 Task: Send an email with the signature Amy Taylor with the subject Question regarding a project and the message I would like to schedule a call to discuss this further. from softage.1@softage.net to softage.2@softage.net and softage.3@softage.net with an attached document Non-disclosure_agreement.pdf
Action: Mouse moved to (374, 617)
Screenshot: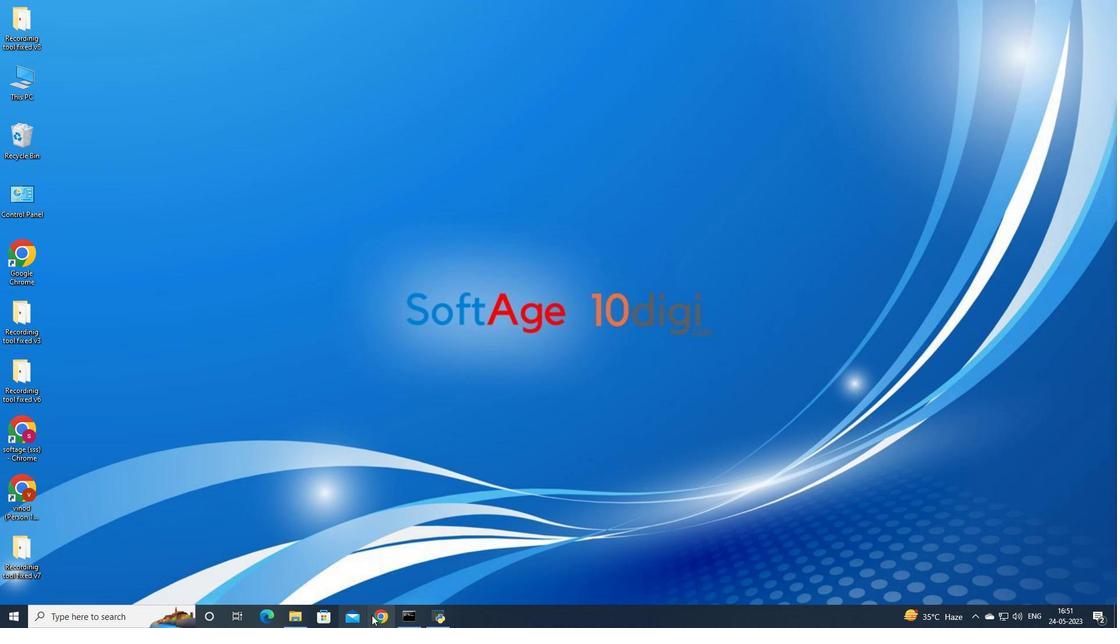 
Action: Mouse pressed left at (374, 617)
Screenshot: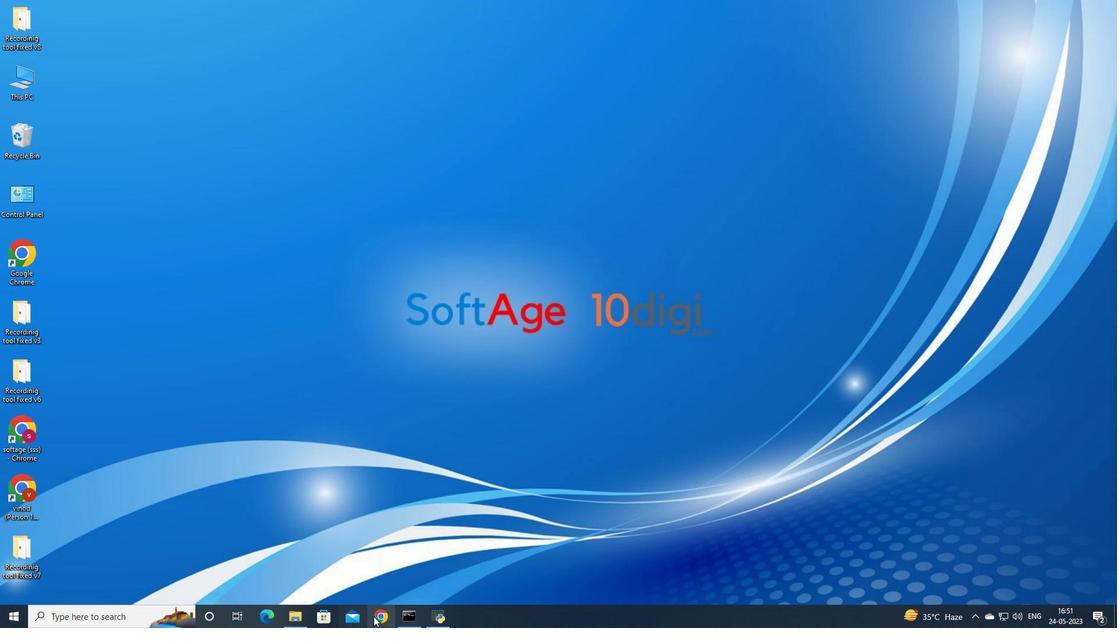 
Action: Mouse moved to (504, 373)
Screenshot: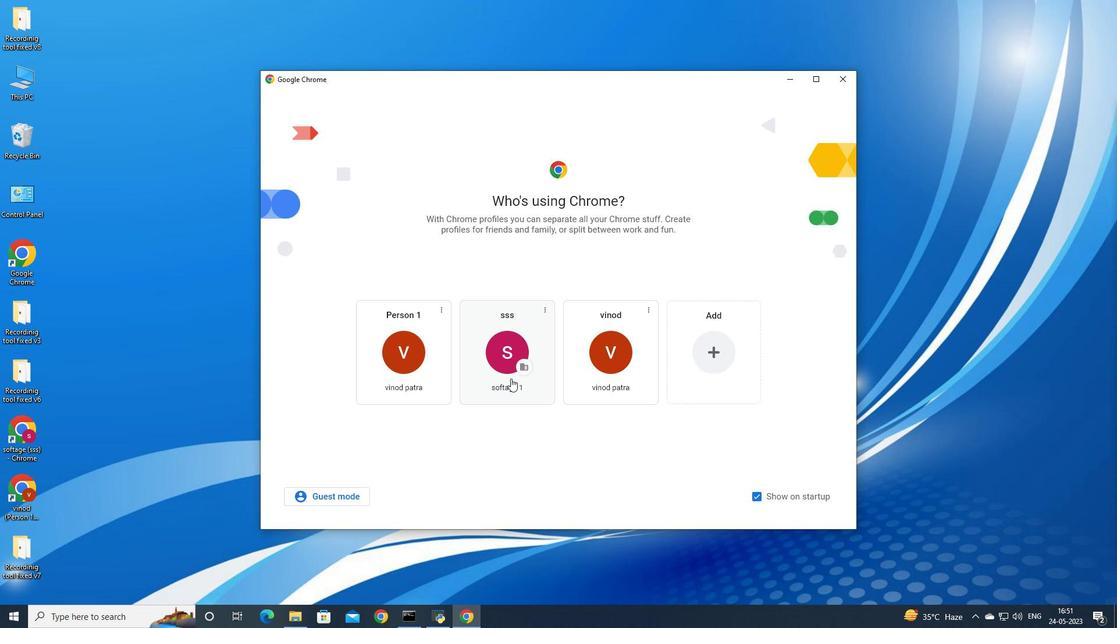 
Action: Mouse pressed left at (504, 373)
Screenshot: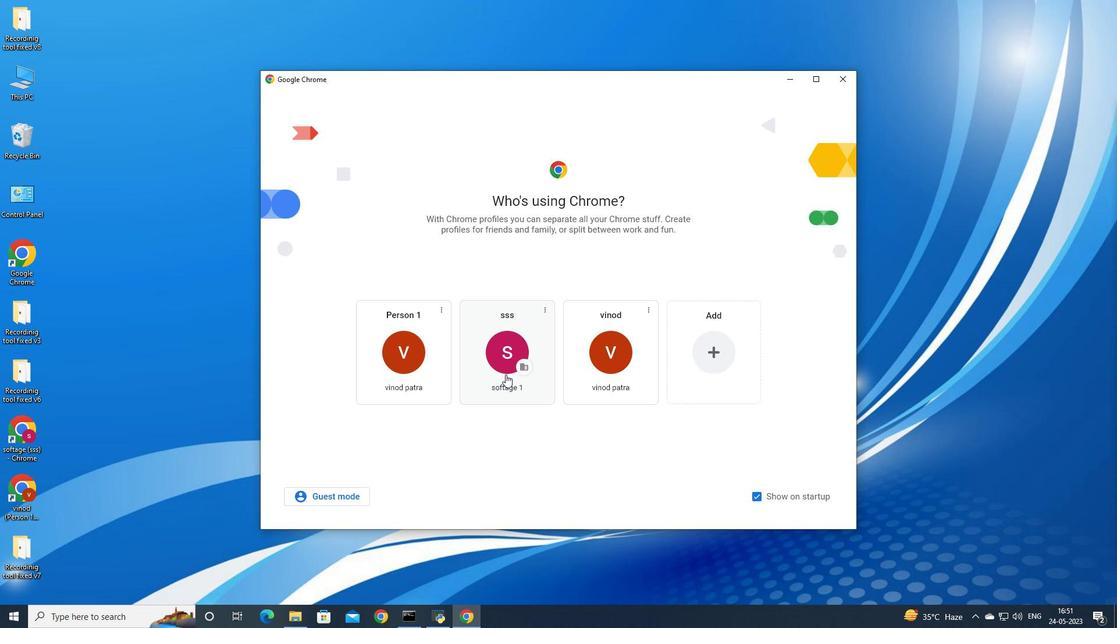 
Action: Mouse moved to (1007, 59)
Screenshot: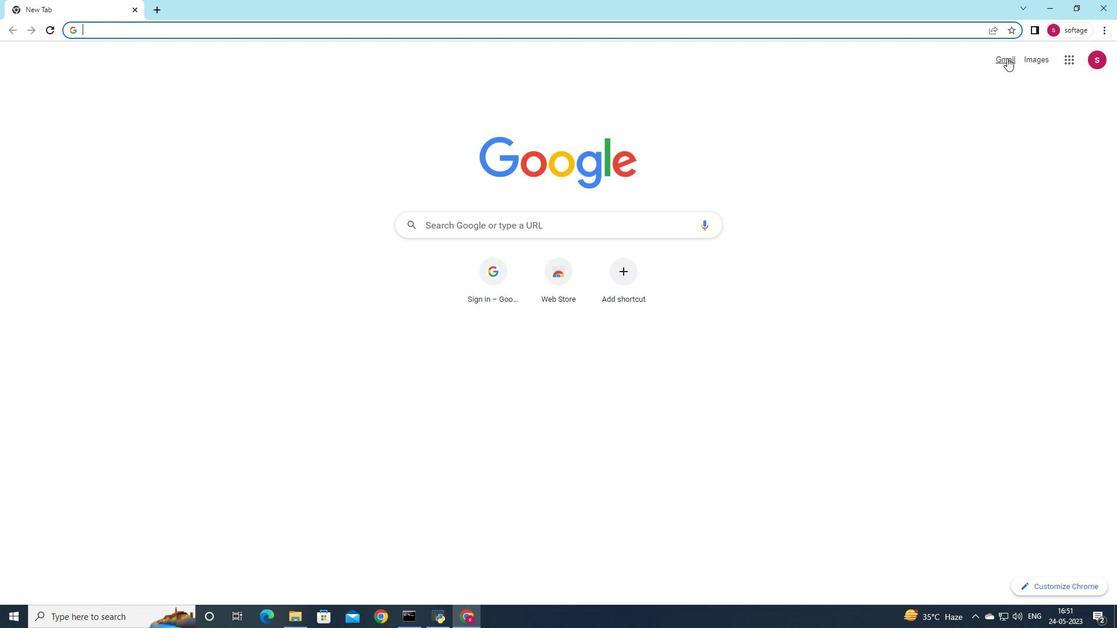 
Action: Mouse pressed left at (1007, 59)
Screenshot: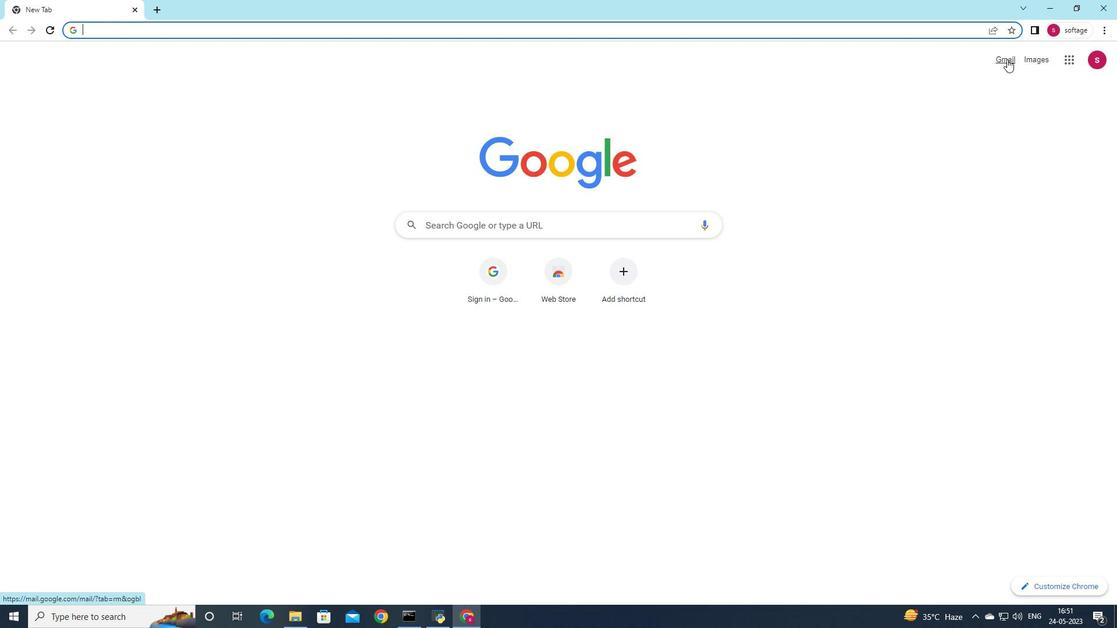 
Action: Mouse moved to (984, 84)
Screenshot: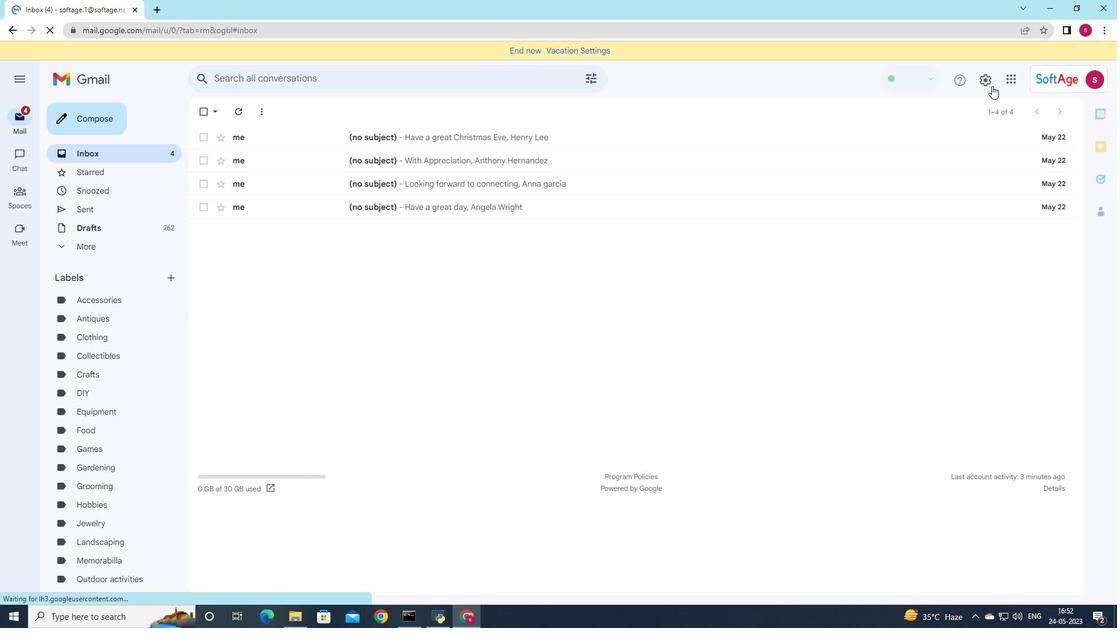 
Action: Mouse pressed left at (984, 84)
Screenshot: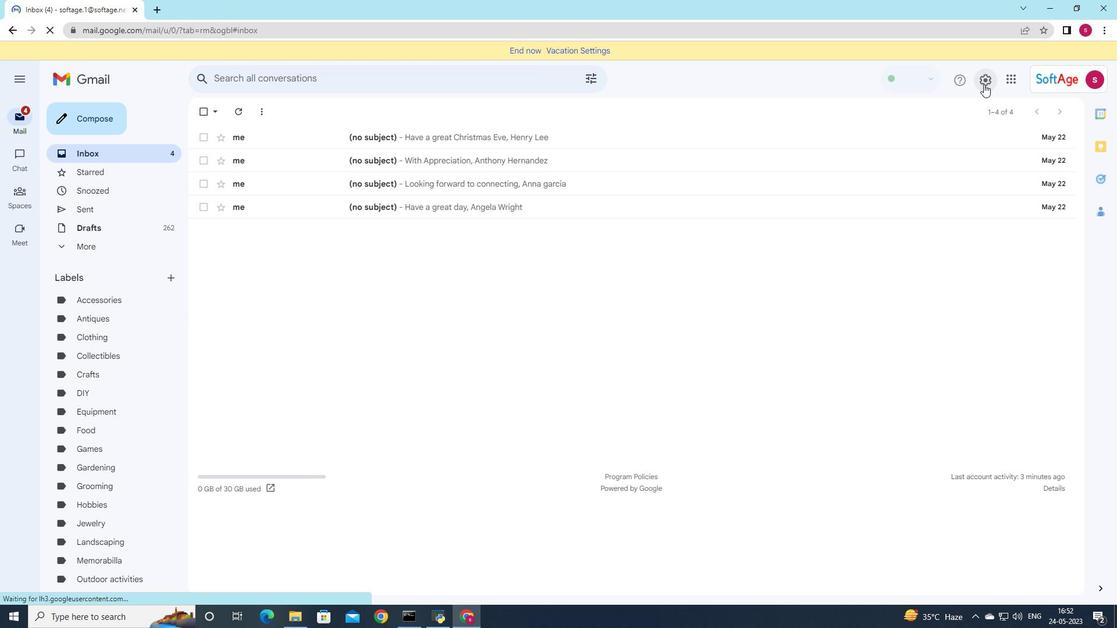 
Action: Mouse moved to (990, 141)
Screenshot: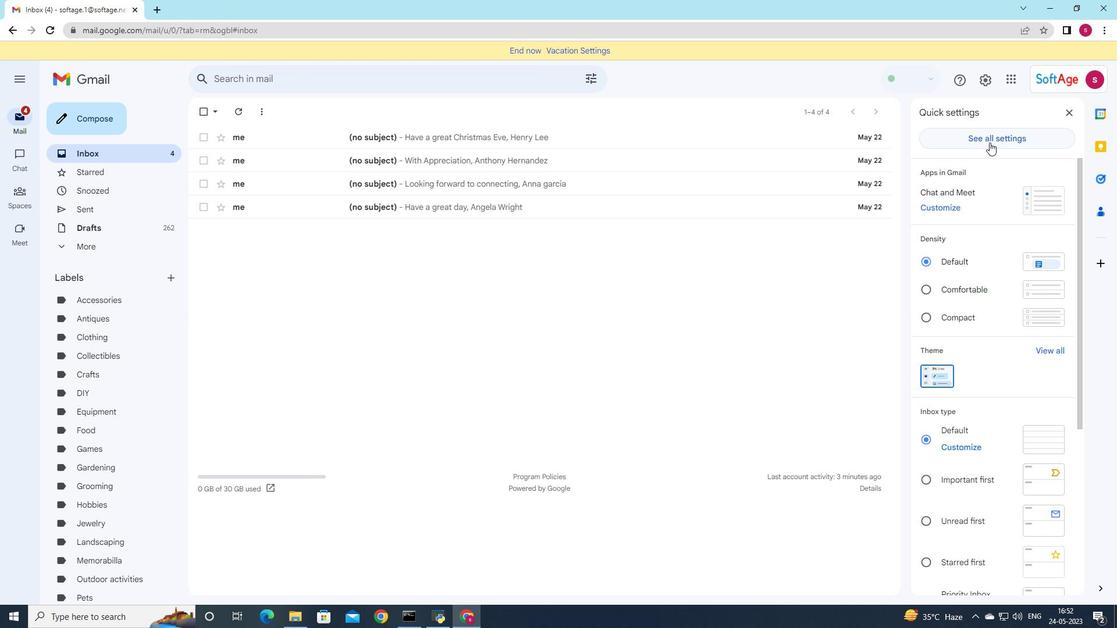 
Action: Mouse pressed left at (990, 141)
Screenshot: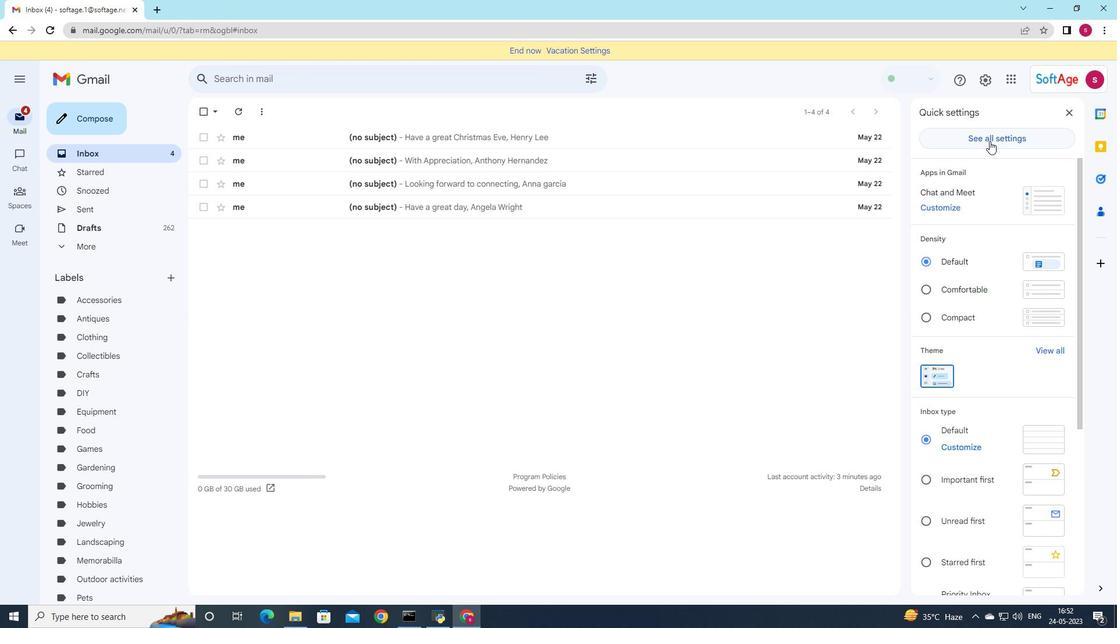 
Action: Mouse moved to (487, 377)
Screenshot: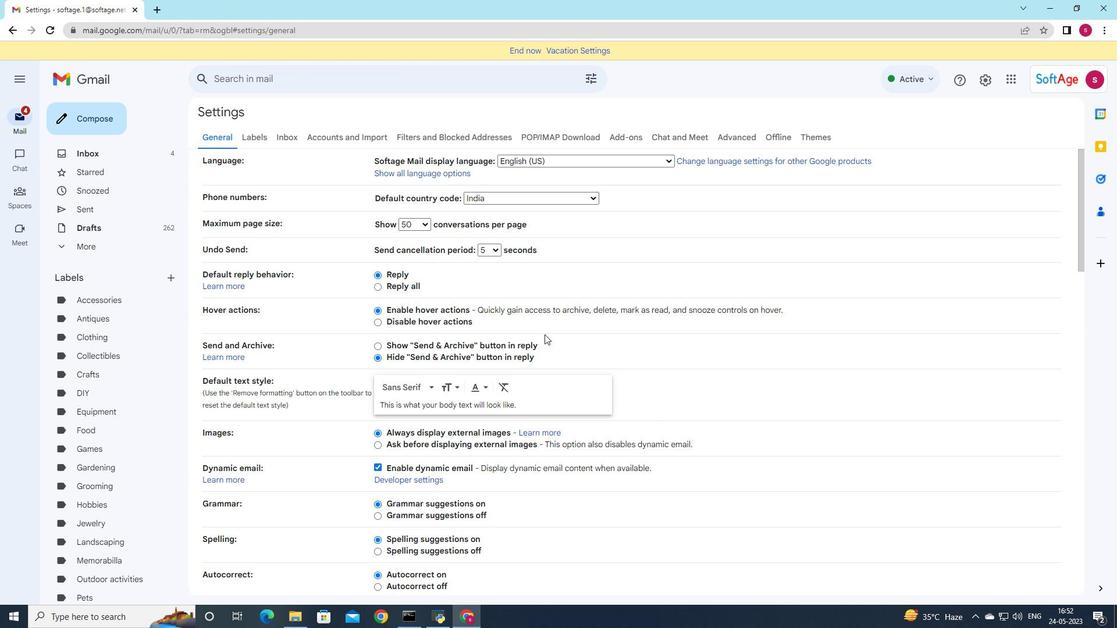 
Action: Mouse scrolled (487, 377) with delta (0, 0)
Screenshot: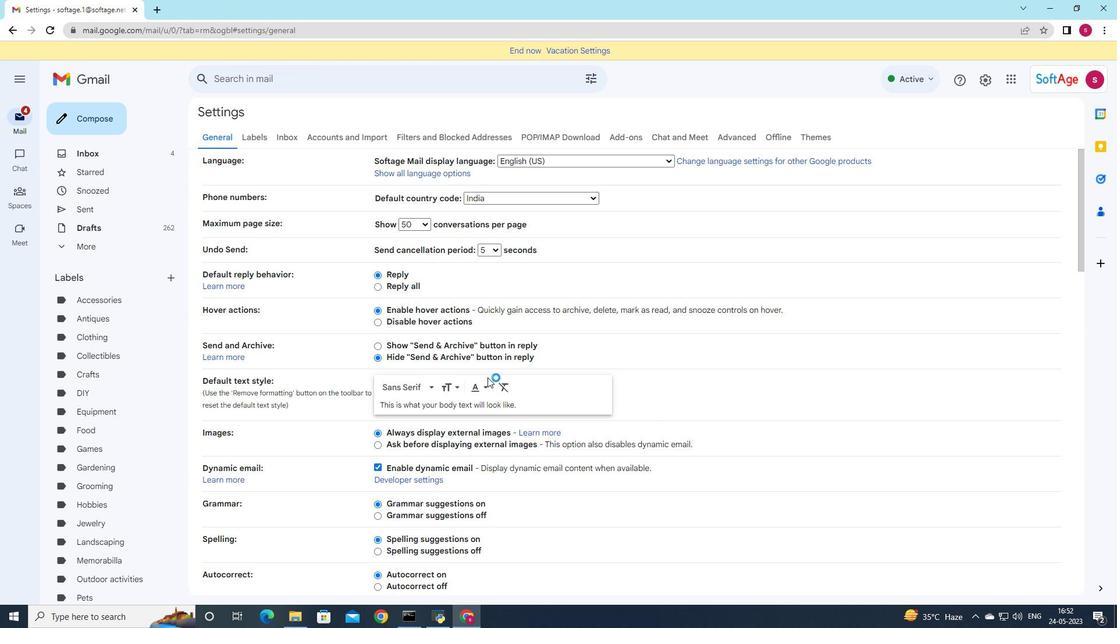 
Action: Mouse scrolled (487, 377) with delta (0, 0)
Screenshot: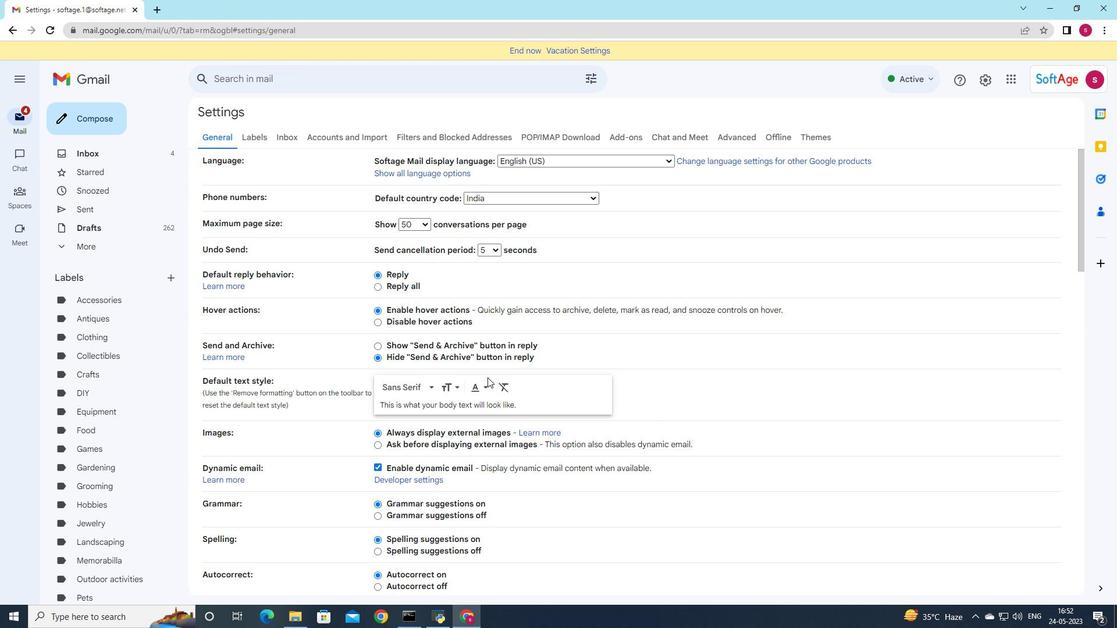 
Action: Mouse scrolled (487, 377) with delta (0, 0)
Screenshot: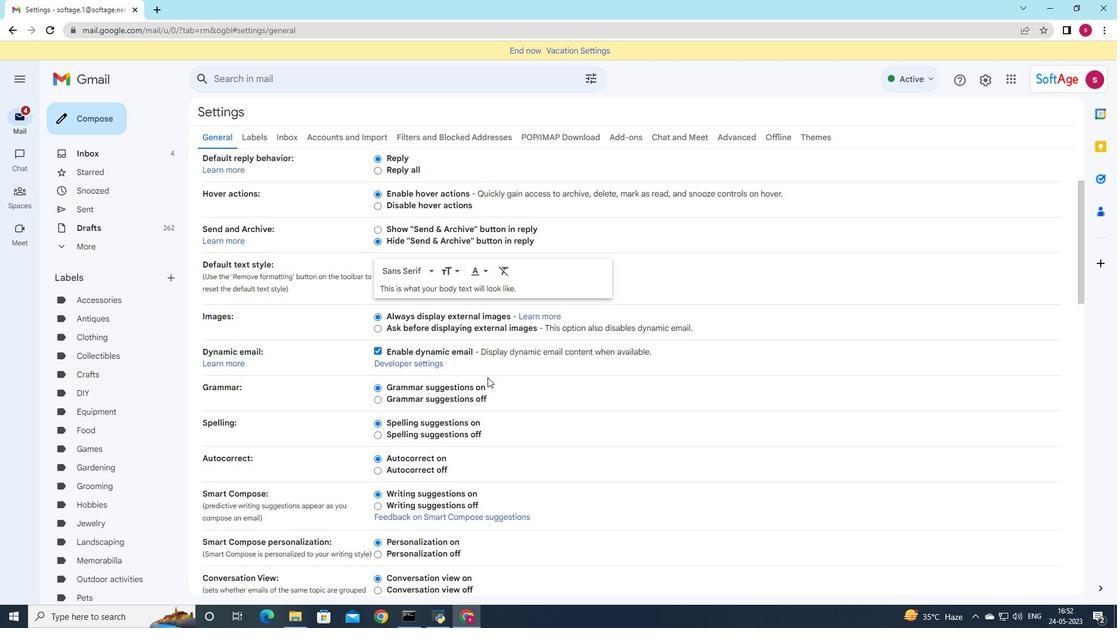 
Action: Mouse scrolled (487, 377) with delta (0, 0)
Screenshot: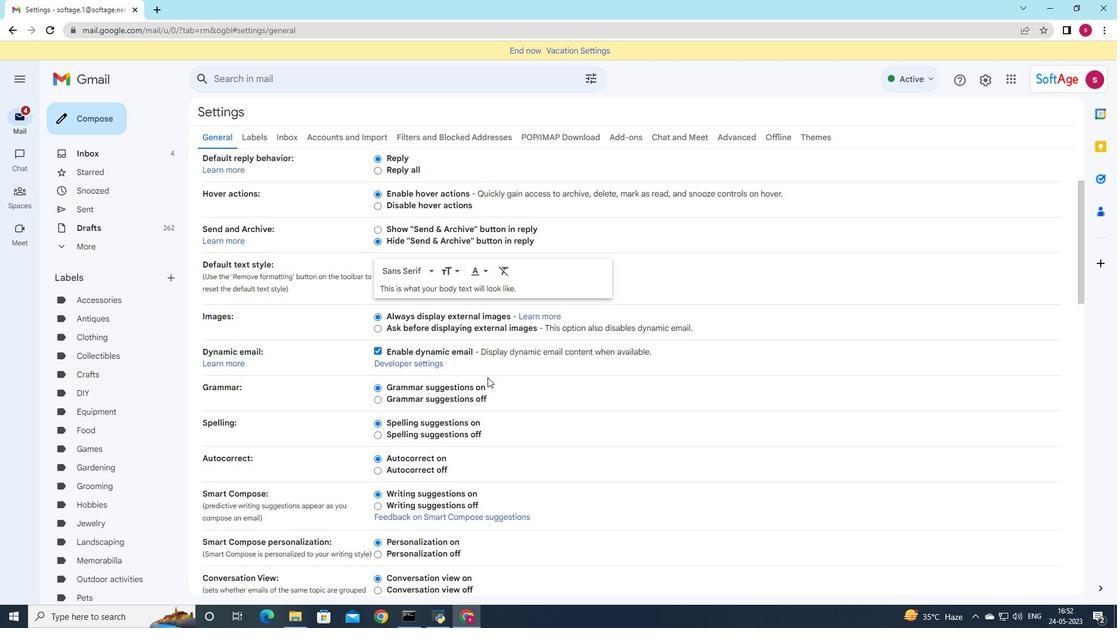 
Action: Mouse scrolled (487, 377) with delta (0, 0)
Screenshot: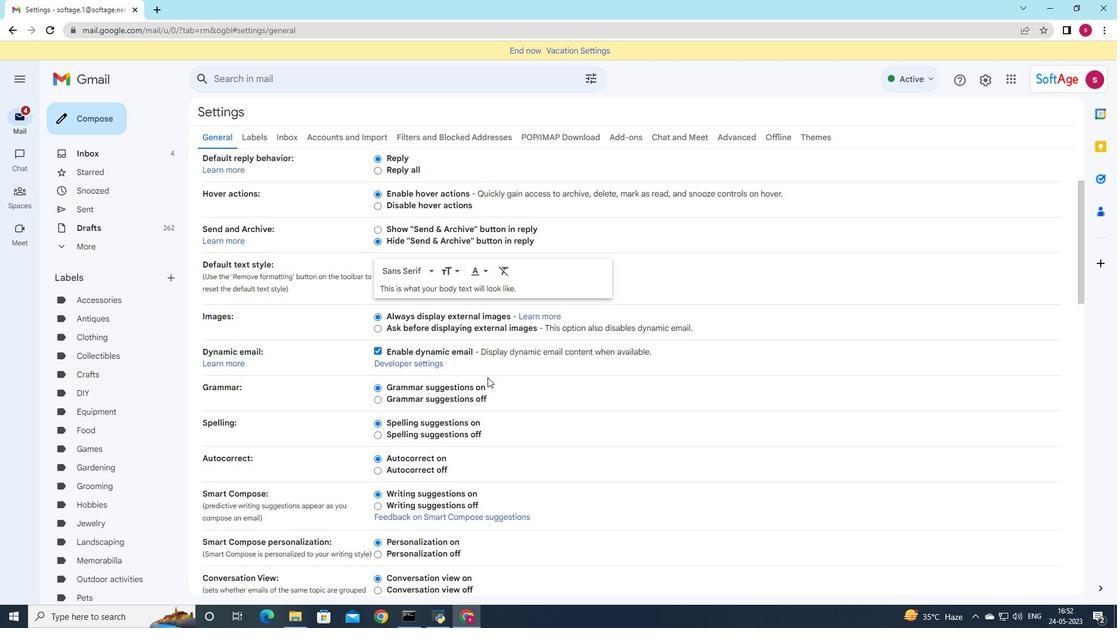 
Action: Mouse scrolled (487, 377) with delta (0, 0)
Screenshot: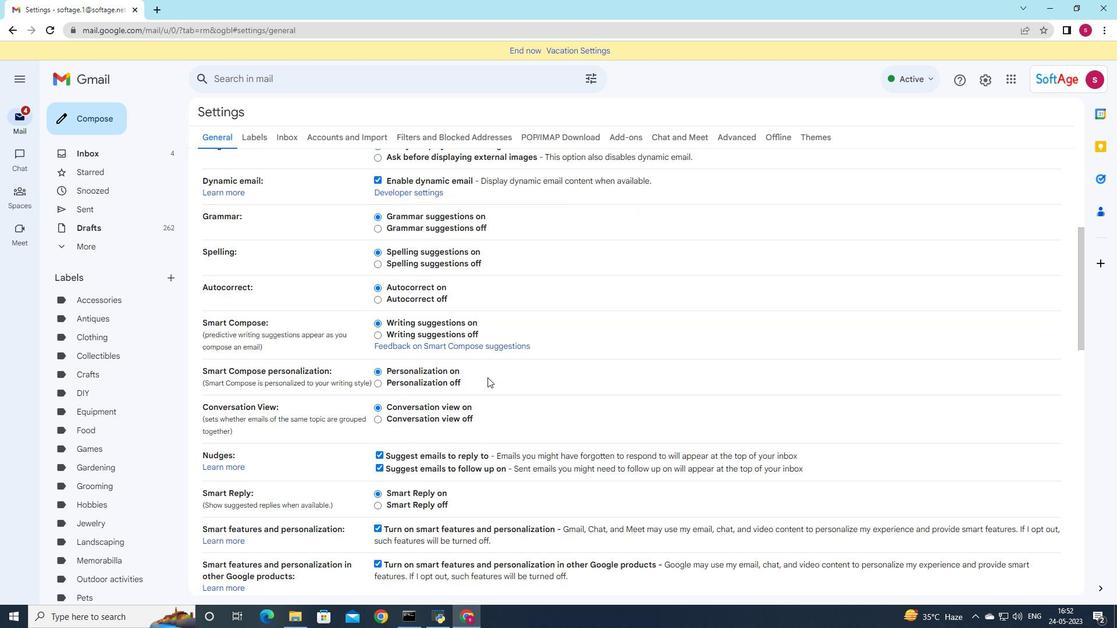 
Action: Mouse scrolled (487, 377) with delta (0, 0)
Screenshot: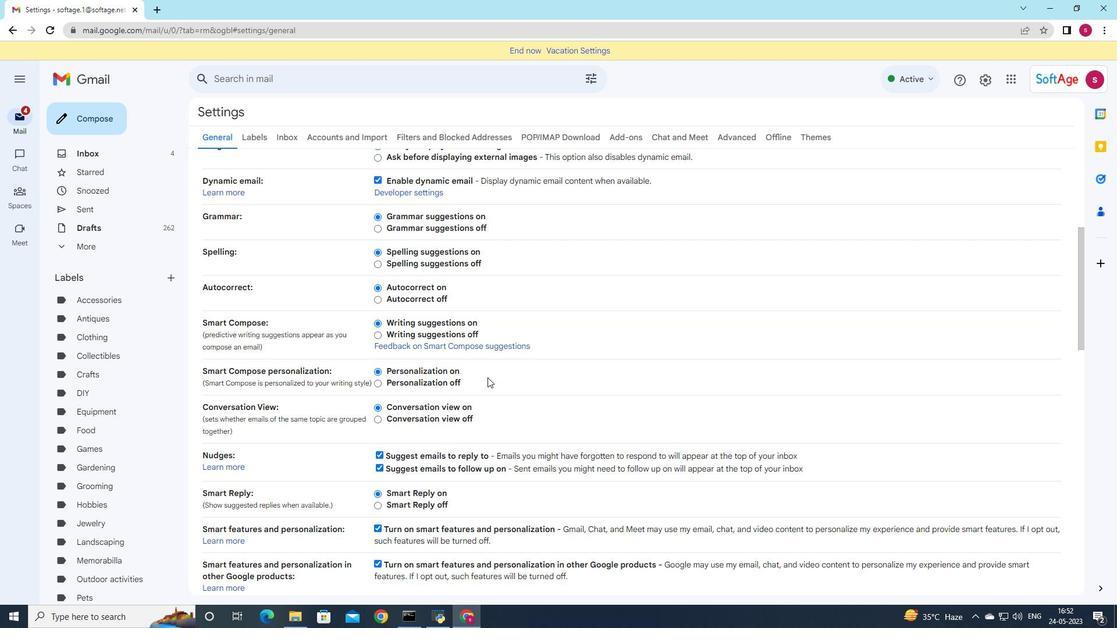 
Action: Mouse scrolled (487, 377) with delta (0, 0)
Screenshot: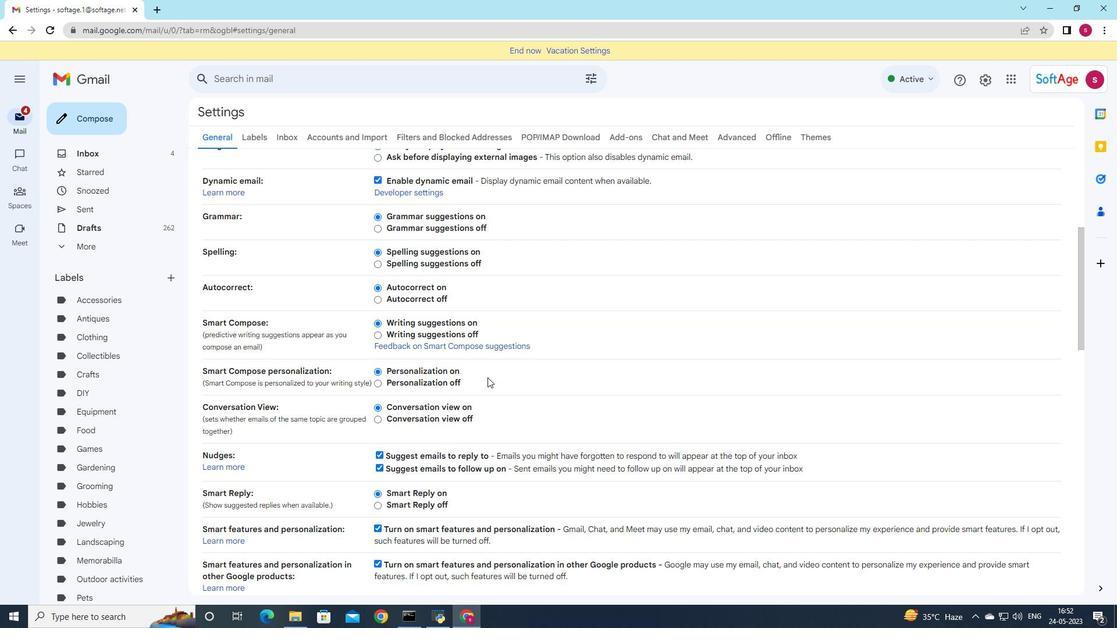
Action: Mouse scrolled (487, 377) with delta (0, 0)
Screenshot: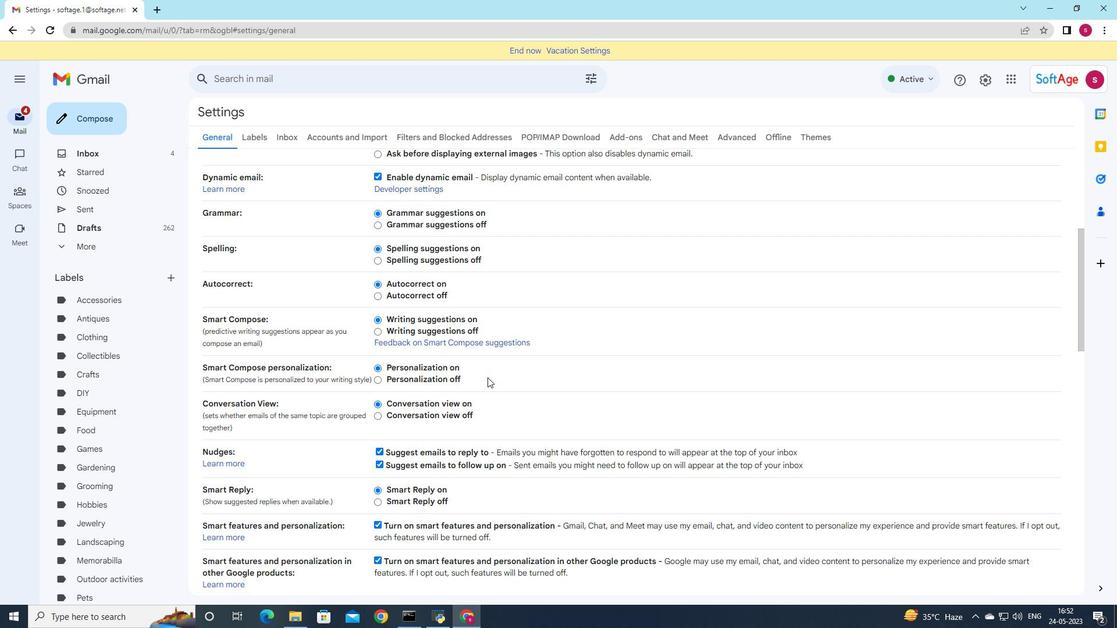 
Action: Mouse scrolled (487, 377) with delta (0, 0)
Screenshot: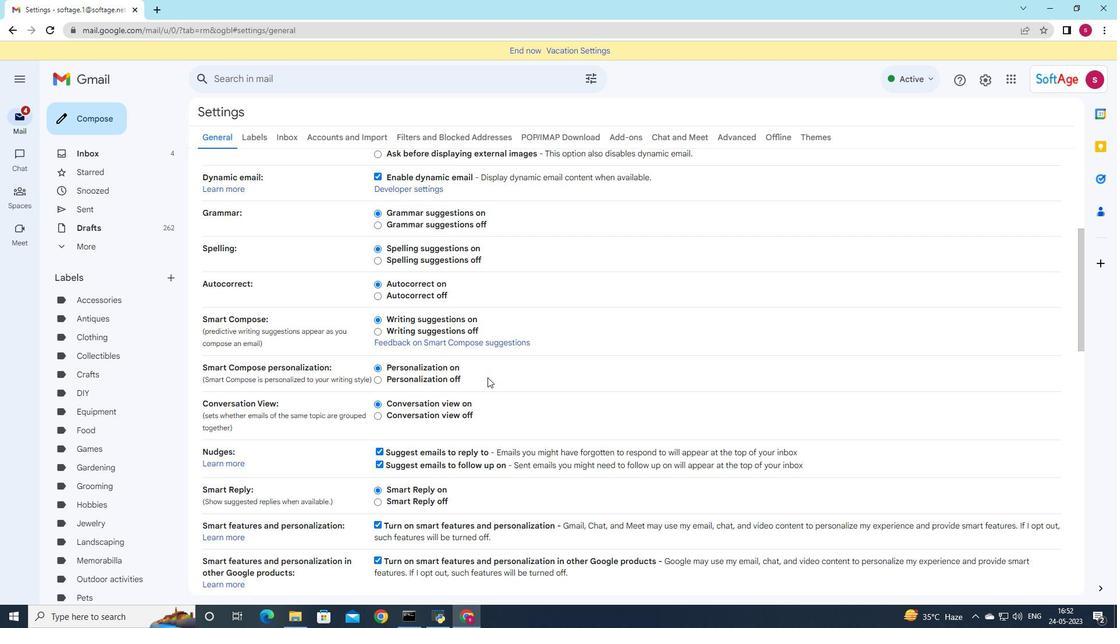 
Action: Mouse scrolled (487, 377) with delta (0, 0)
Screenshot: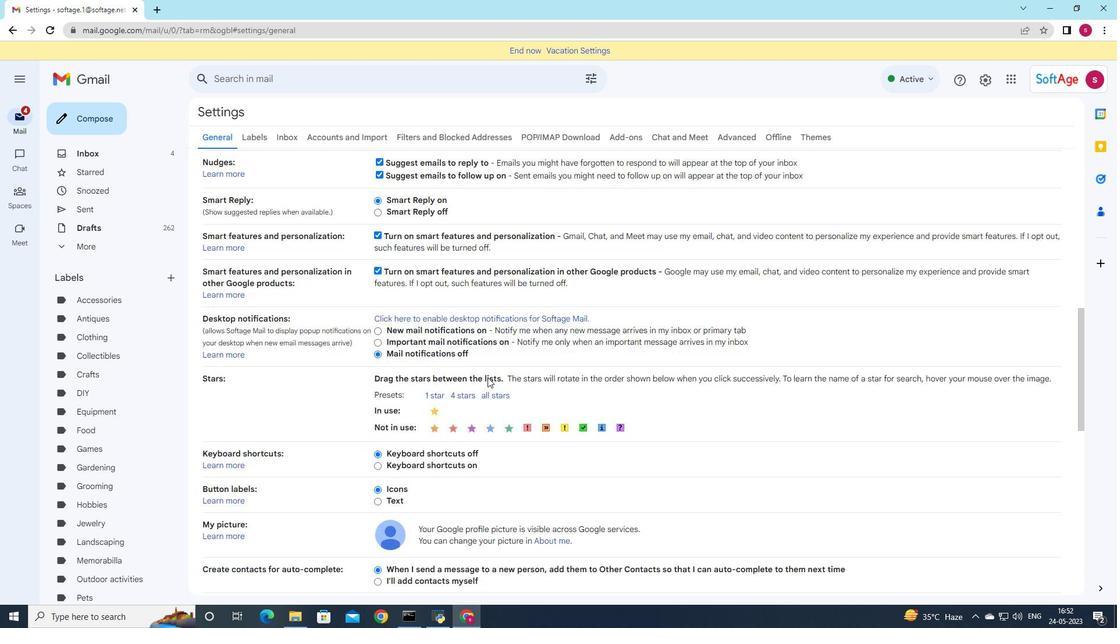 
Action: Mouse moved to (462, 525)
Screenshot: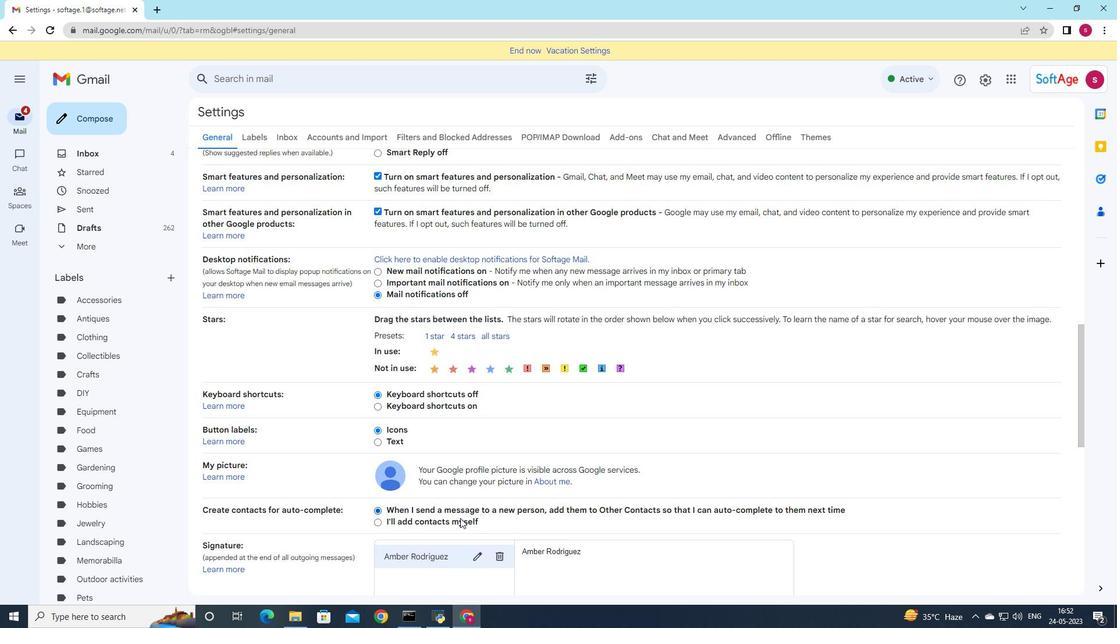 
Action: Mouse scrolled (462, 525) with delta (0, 0)
Screenshot: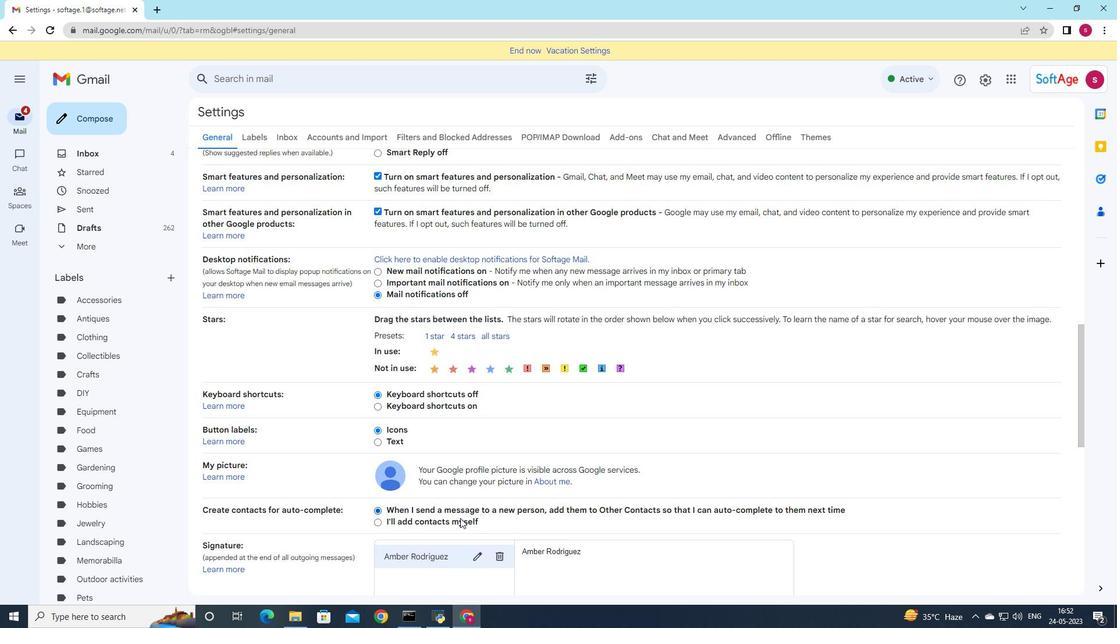 
Action: Mouse moved to (462, 526)
Screenshot: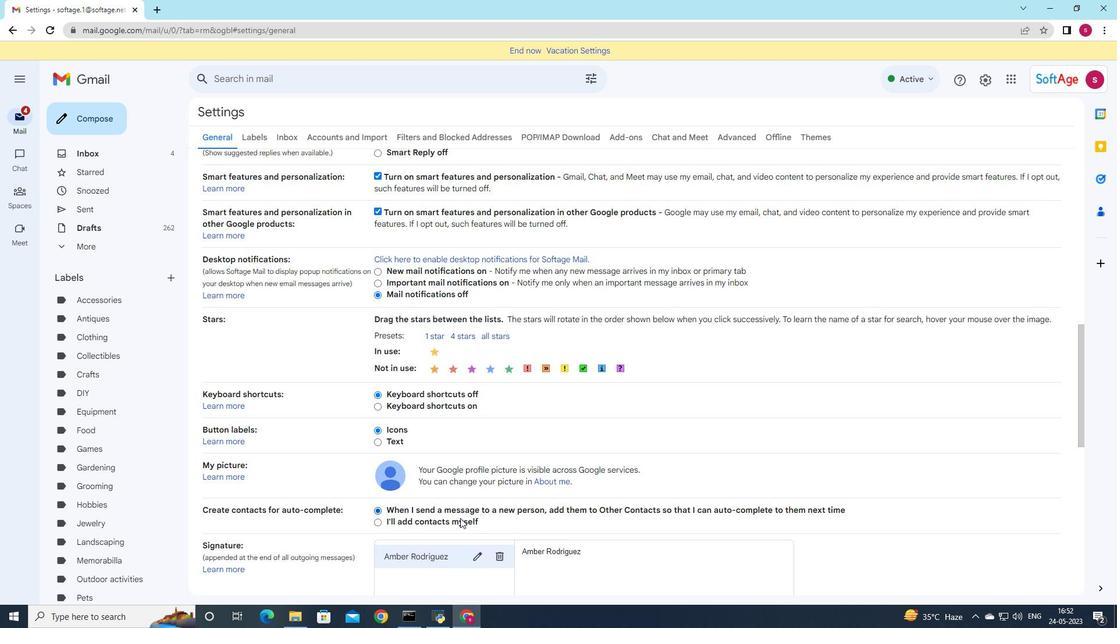 
Action: Mouse scrolled (462, 525) with delta (0, 0)
Screenshot: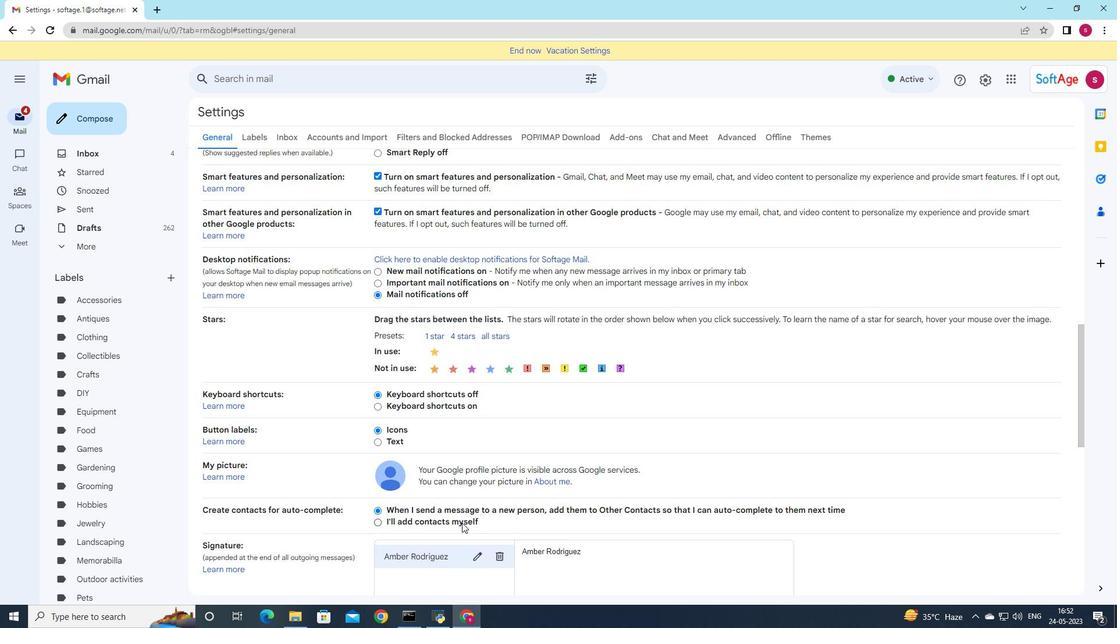 
Action: Mouse moved to (505, 442)
Screenshot: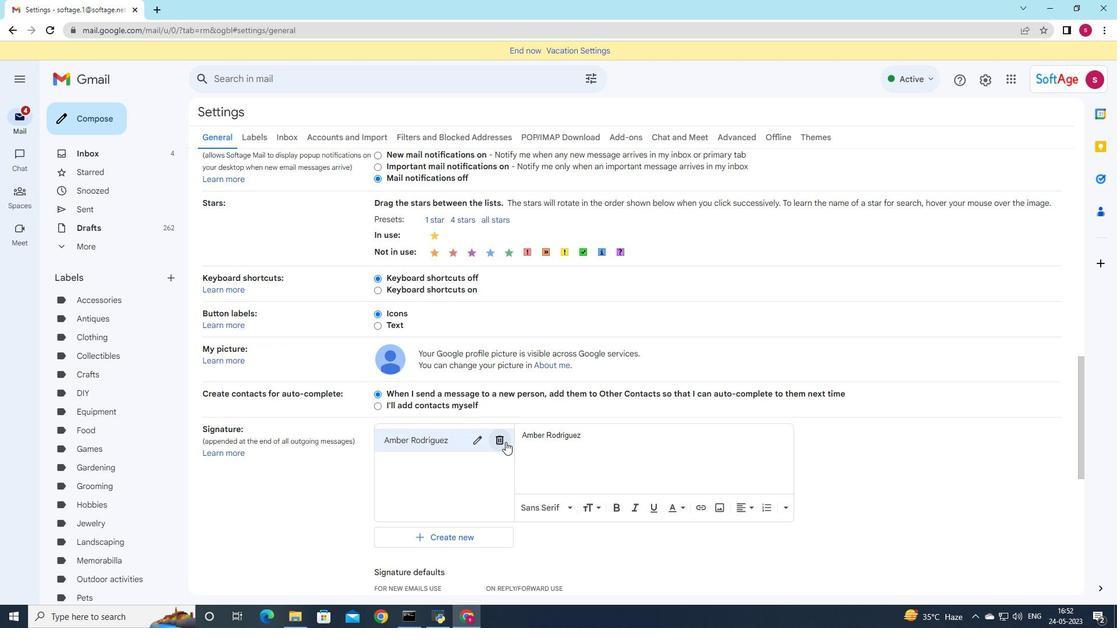 
Action: Mouse pressed left at (505, 442)
Screenshot: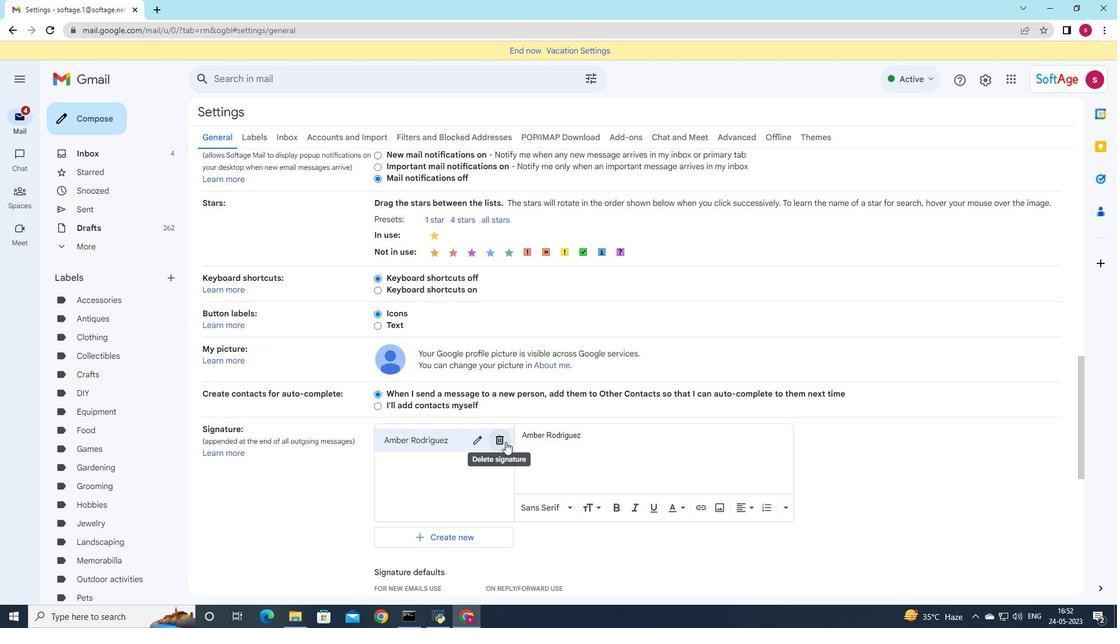 
Action: Mouse moved to (664, 349)
Screenshot: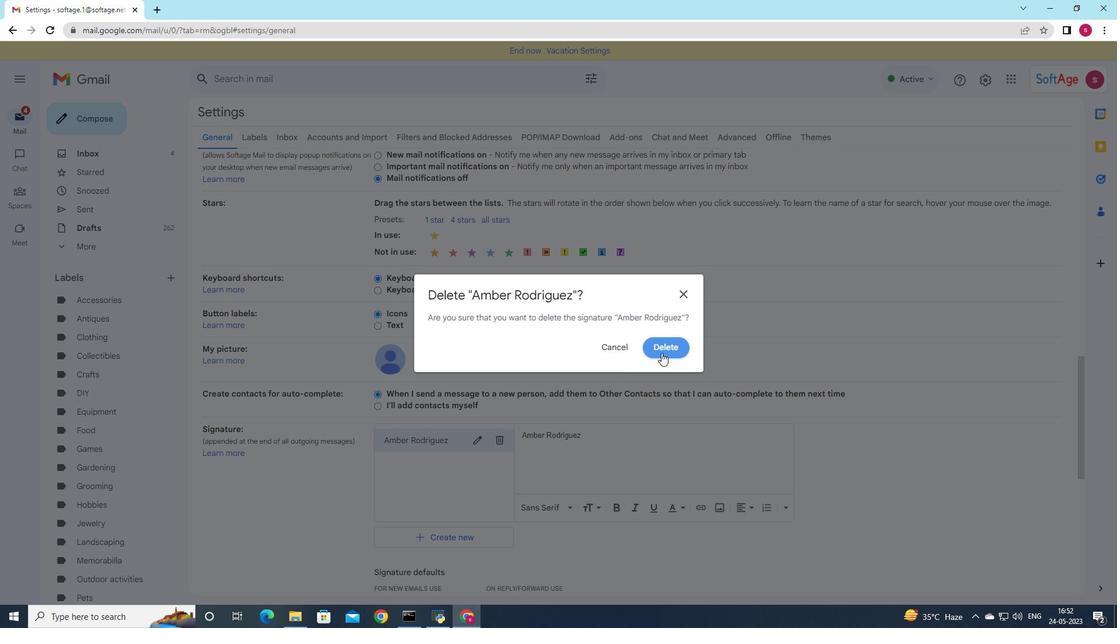 
Action: Mouse pressed left at (664, 349)
Screenshot: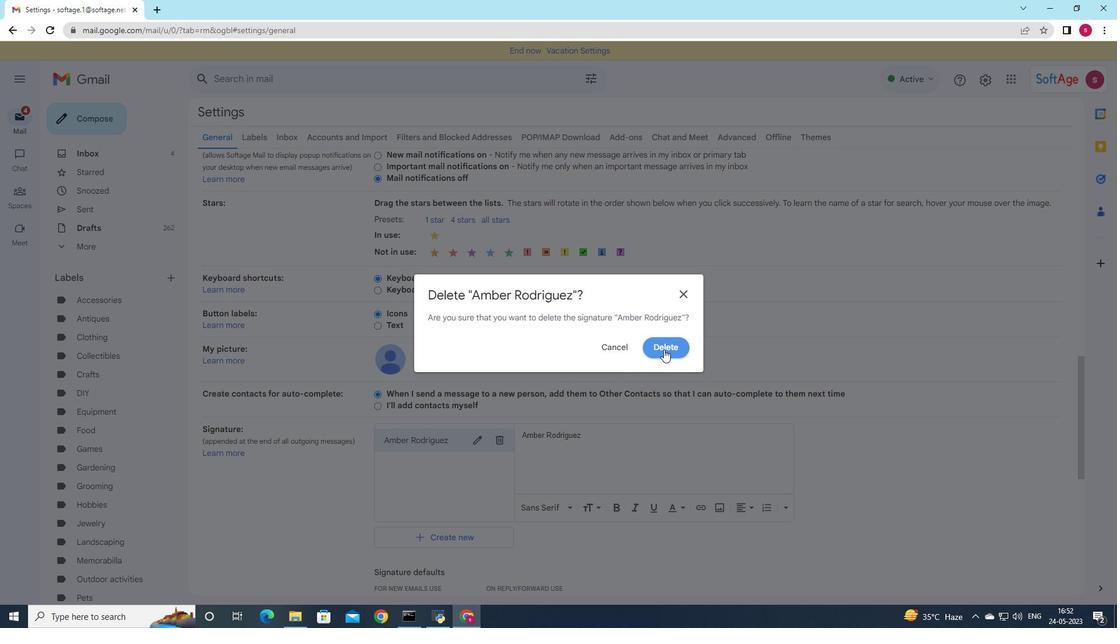 
Action: Mouse moved to (442, 449)
Screenshot: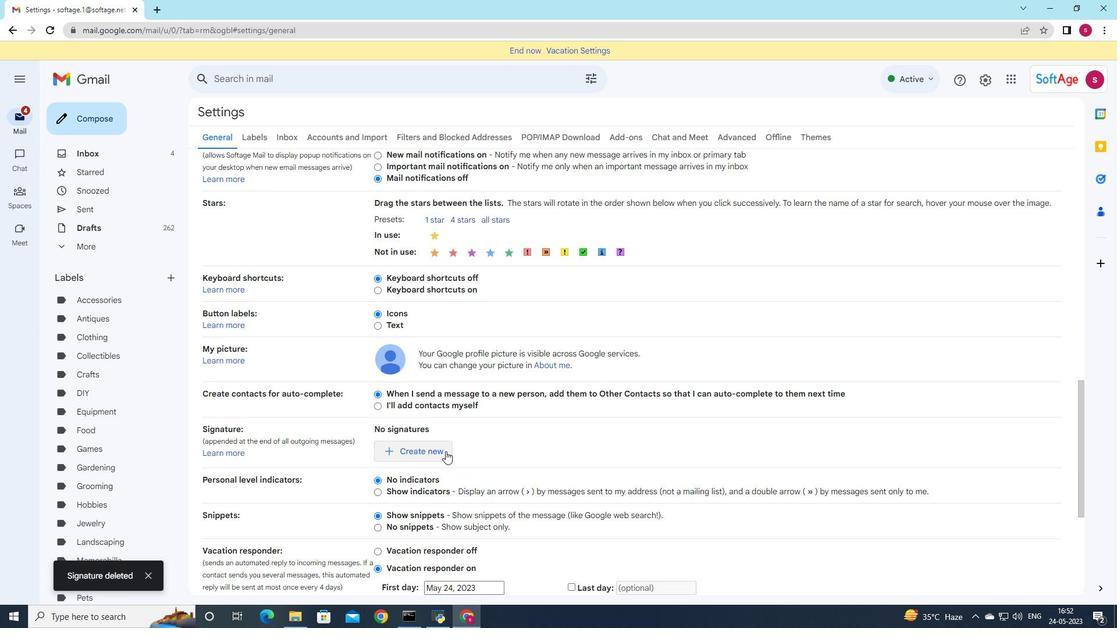 
Action: Mouse pressed left at (442, 449)
Screenshot: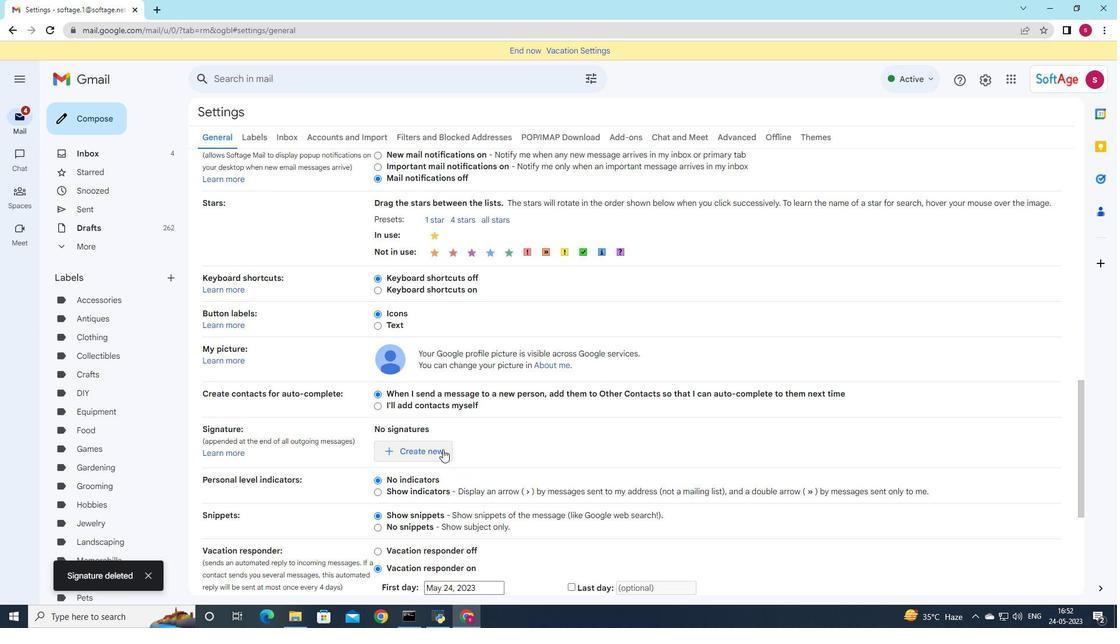 
Action: Mouse moved to (1093, 405)
Screenshot: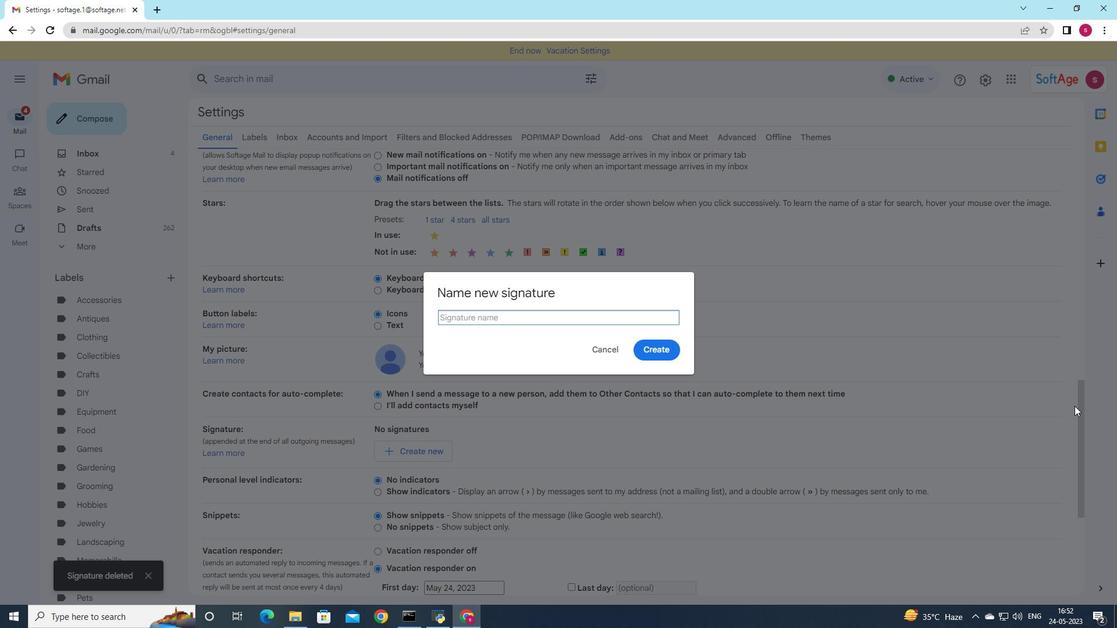 
Action: Key pressed <Key.shift>Amy<Key.space><Key.shift>Taylor
Screenshot: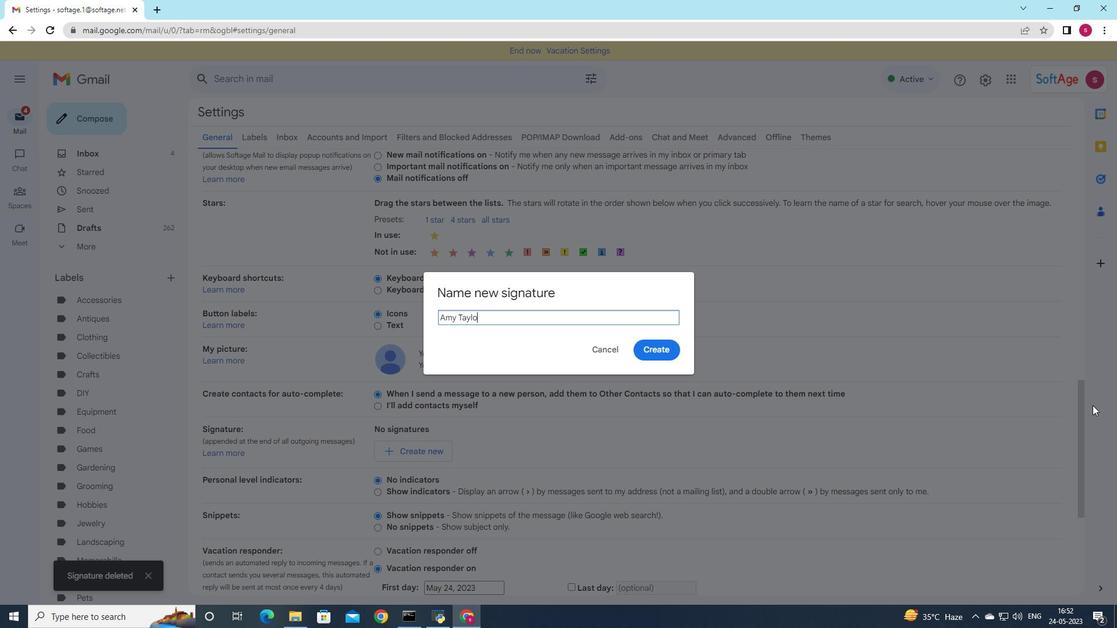 
Action: Mouse moved to (665, 351)
Screenshot: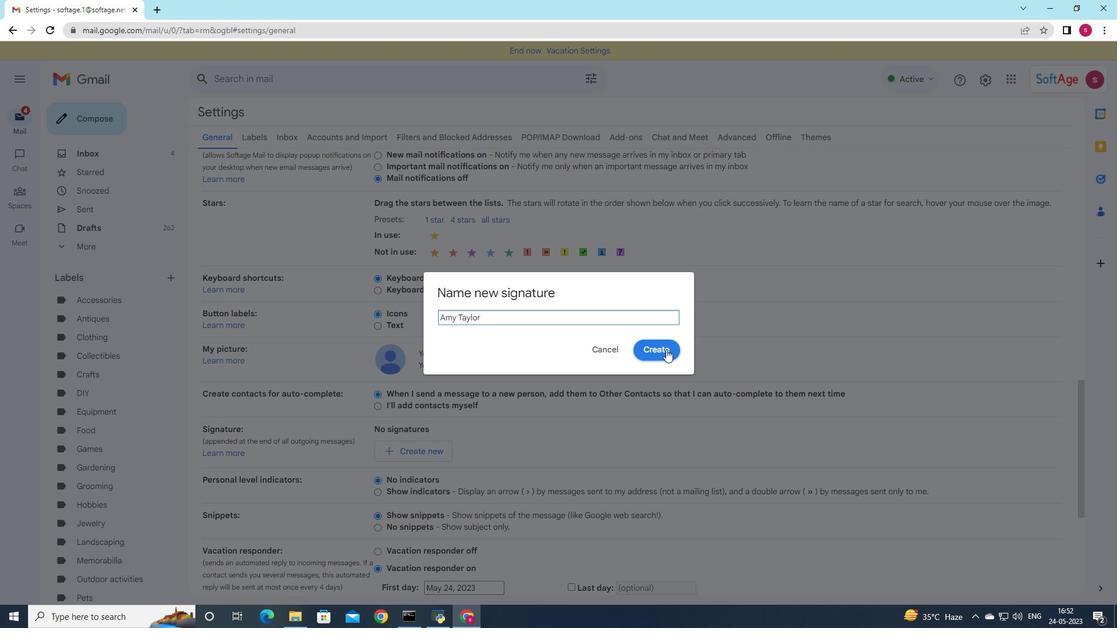 
Action: Mouse pressed left at (665, 351)
Screenshot: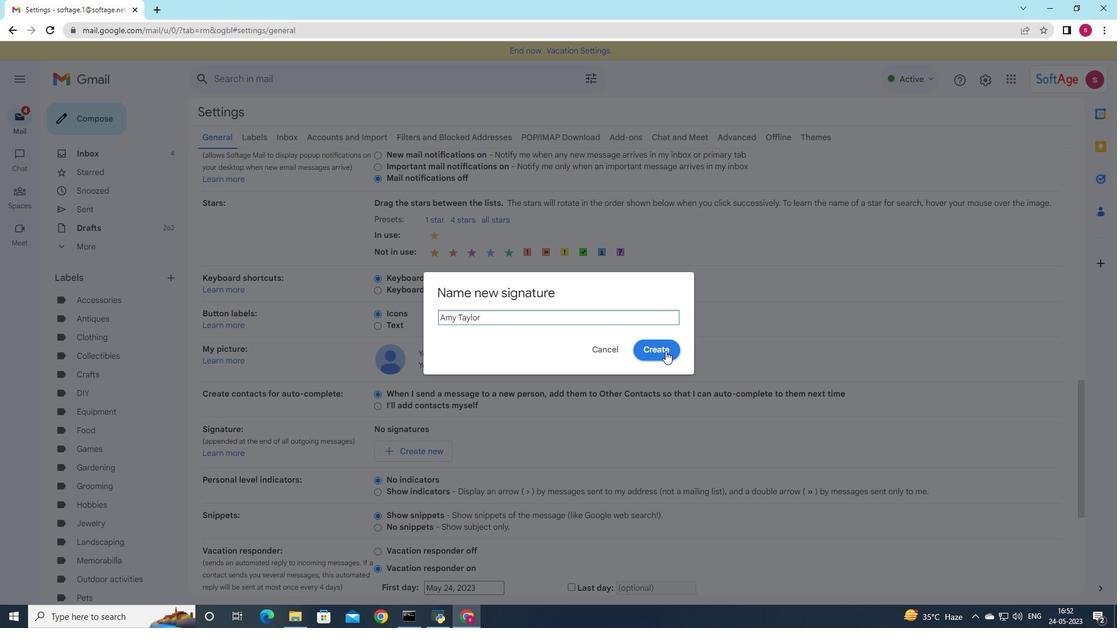 
Action: Mouse moved to (593, 443)
Screenshot: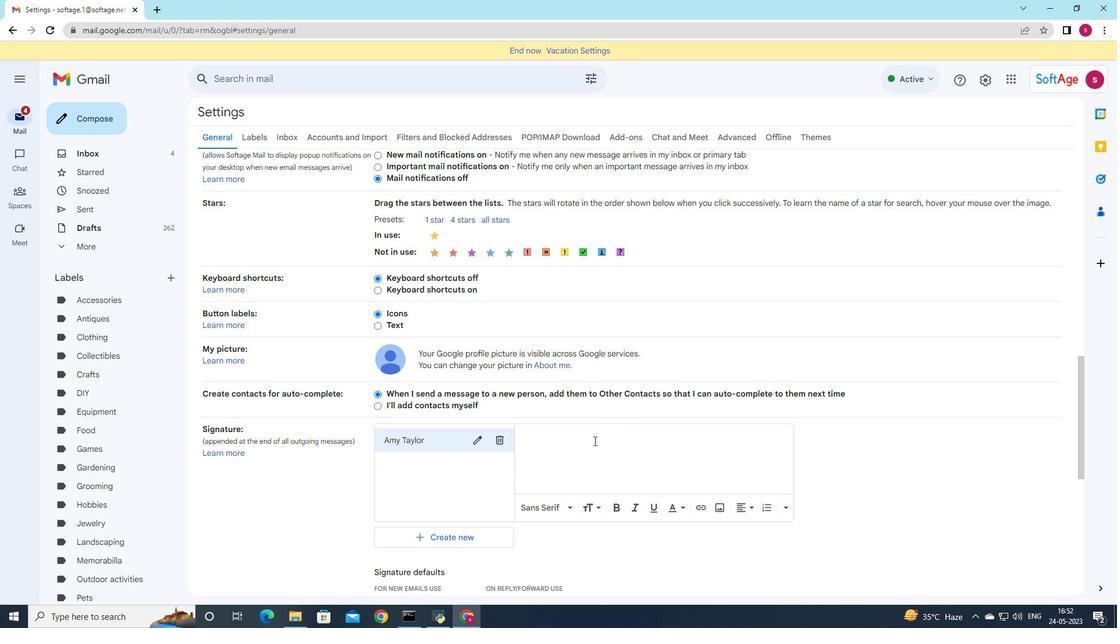 
Action: Mouse pressed left at (593, 443)
Screenshot: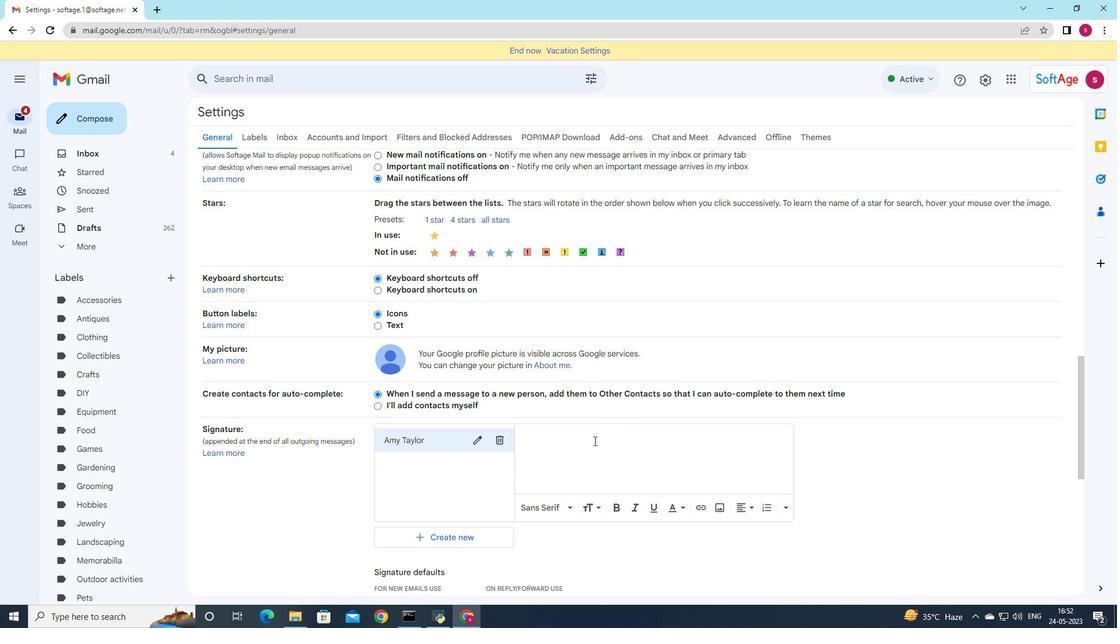 
Action: Key pressed <Key.shift>Amy<Key.space><Key.shift>Taylor
Screenshot: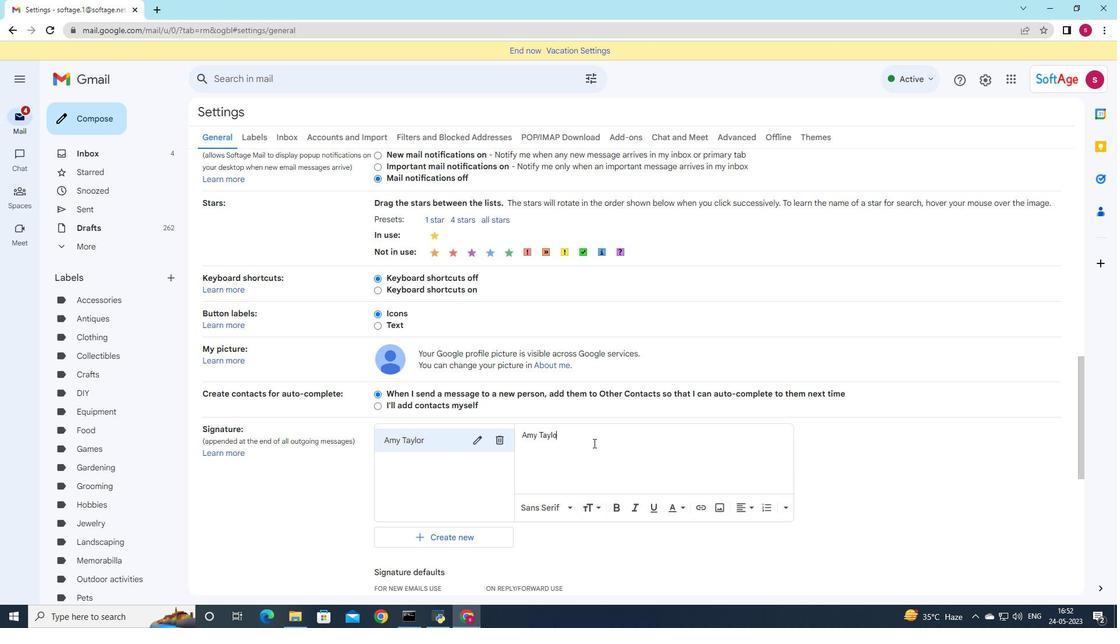 
Action: Mouse scrolled (593, 442) with delta (0, 0)
Screenshot: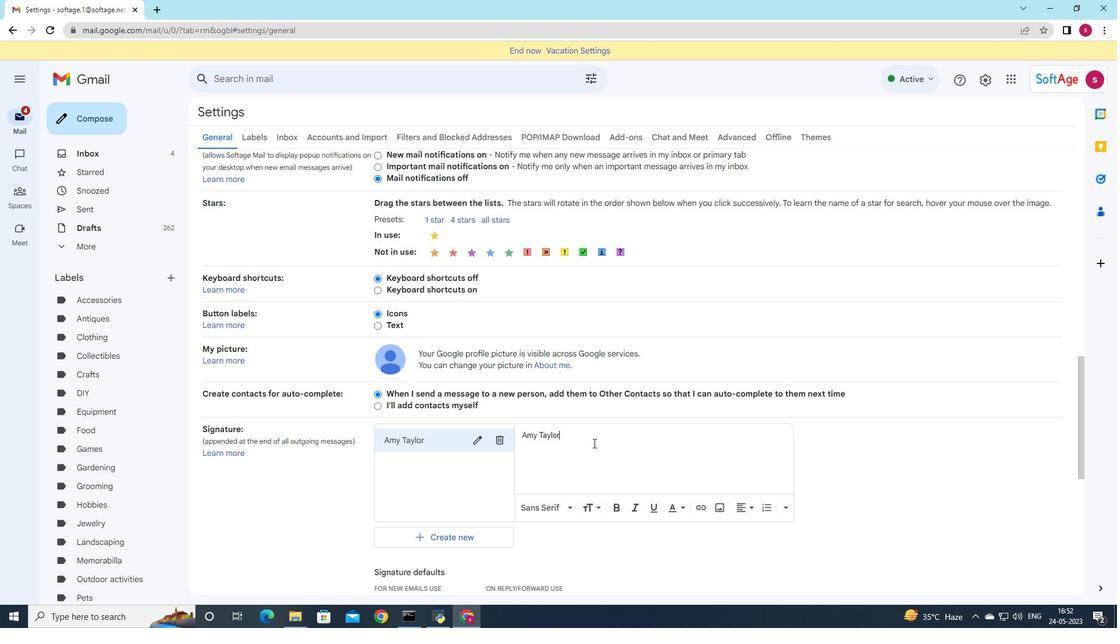 
Action: Mouse scrolled (593, 442) with delta (0, 0)
Screenshot: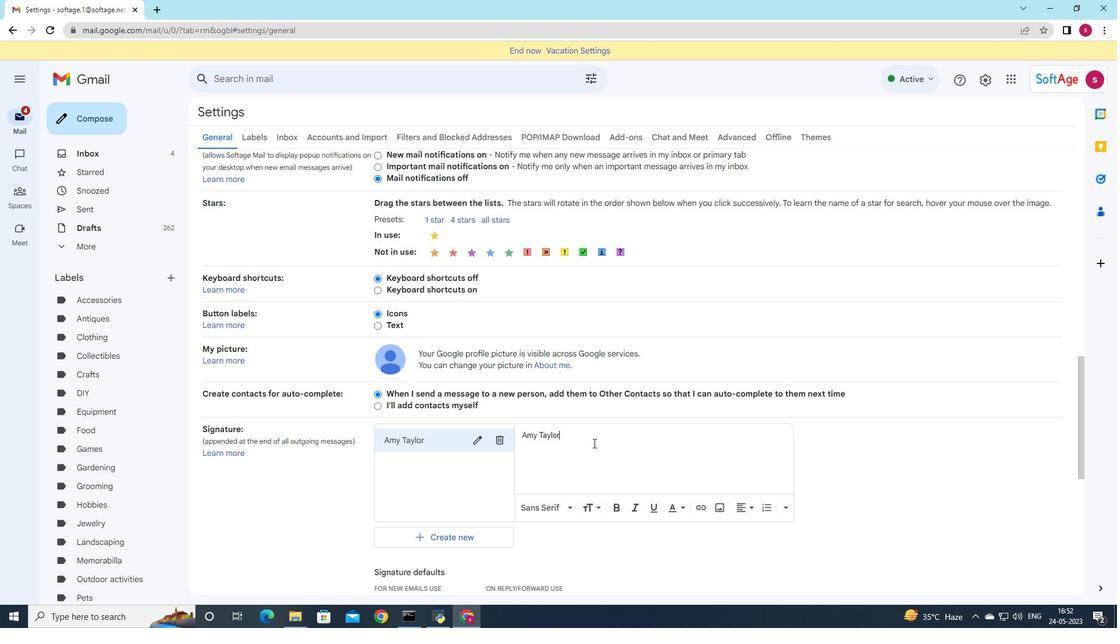 
Action: Mouse scrolled (593, 442) with delta (0, 0)
Screenshot: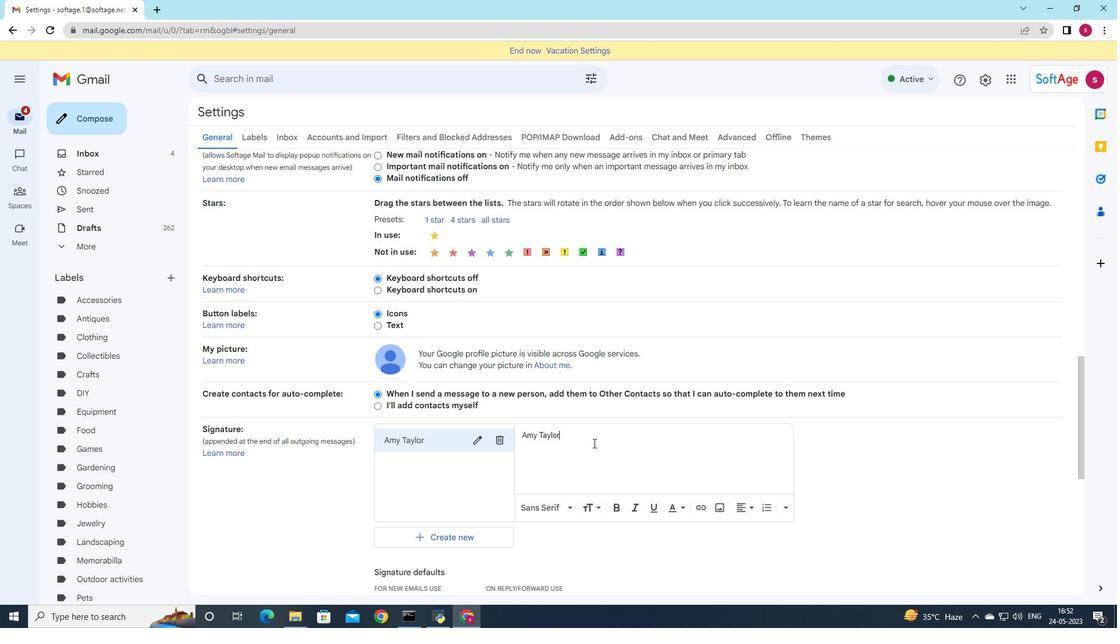 
Action: Mouse scrolled (593, 442) with delta (0, 0)
Screenshot: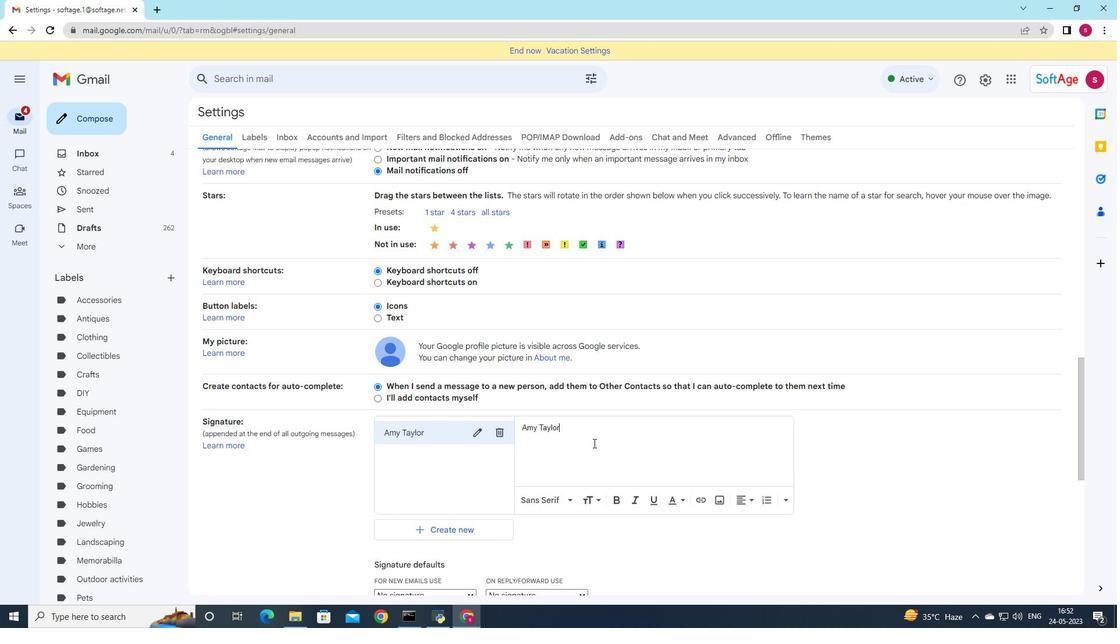 
Action: Mouse moved to (470, 370)
Screenshot: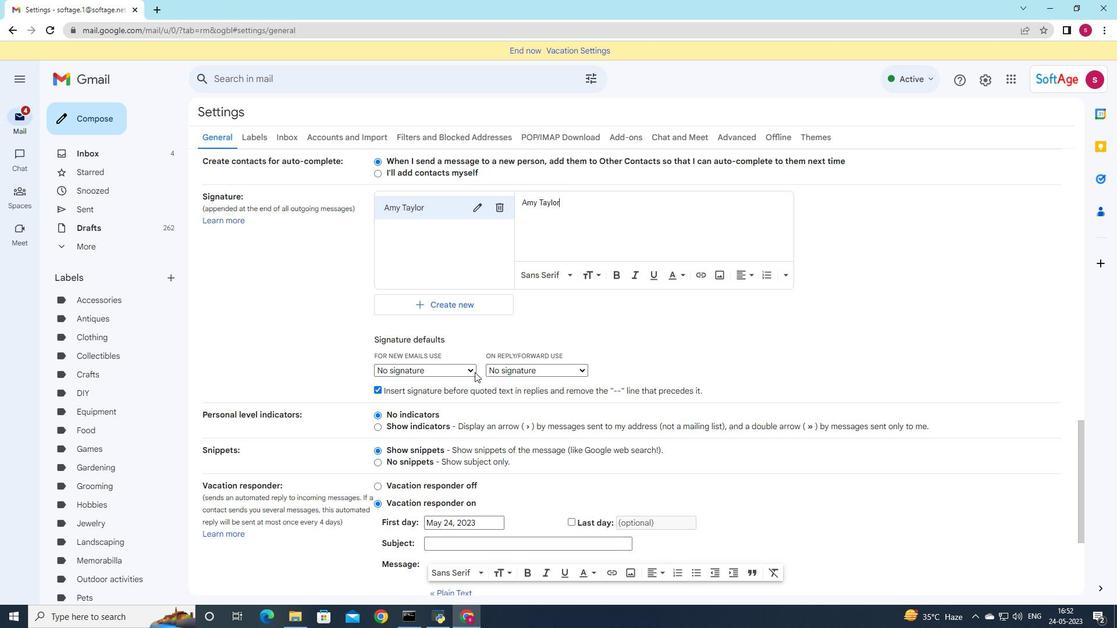 
Action: Mouse pressed left at (470, 370)
Screenshot: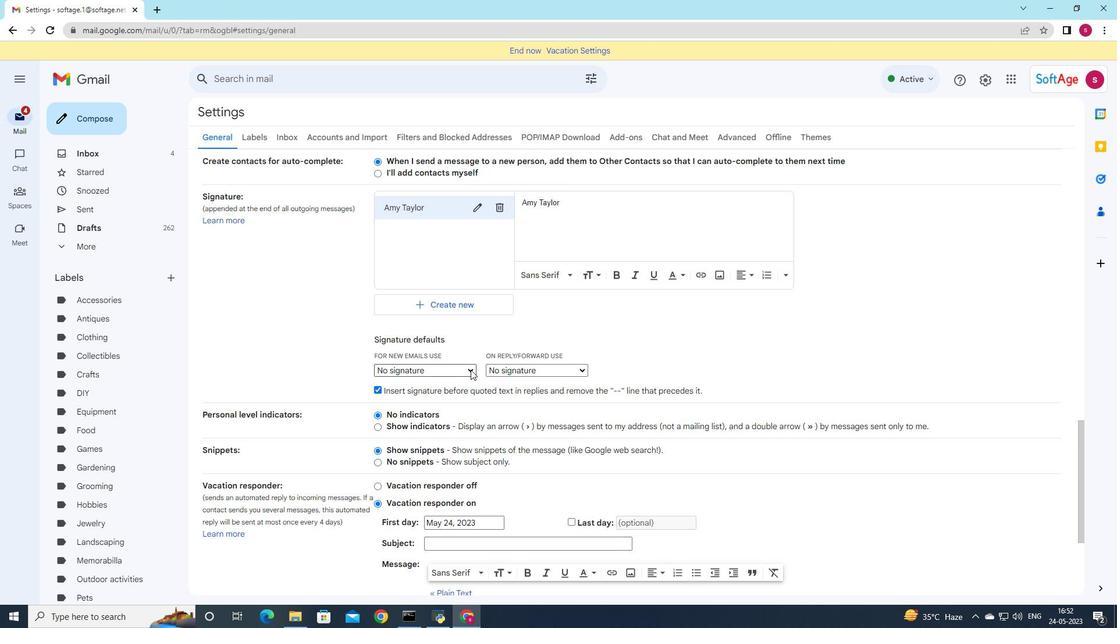 
Action: Mouse moved to (470, 388)
Screenshot: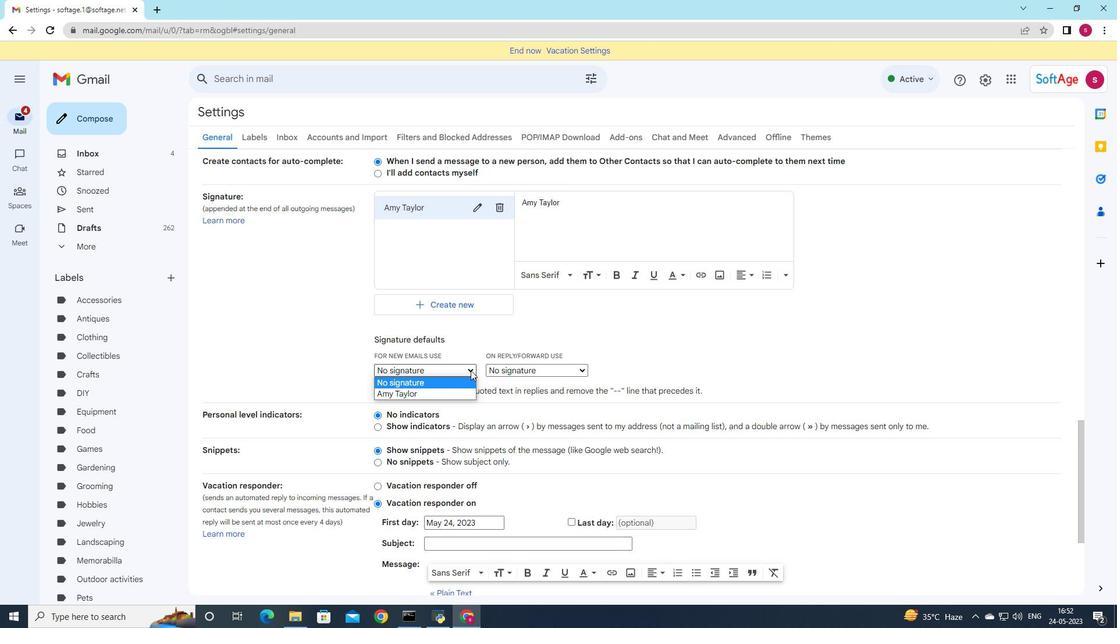 
Action: Mouse pressed left at (470, 388)
Screenshot: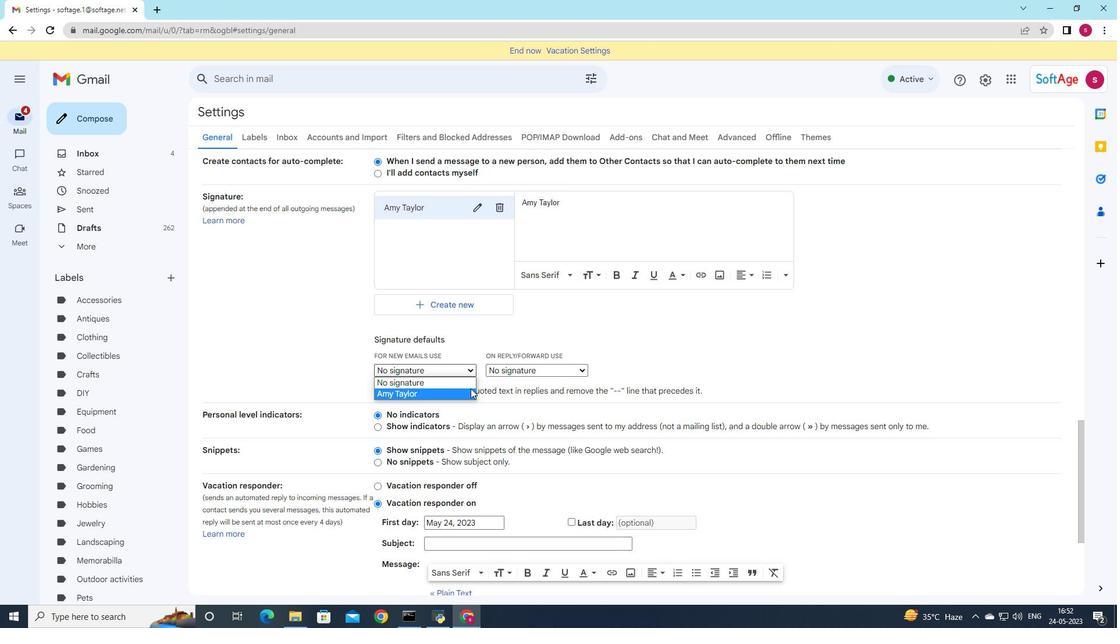 
Action: Mouse moved to (499, 374)
Screenshot: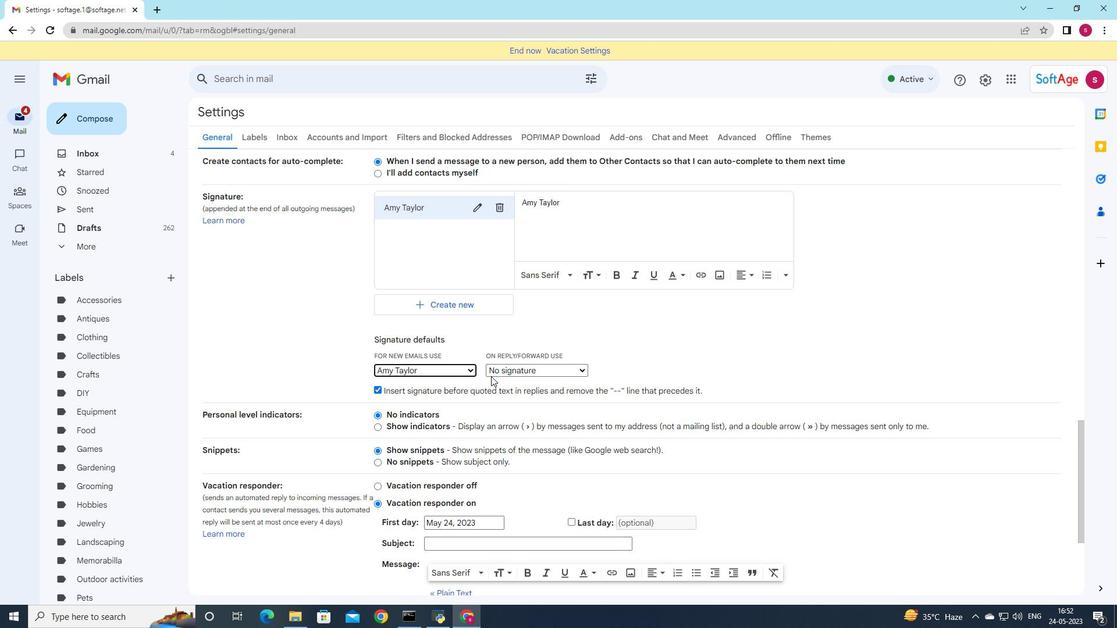 
Action: Mouse pressed left at (499, 374)
Screenshot: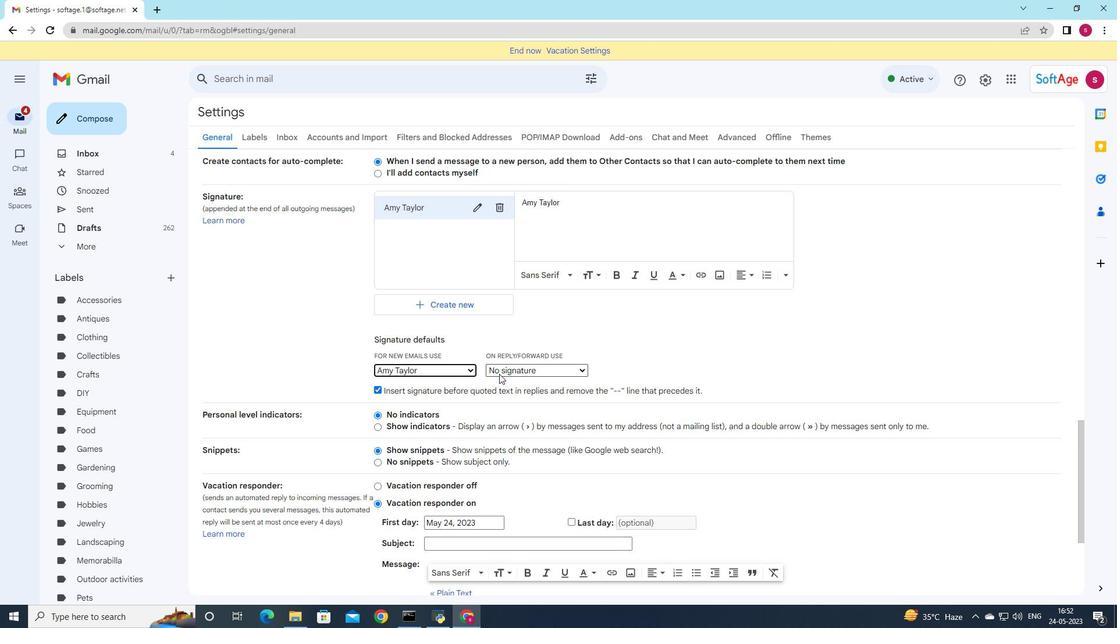 
Action: Mouse moved to (507, 392)
Screenshot: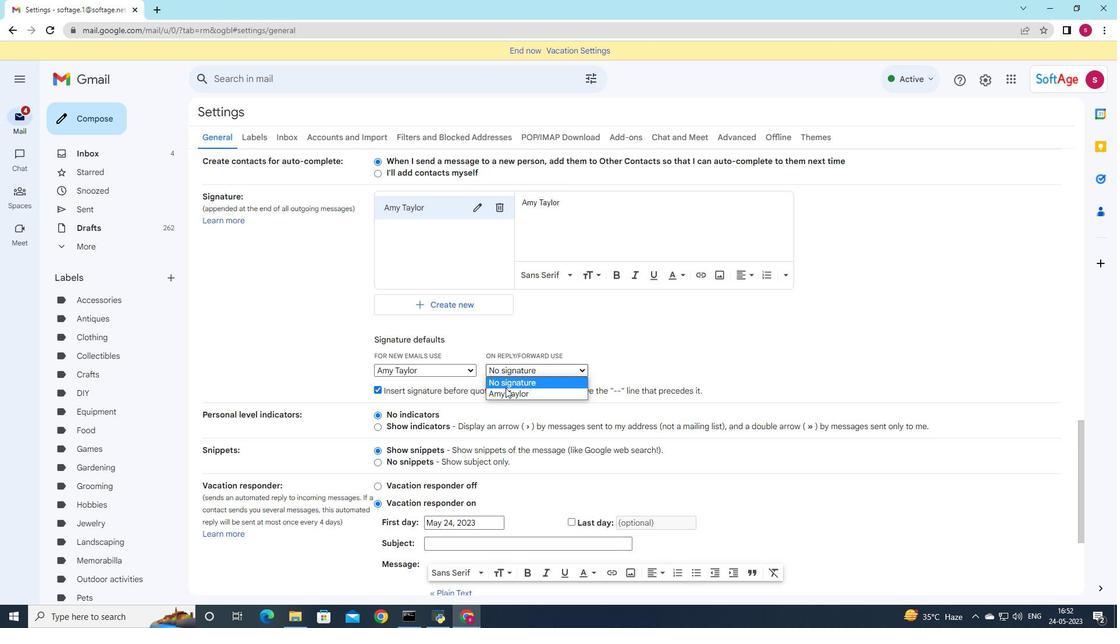 
Action: Mouse pressed left at (507, 392)
Screenshot: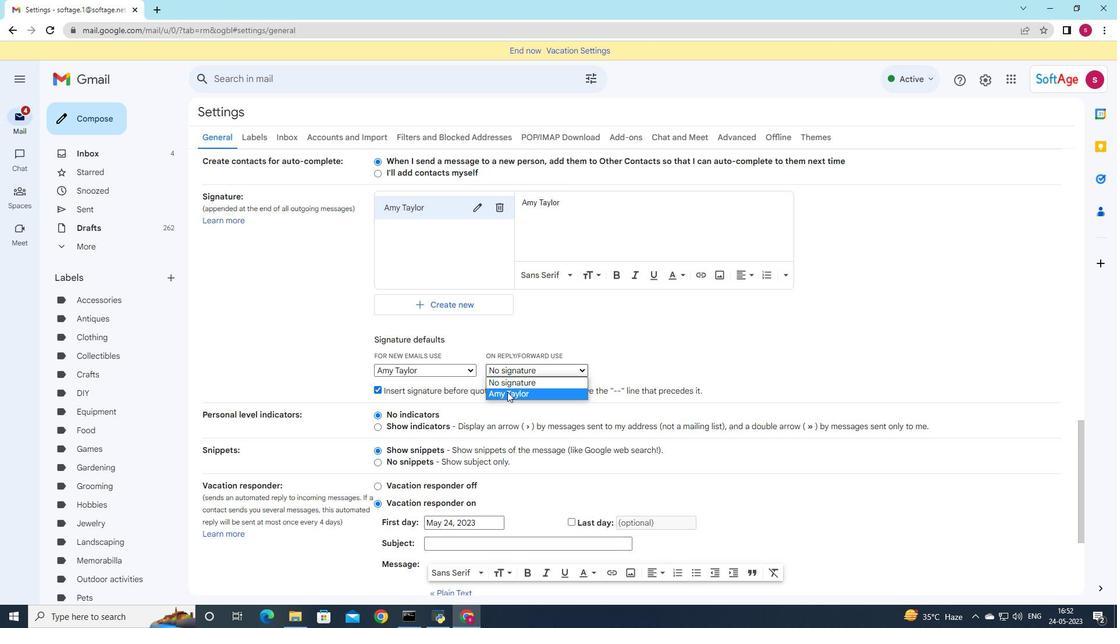 
Action: Mouse scrolled (507, 391) with delta (0, 0)
Screenshot: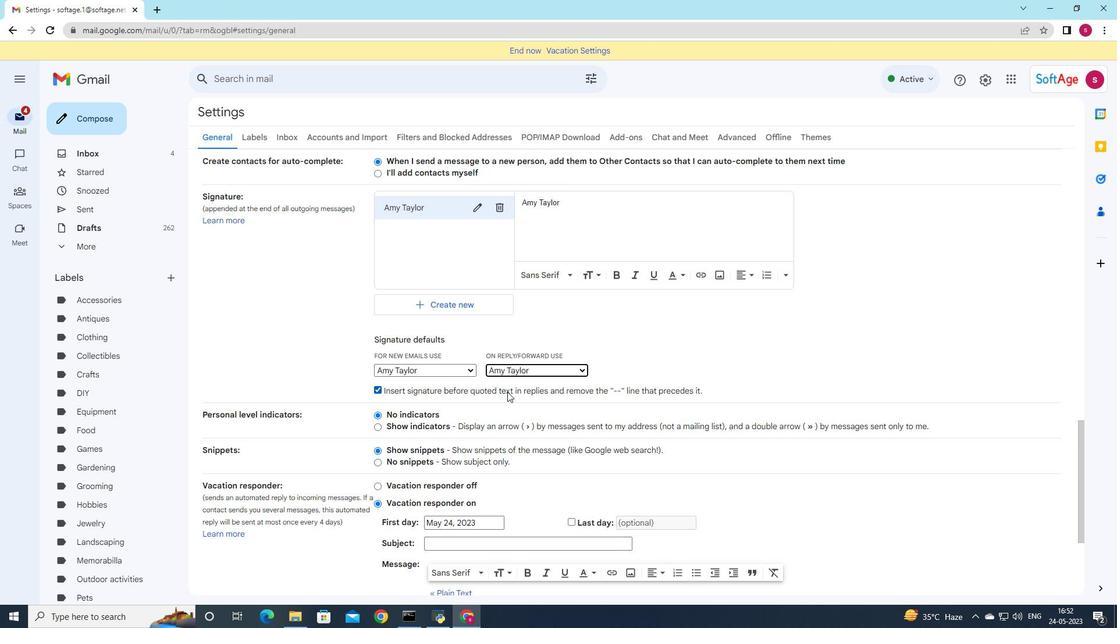 
Action: Mouse scrolled (507, 391) with delta (0, 0)
Screenshot: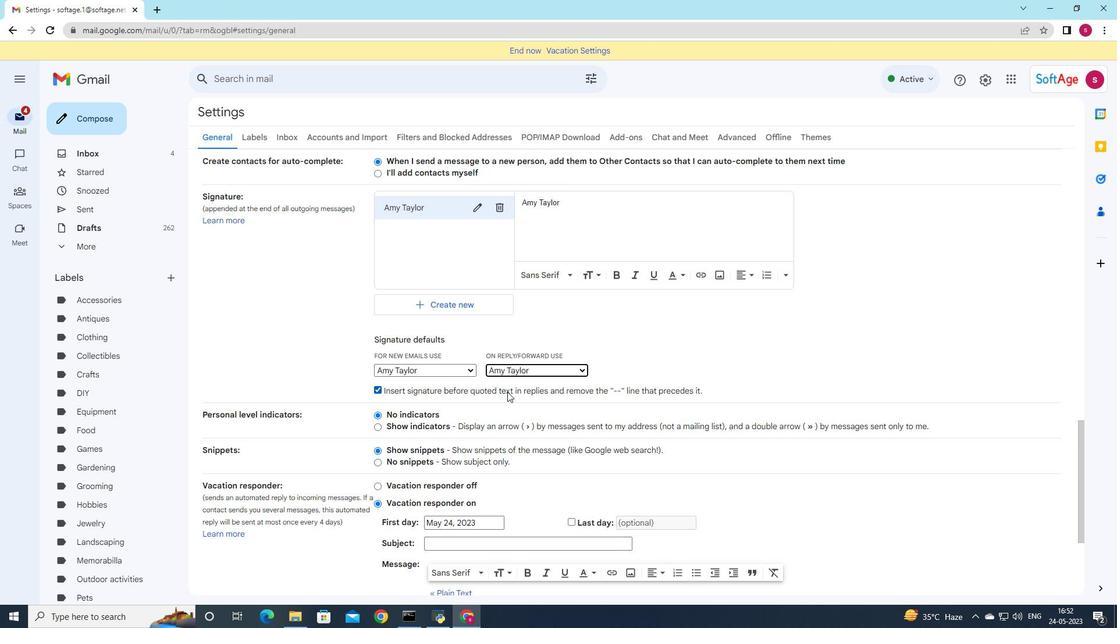 
Action: Mouse moved to (507, 393)
Screenshot: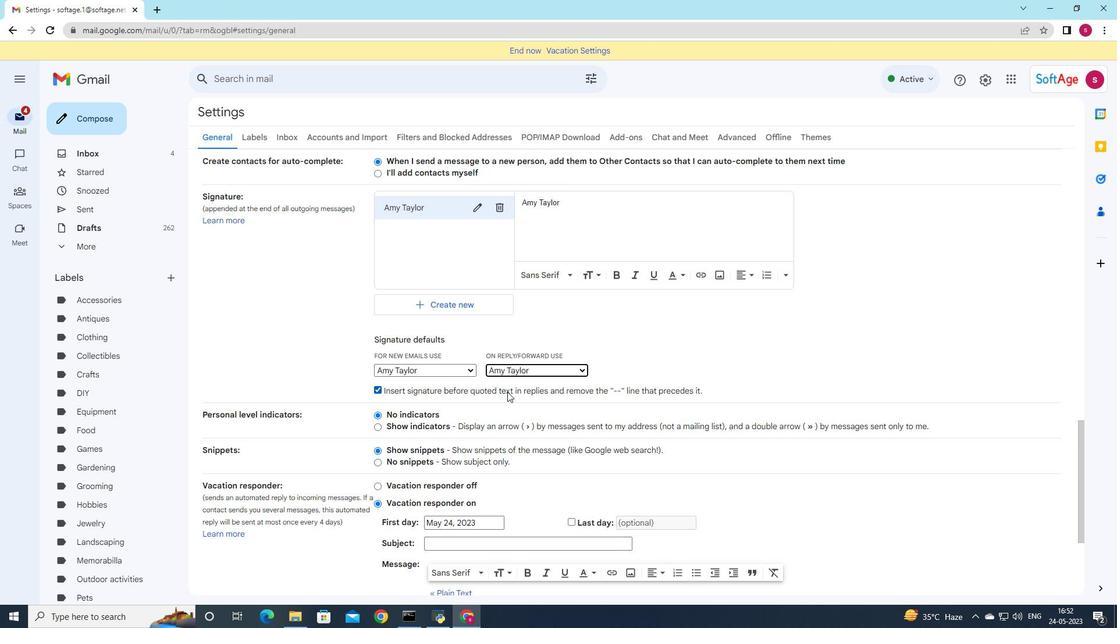 
Action: Mouse scrolled (507, 392) with delta (0, 0)
Screenshot: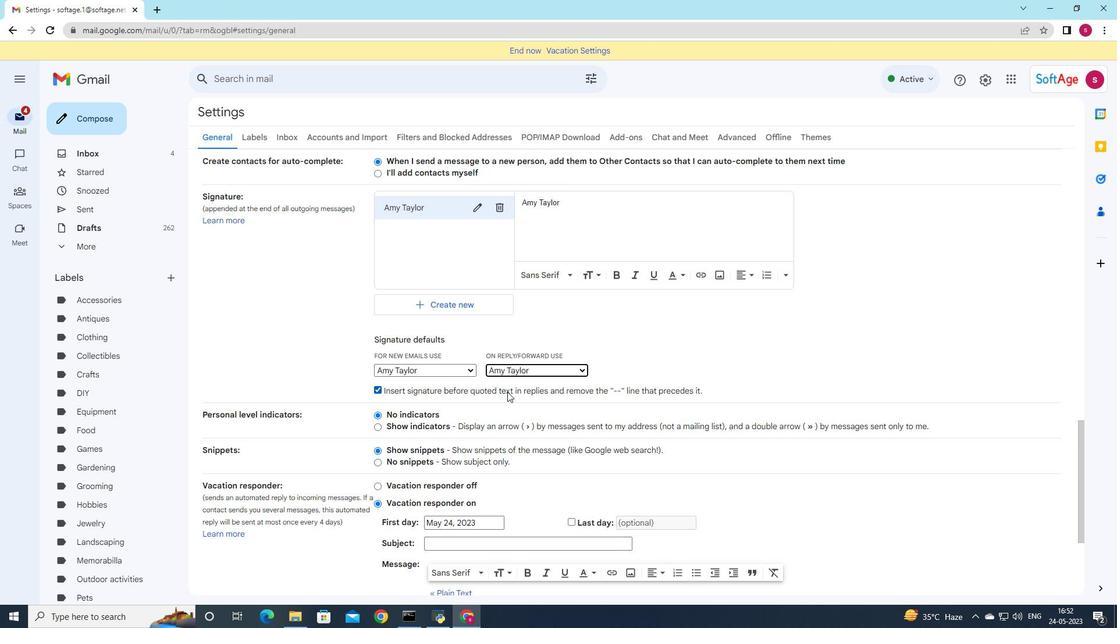 
Action: Mouse moved to (502, 396)
Screenshot: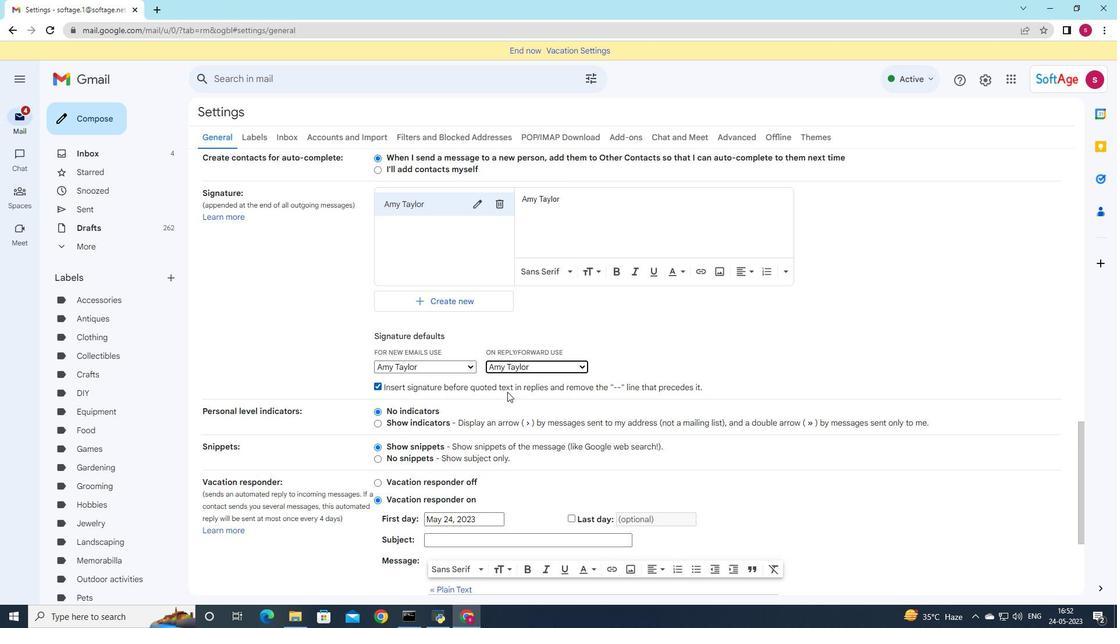 
Action: Mouse scrolled (503, 394) with delta (0, 0)
Screenshot: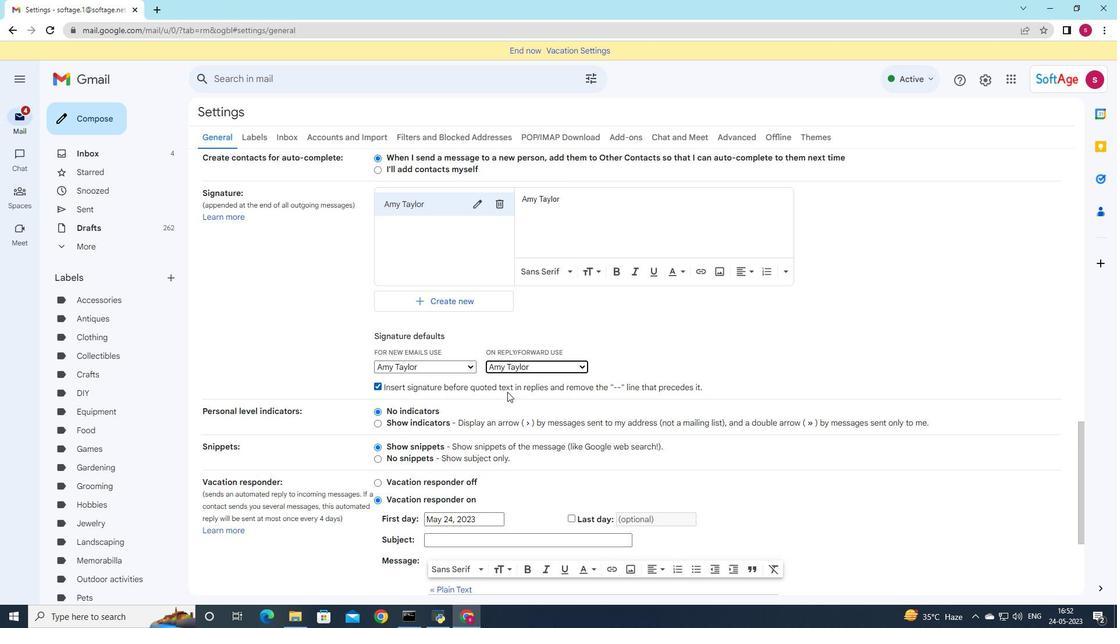 
Action: Mouse moved to (502, 395)
Screenshot: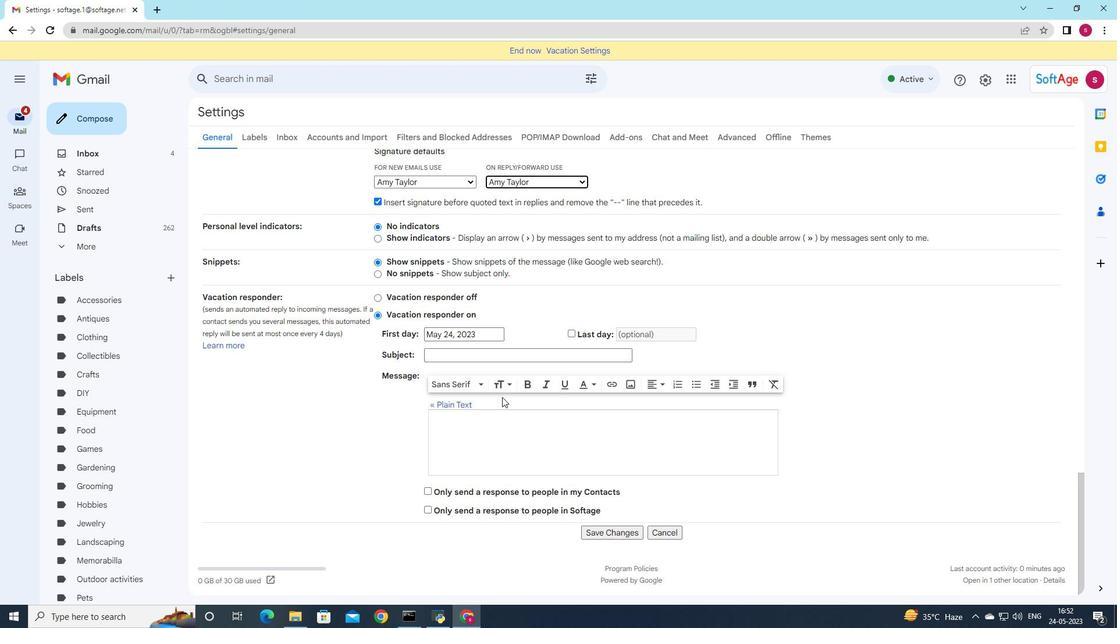 
Action: Mouse scrolled (502, 394) with delta (0, 0)
Screenshot: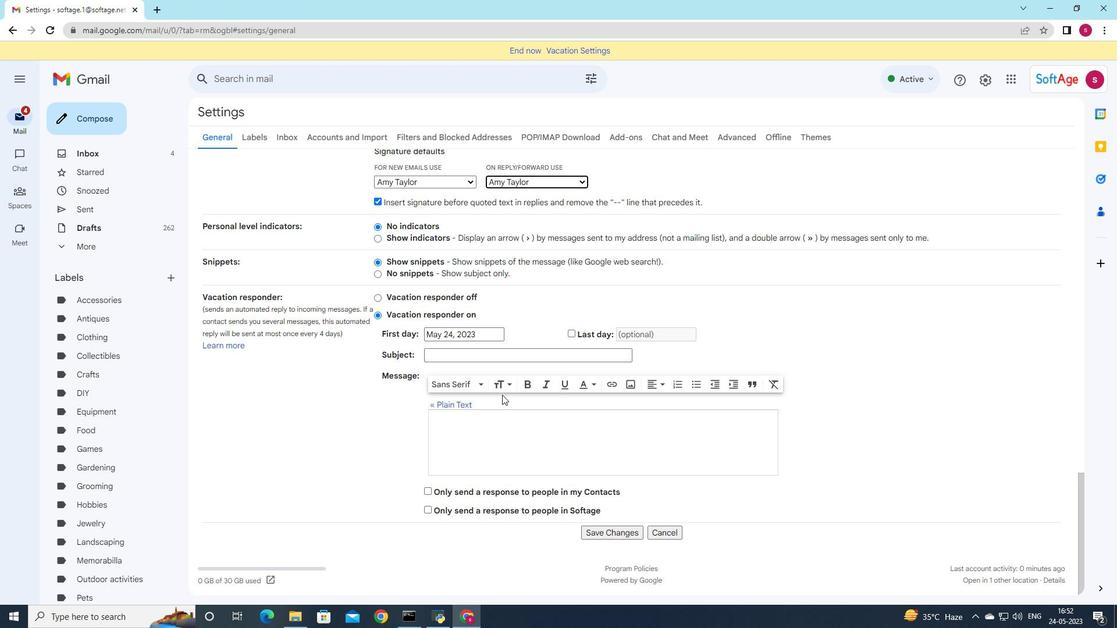 
Action: Mouse moved to (501, 398)
Screenshot: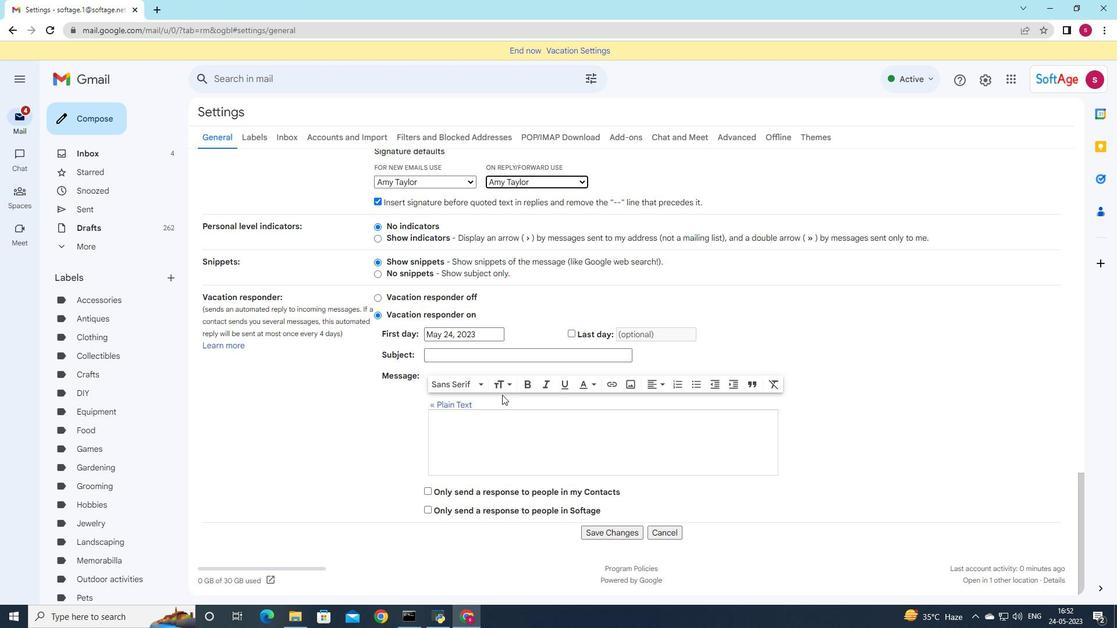 
Action: Mouse scrolled (501, 398) with delta (0, 0)
Screenshot: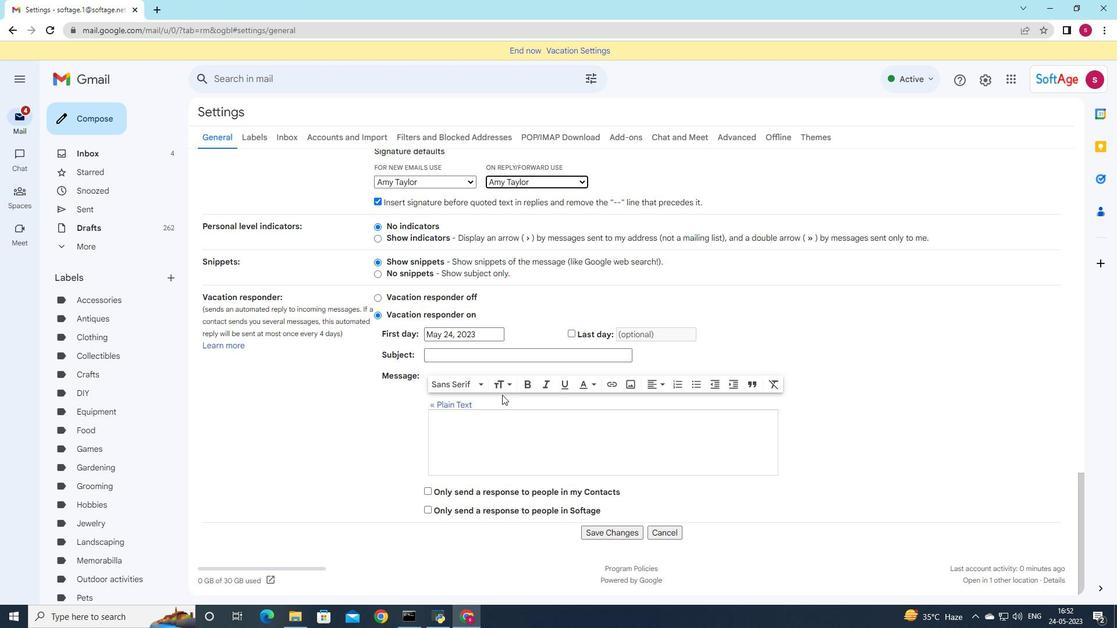 
Action: Mouse moved to (502, 407)
Screenshot: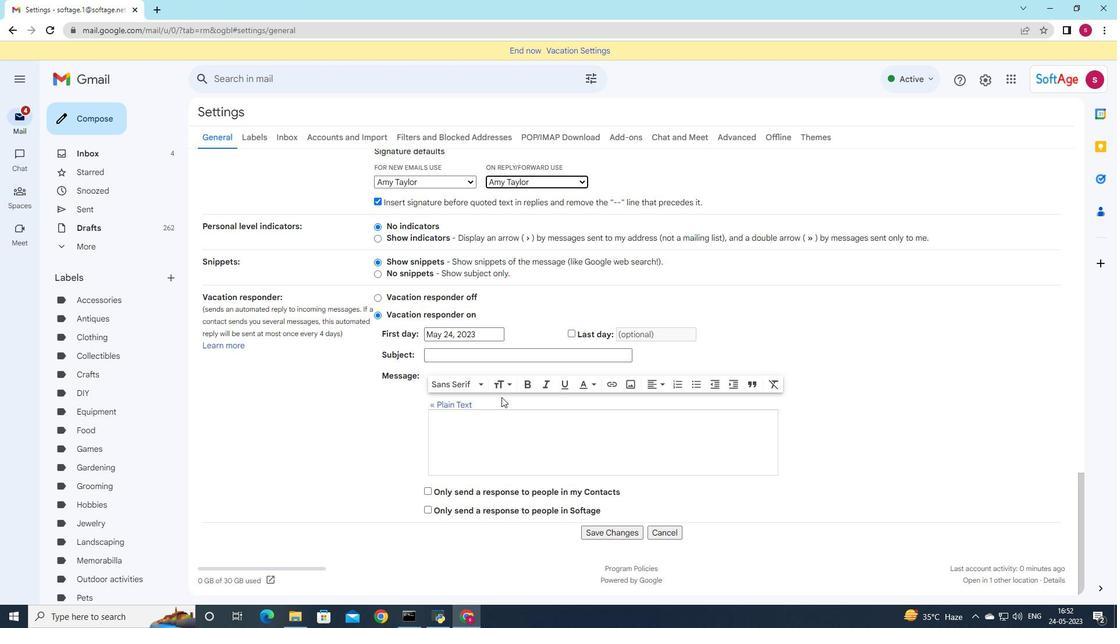 
Action: Mouse scrolled (502, 406) with delta (0, 0)
Screenshot: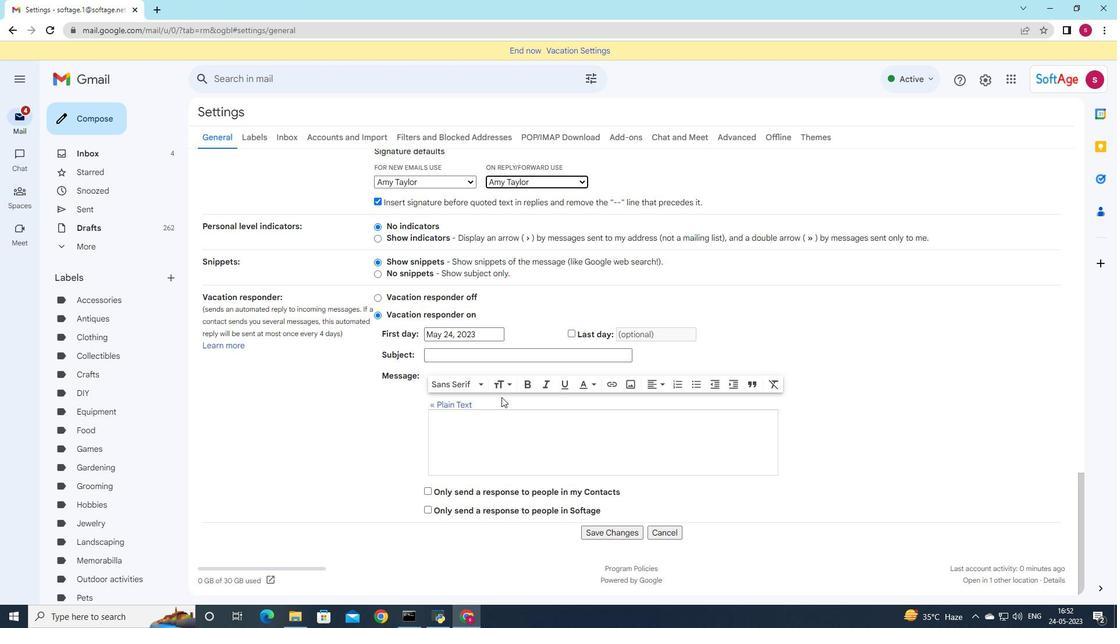 
Action: Mouse moved to (594, 527)
Screenshot: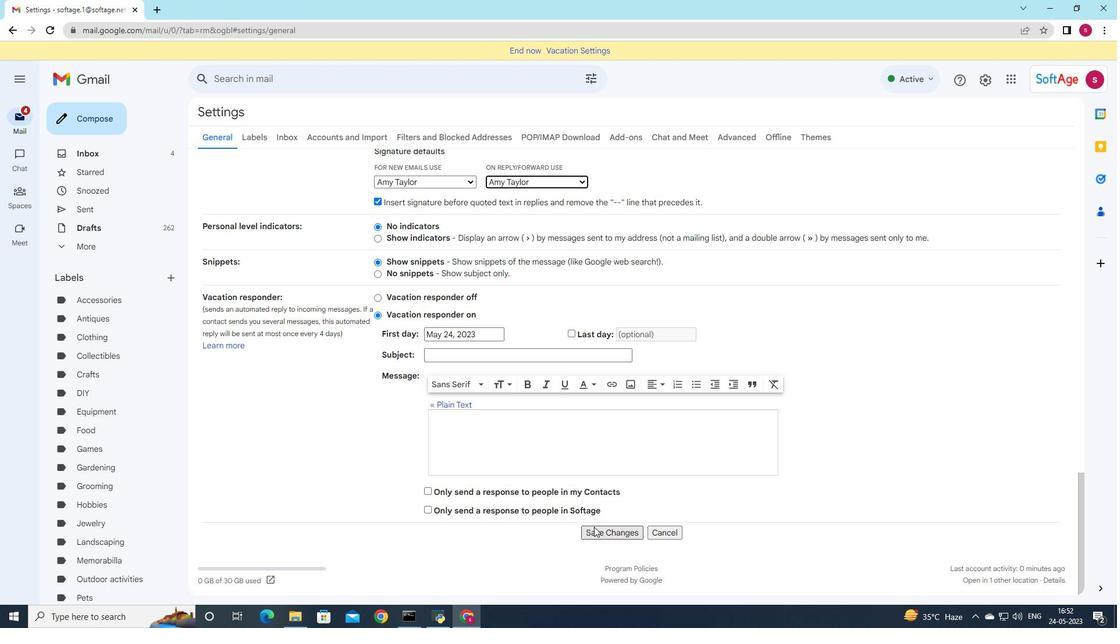 
Action: Mouse pressed left at (594, 527)
Screenshot: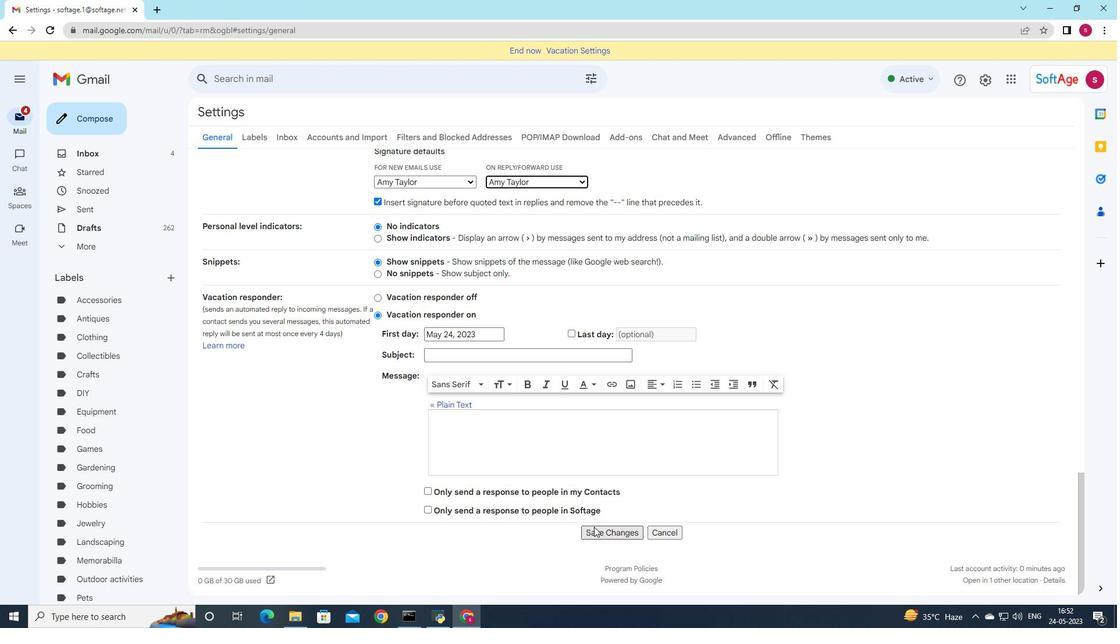 
Action: Mouse moved to (103, 124)
Screenshot: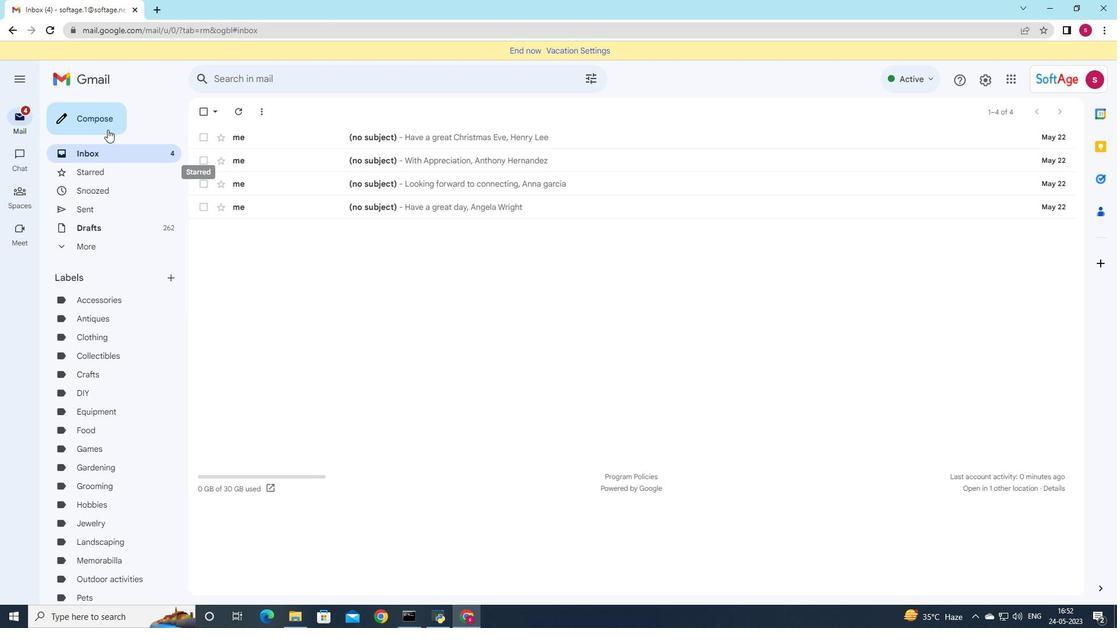 
Action: Mouse pressed left at (103, 124)
Screenshot: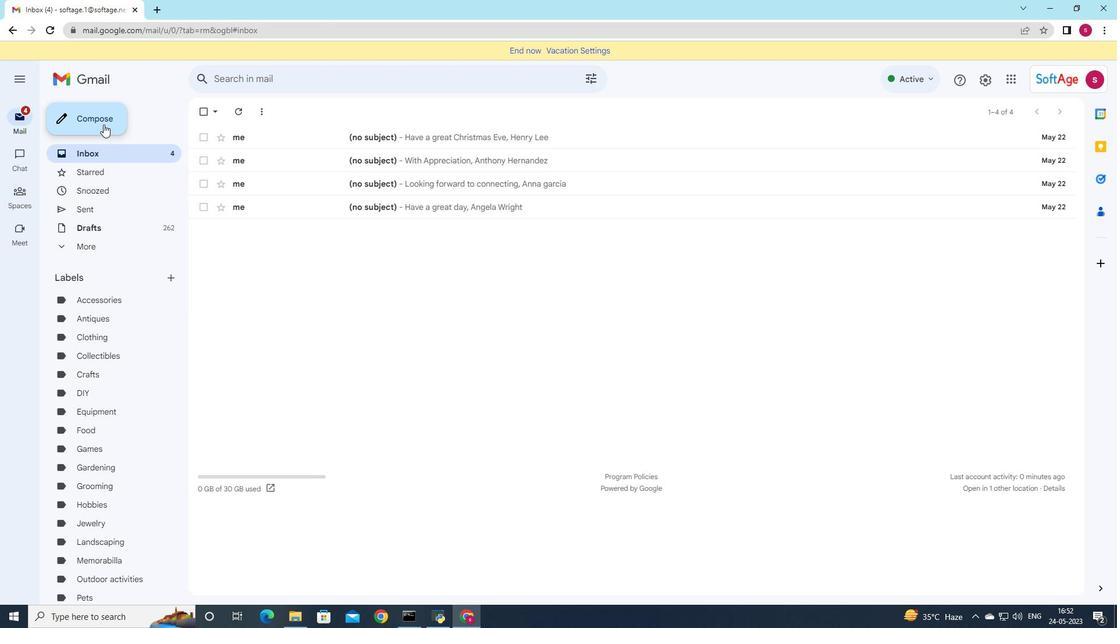 
Action: Mouse moved to (971, 286)
Screenshot: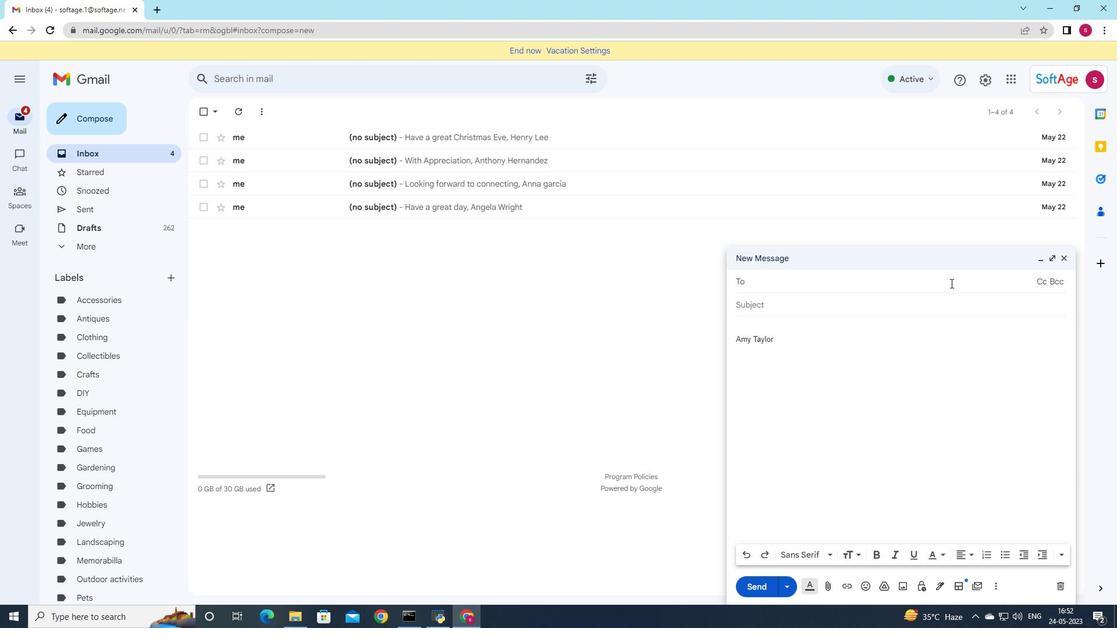 
Action: Key pressed s
Screenshot: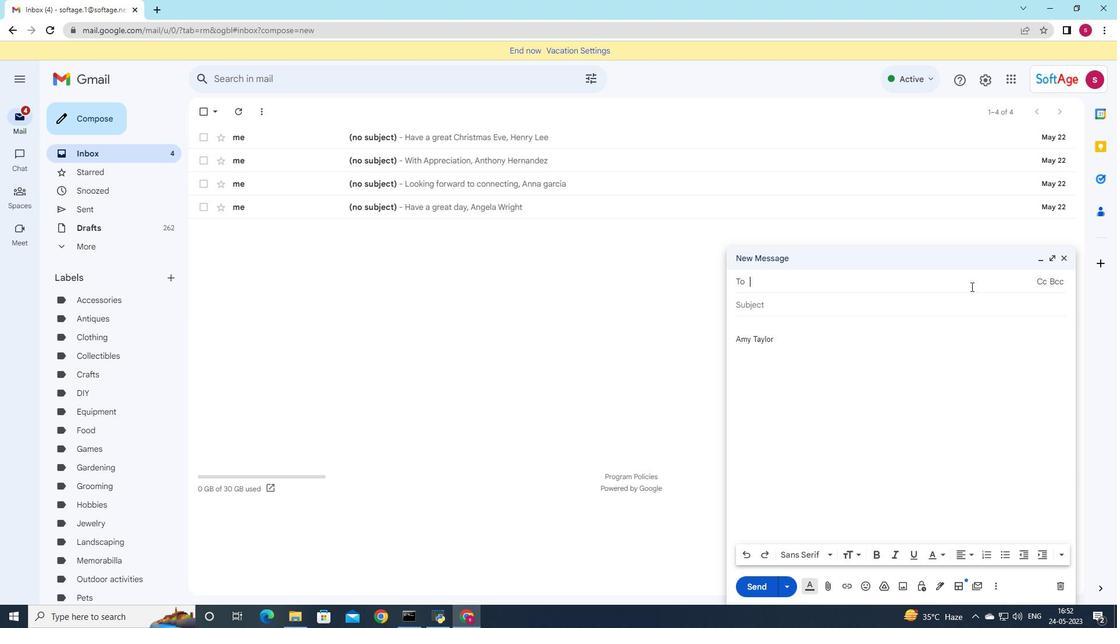 
Action: Mouse moved to (913, 343)
Screenshot: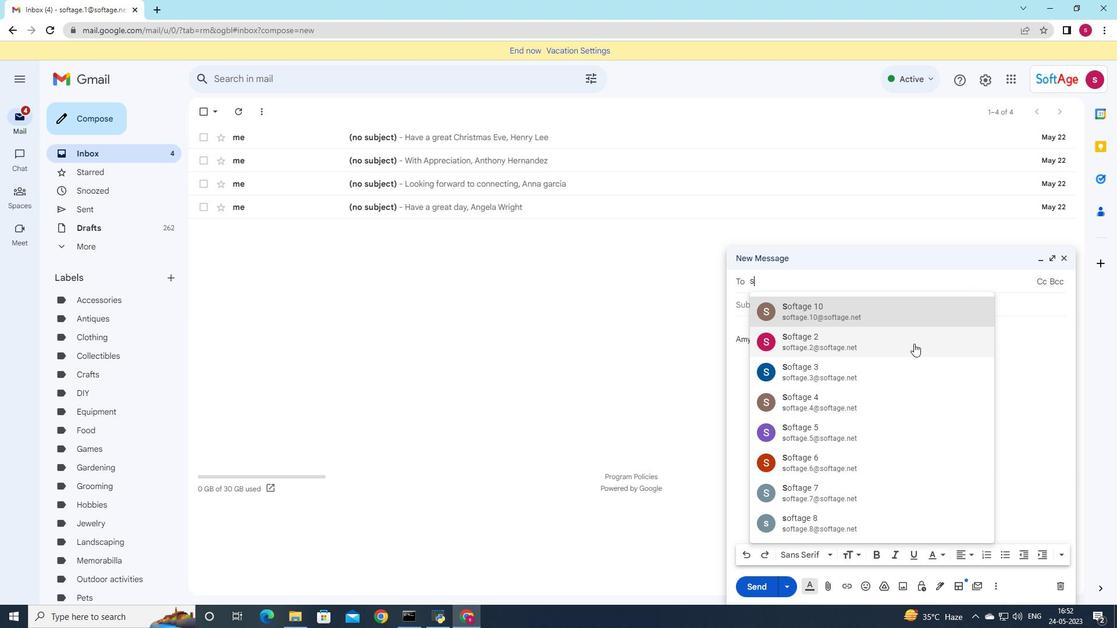 
Action: Mouse pressed left at (913, 343)
Screenshot: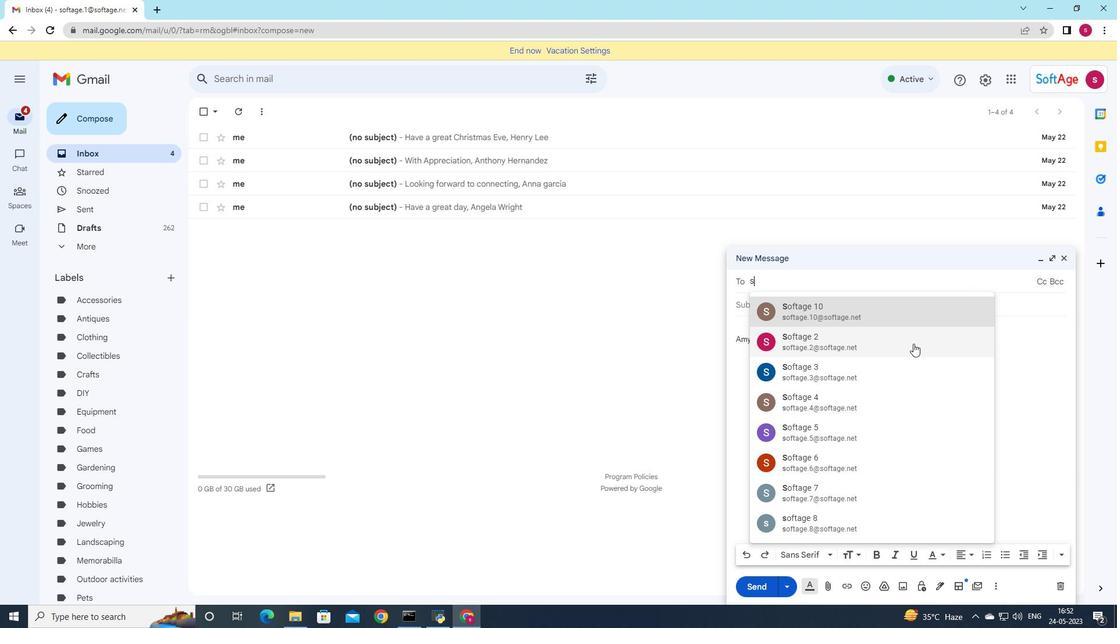 
Action: Mouse moved to (678, 277)
Screenshot: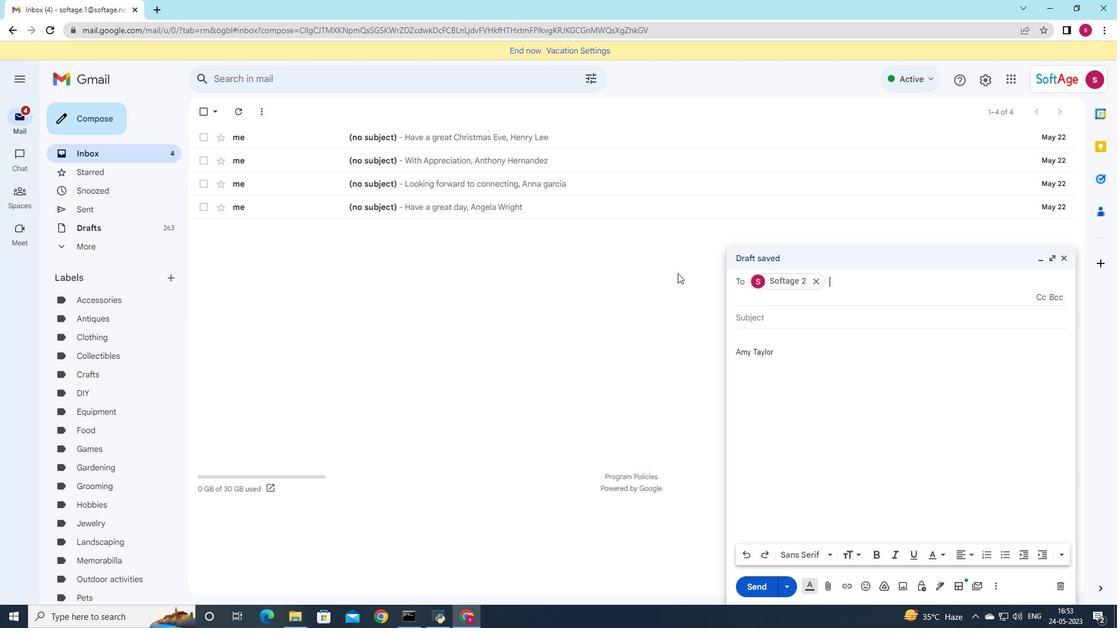 
Action: Key pressed s
Screenshot: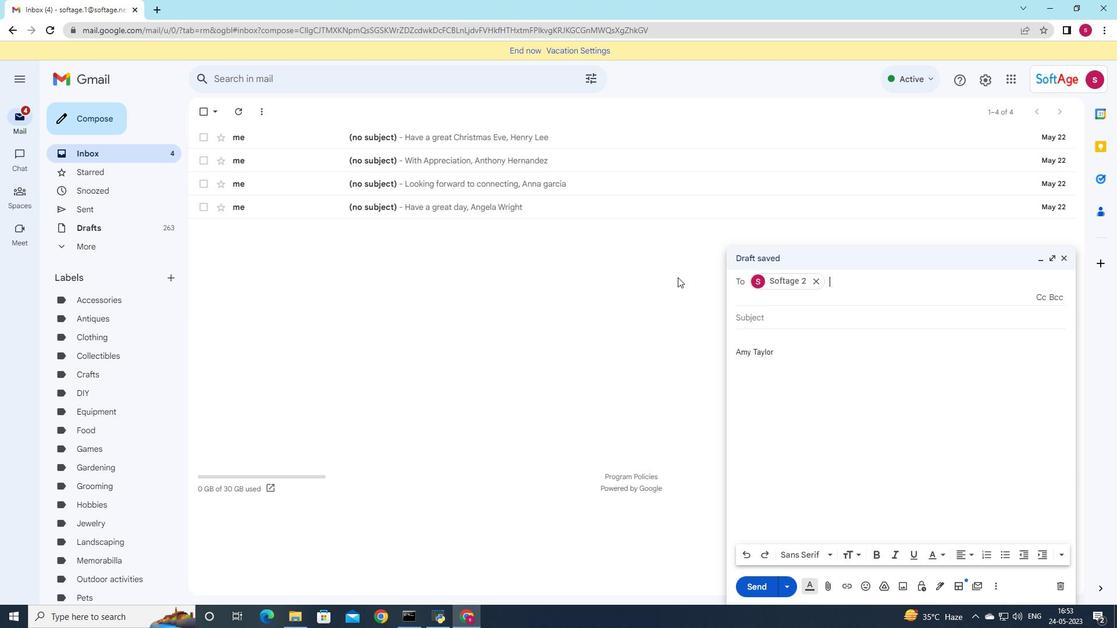 
Action: Mouse moved to (920, 378)
Screenshot: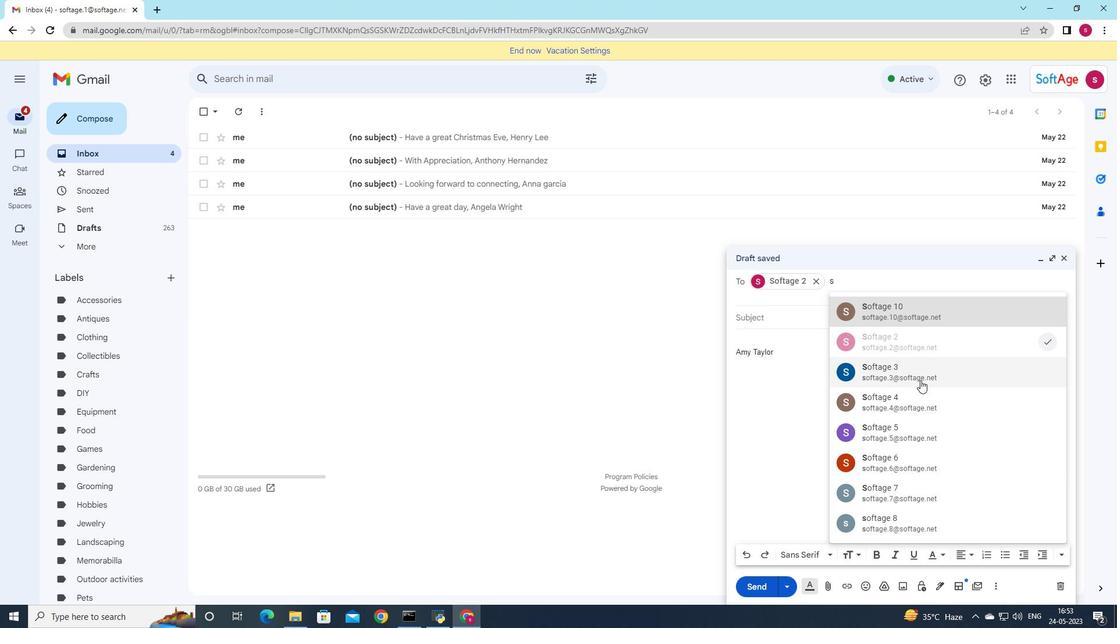 
Action: Mouse pressed left at (920, 378)
Screenshot: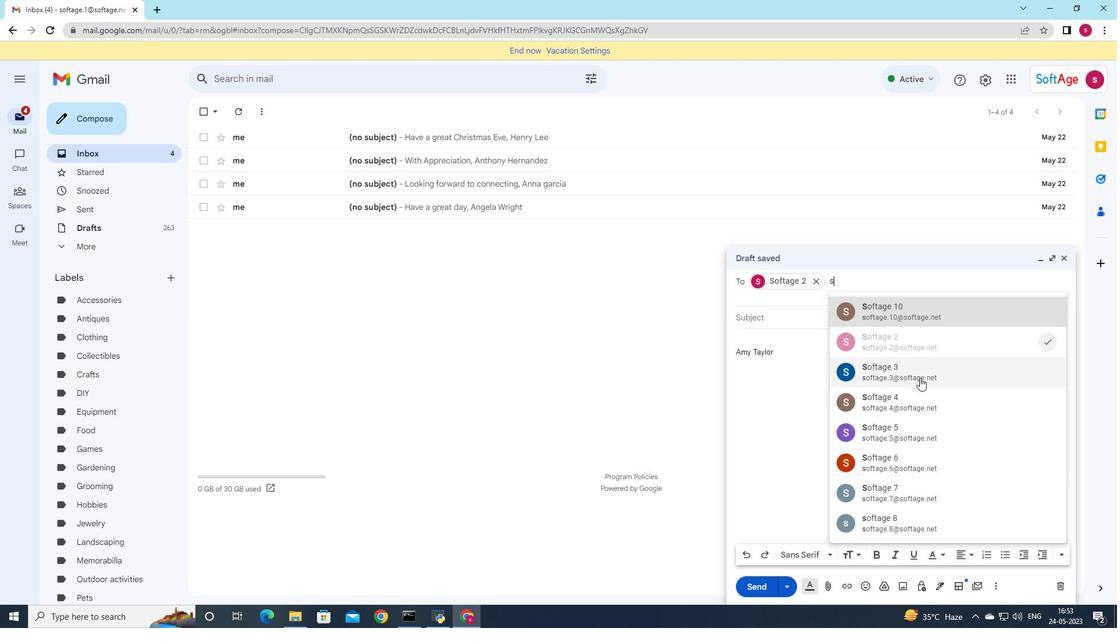 
Action: Mouse moved to (762, 320)
Screenshot: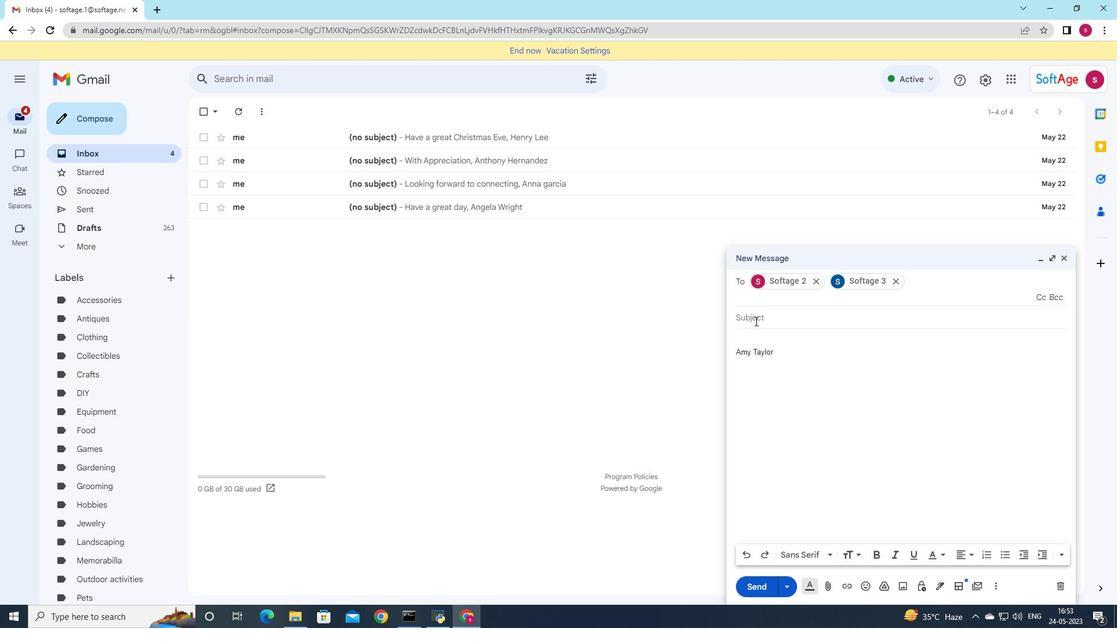 
Action: Mouse pressed left at (762, 320)
Screenshot: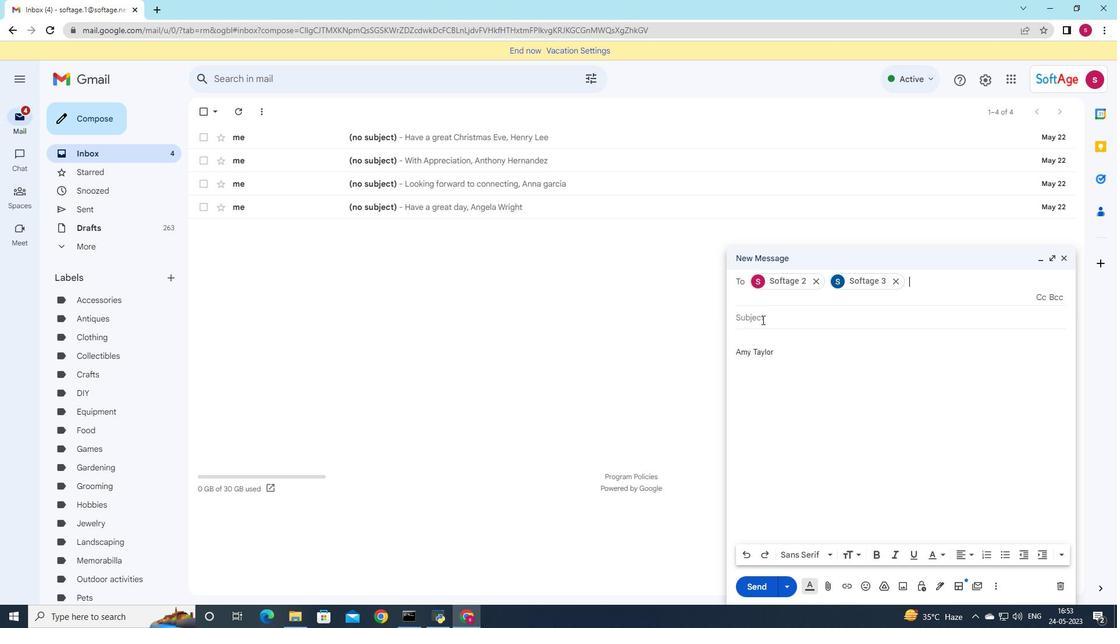 
Action: Key pressed <Key.shift>Question<Key.space>regarding<Key.space>a<Key.space>project<Key.space>
Screenshot: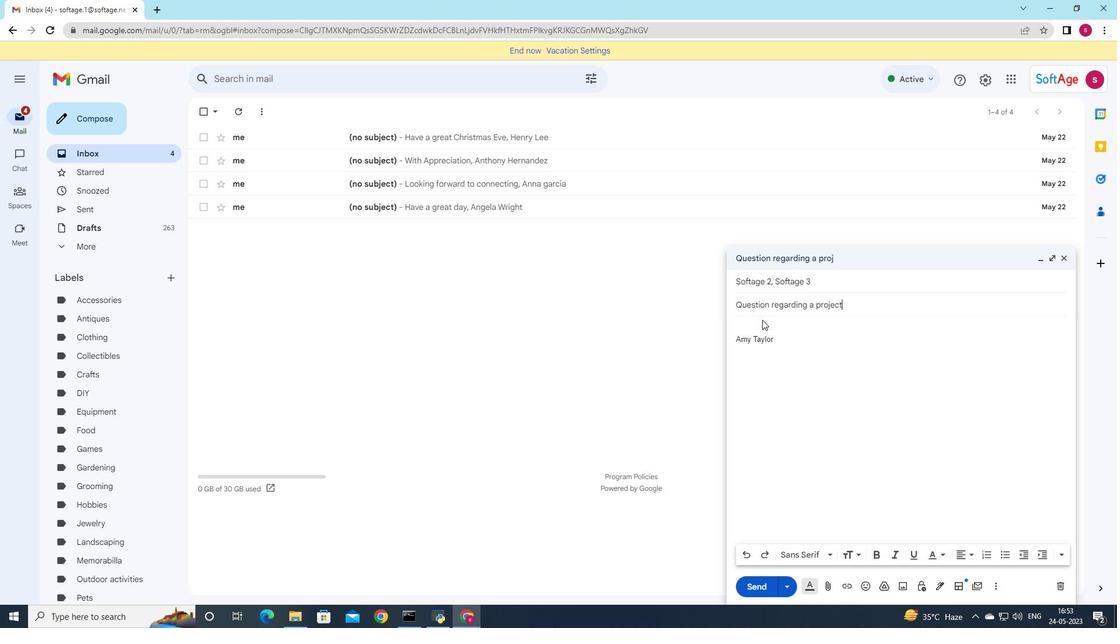 
Action: Mouse moved to (759, 328)
Screenshot: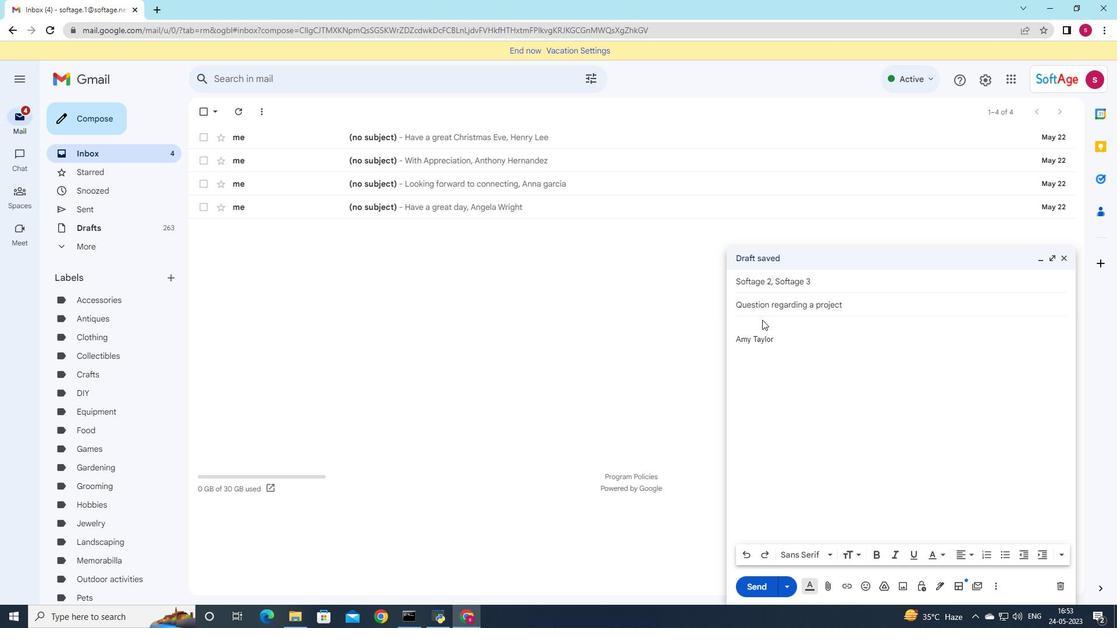 
Action: Mouse pressed left at (759, 328)
Screenshot: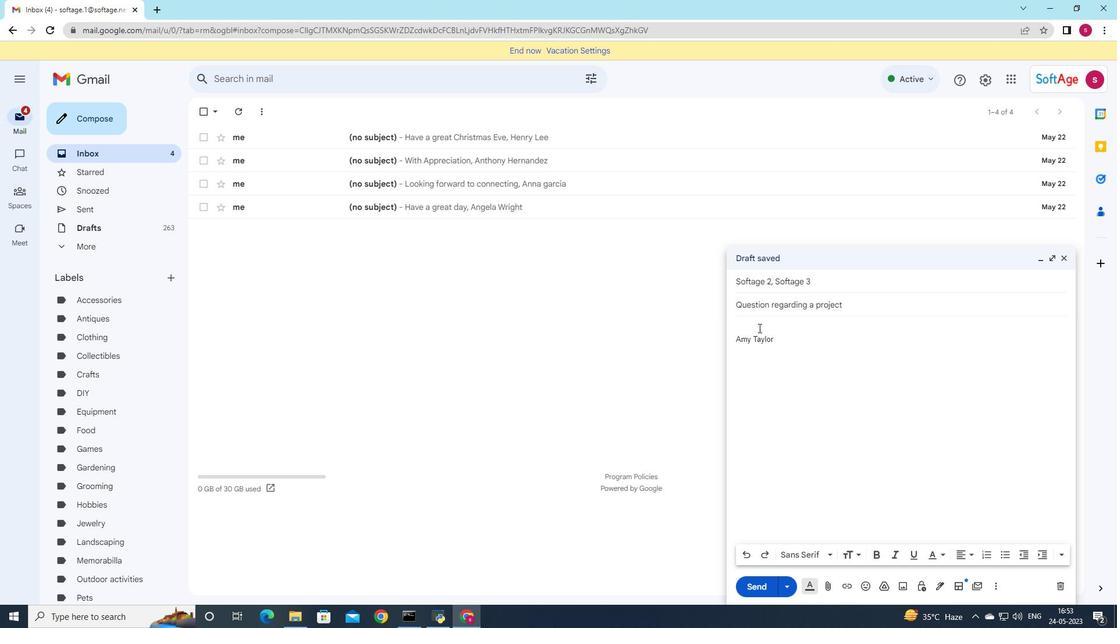 
Action: Key pressed <Key.shift><Key.shift>I<Key.space>would<Key.space>like<Key.space>to<Key.space>schedule<Key.space>a<Key.space>call<Key.space>to<Key.space>discuss<Key.space>this<Key.space>further<Key.space>
Screenshot: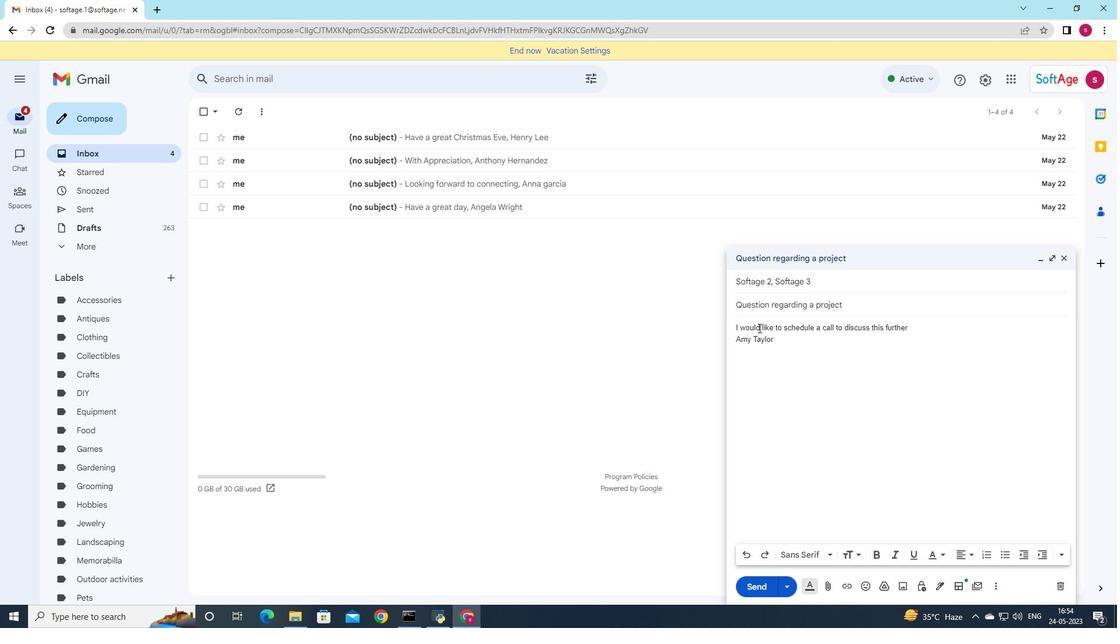 
Action: Mouse moved to (826, 589)
Screenshot: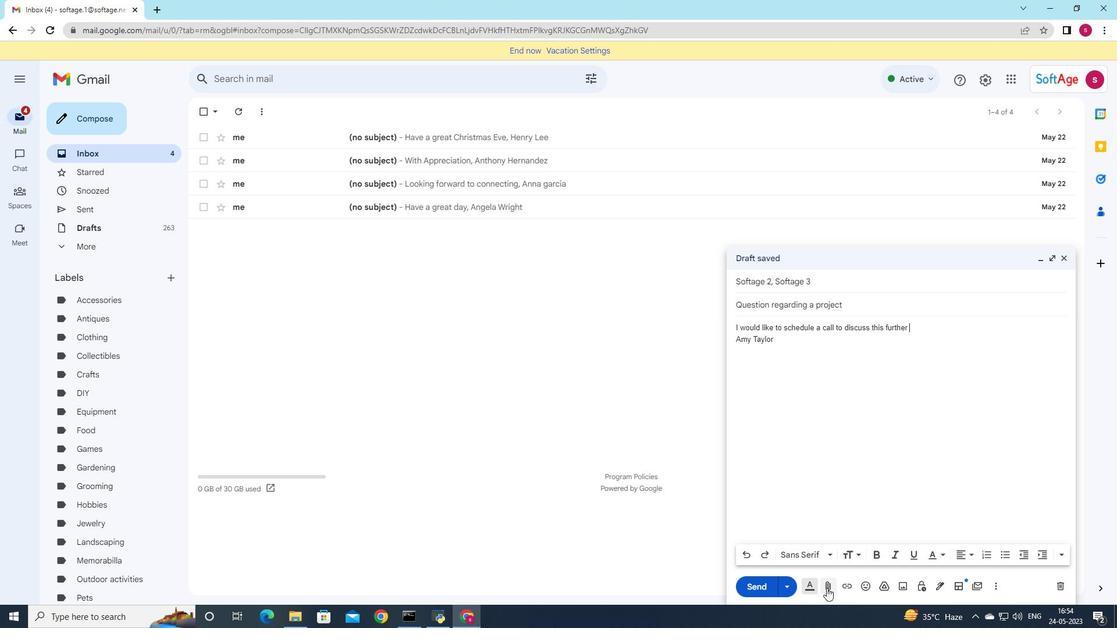 
Action: Mouse pressed left at (826, 589)
Screenshot: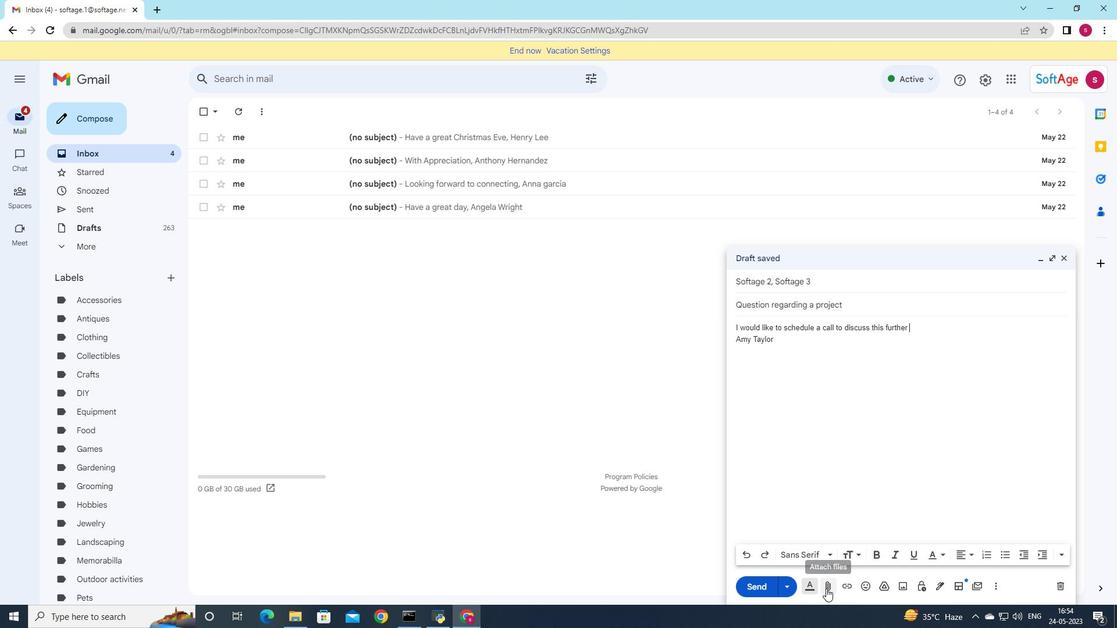 
Action: Mouse moved to (180, 86)
Screenshot: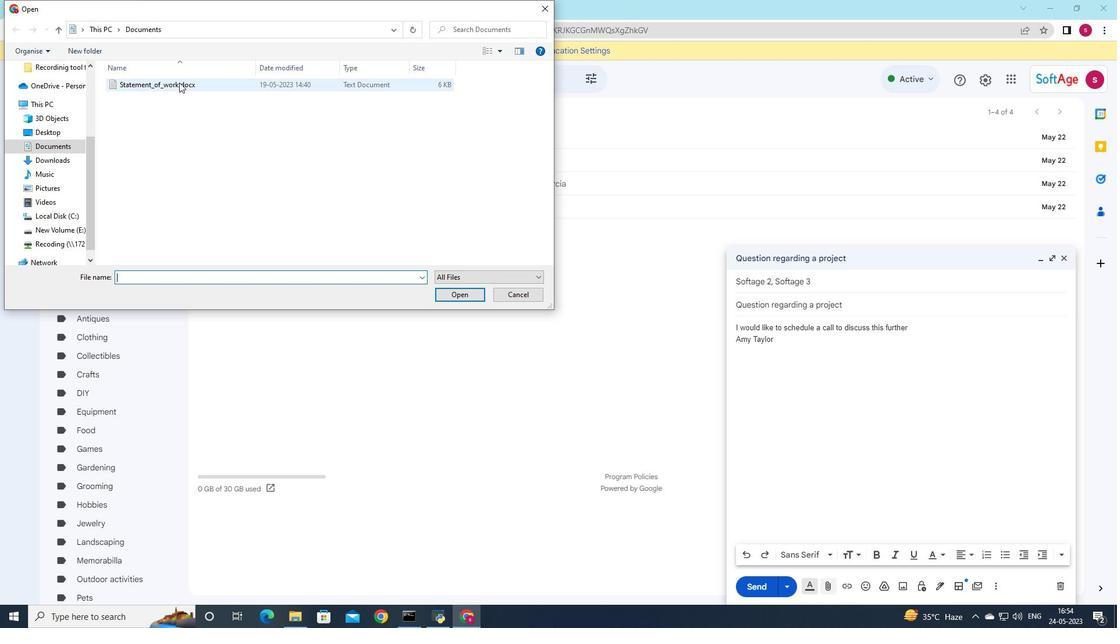
Action: Mouse pressed left at (180, 86)
Screenshot: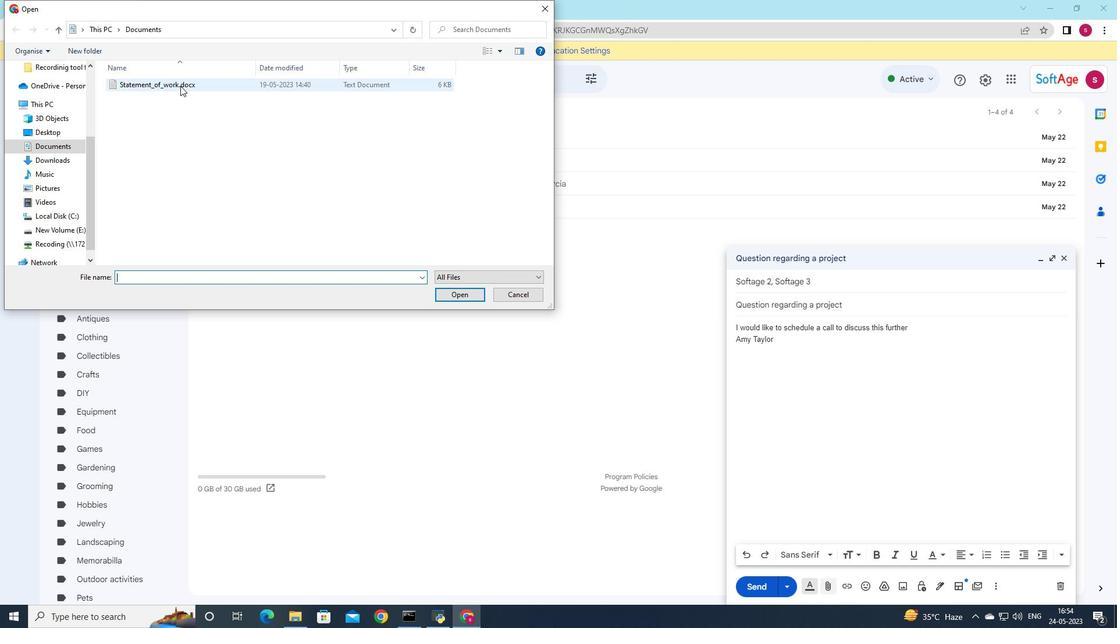 
Action: Mouse moved to (181, 83)
Screenshot: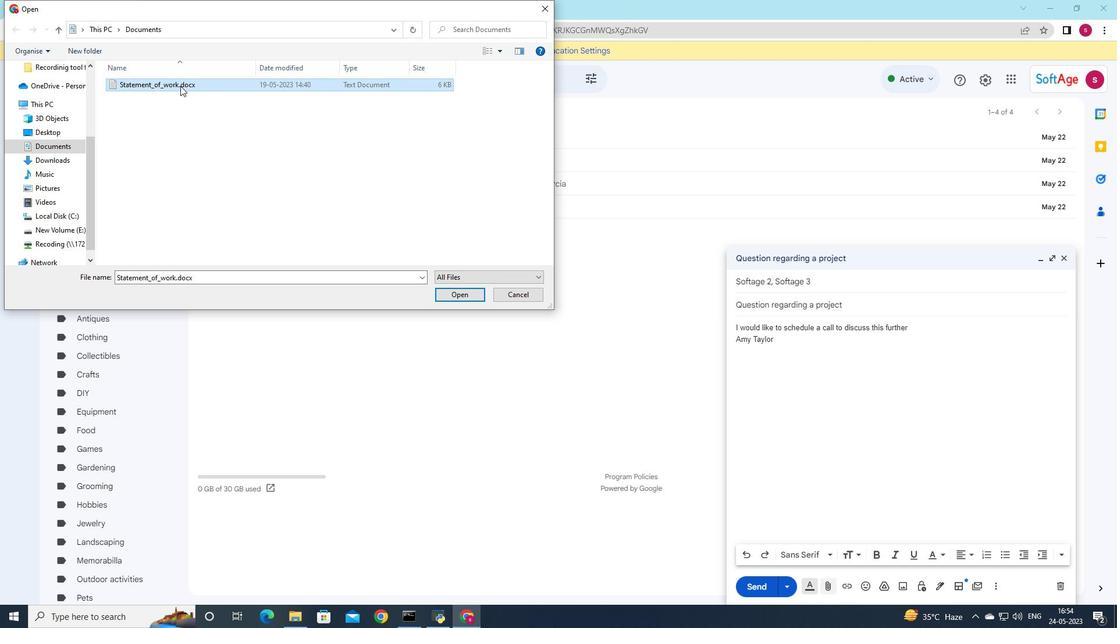 
Action: Mouse pressed left at (181, 83)
Screenshot: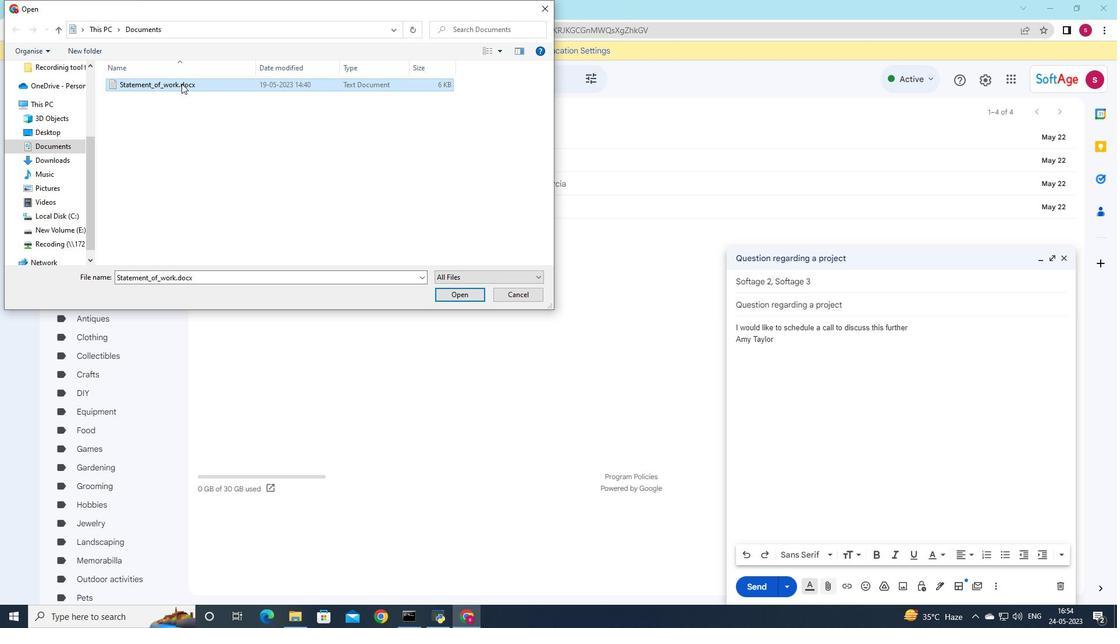 
Action: Mouse moved to (411, 119)
Screenshot: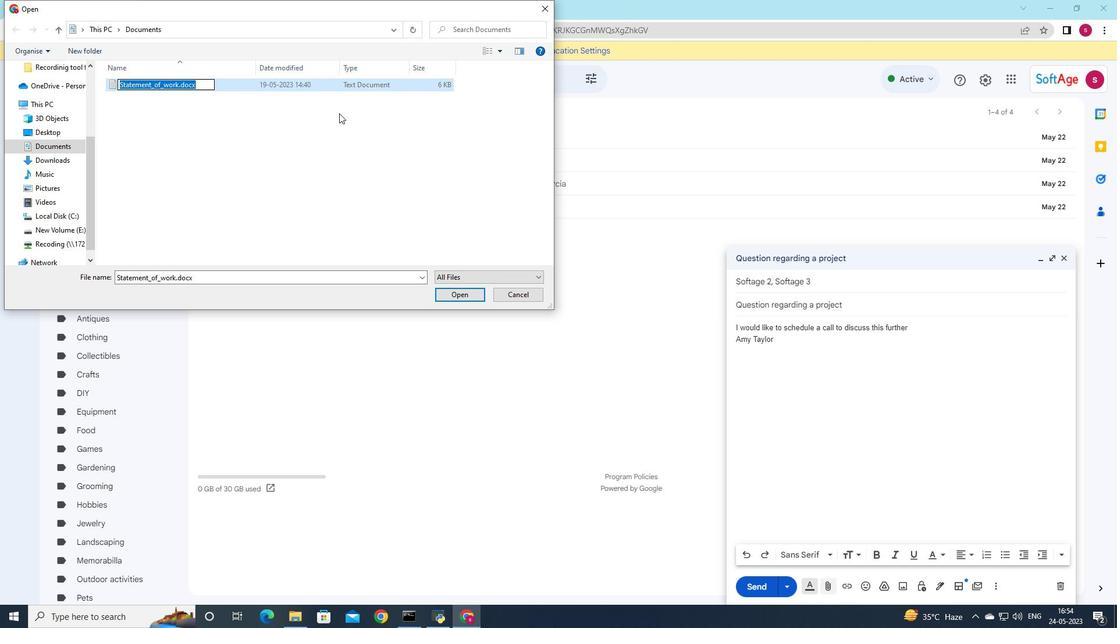 
Action: Key pressed <Key.shift>Non<Key.shift>_disclosure<Key.shift>_agreeement.pdf
Screenshot: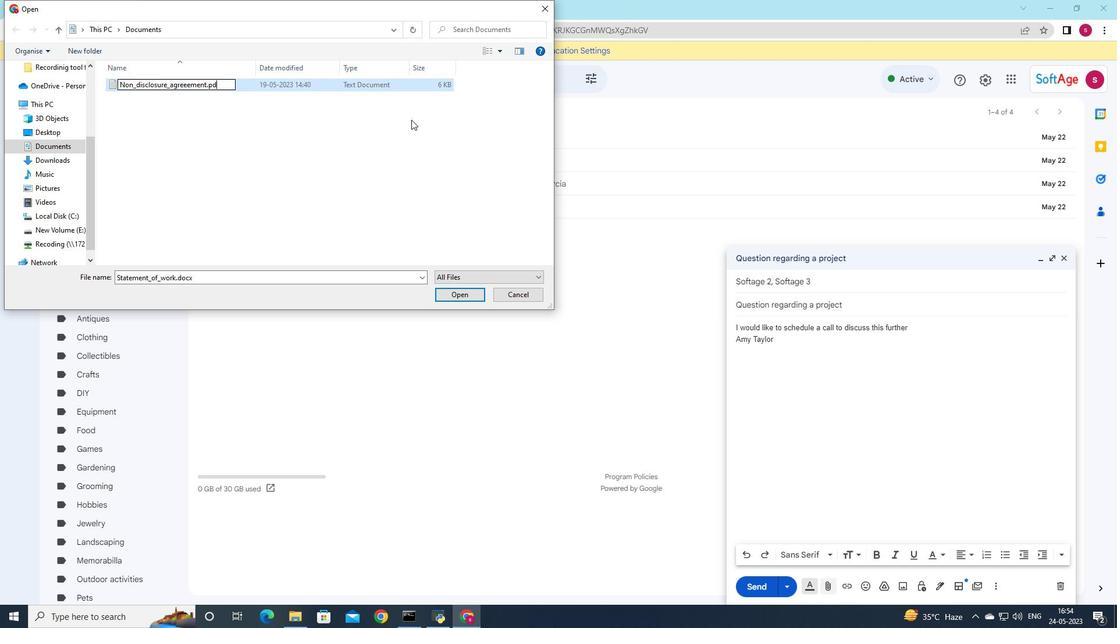 
Action: Mouse moved to (310, 79)
Screenshot: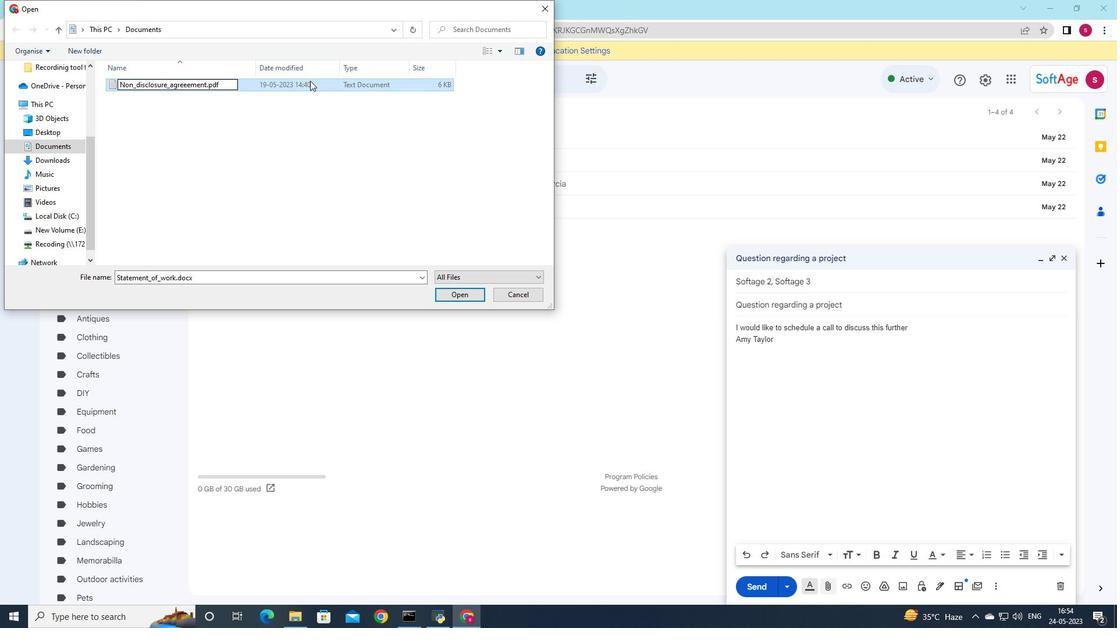 
Action: Mouse pressed left at (310, 79)
Screenshot: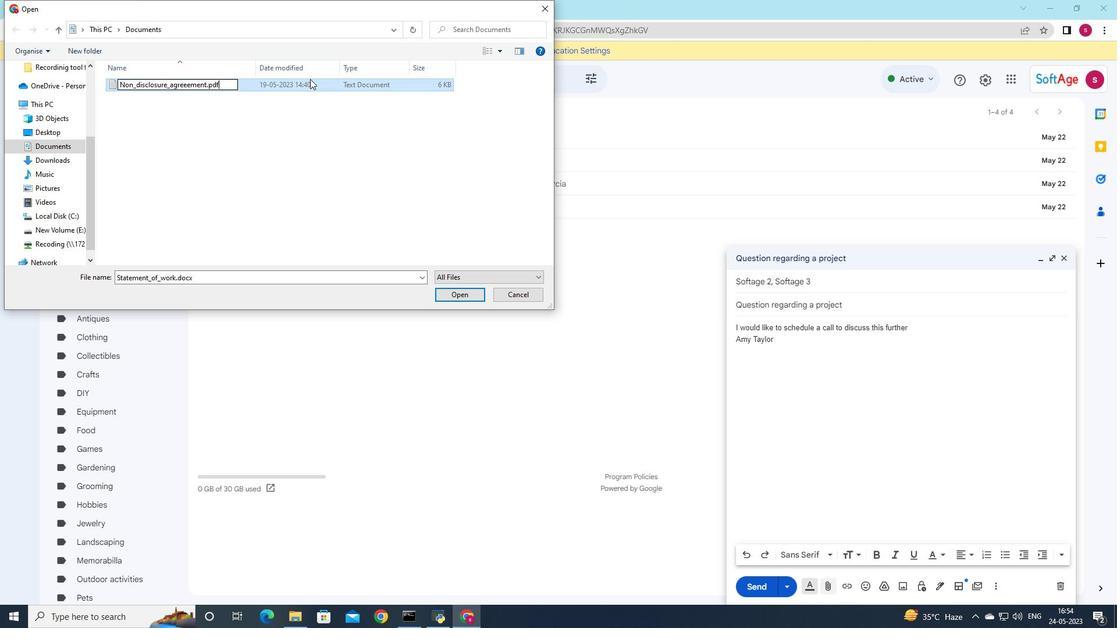 
Action: Mouse moved to (458, 302)
Screenshot: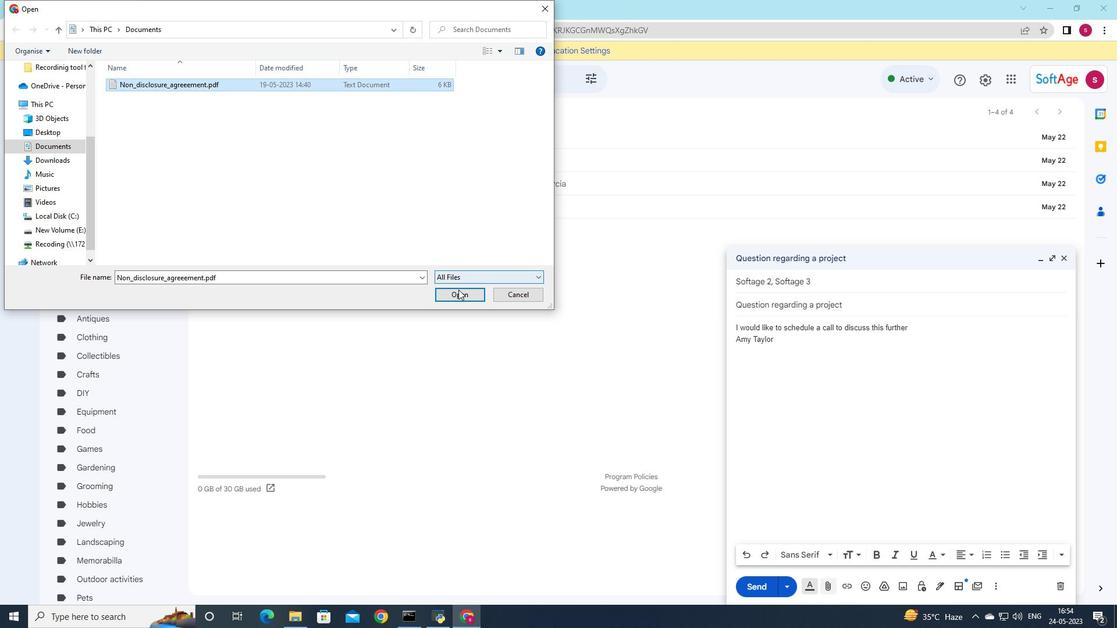 
Action: Mouse pressed left at (458, 302)
Screenshot: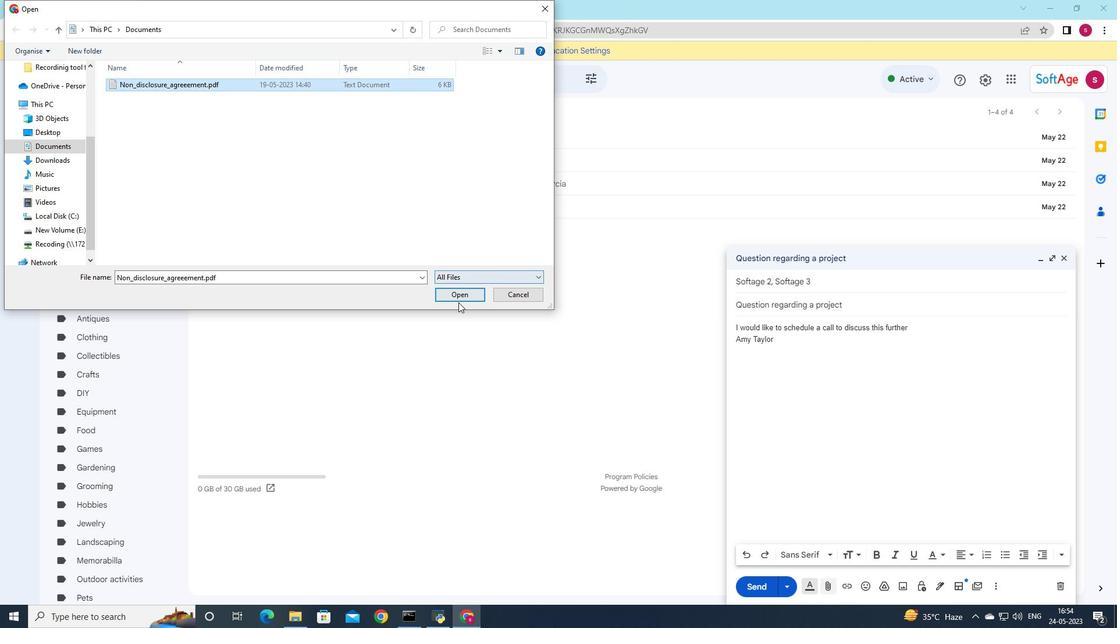 
Action: Mouse moved to (458, 297)
Screenshot: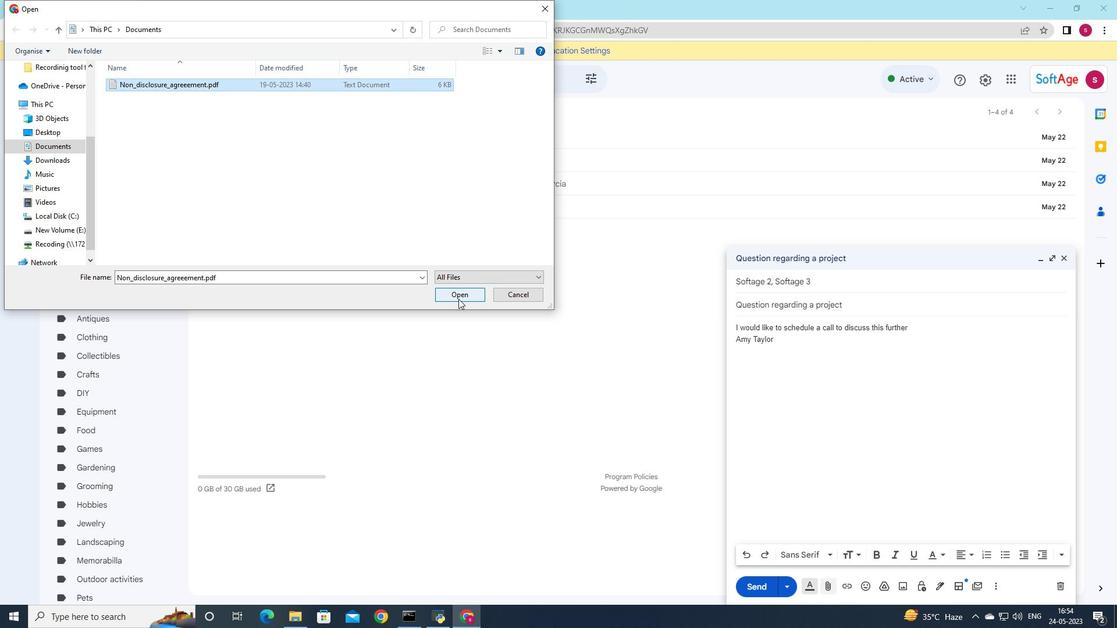 
Action: Mouse pressed left at (458, 297)
Screenshot: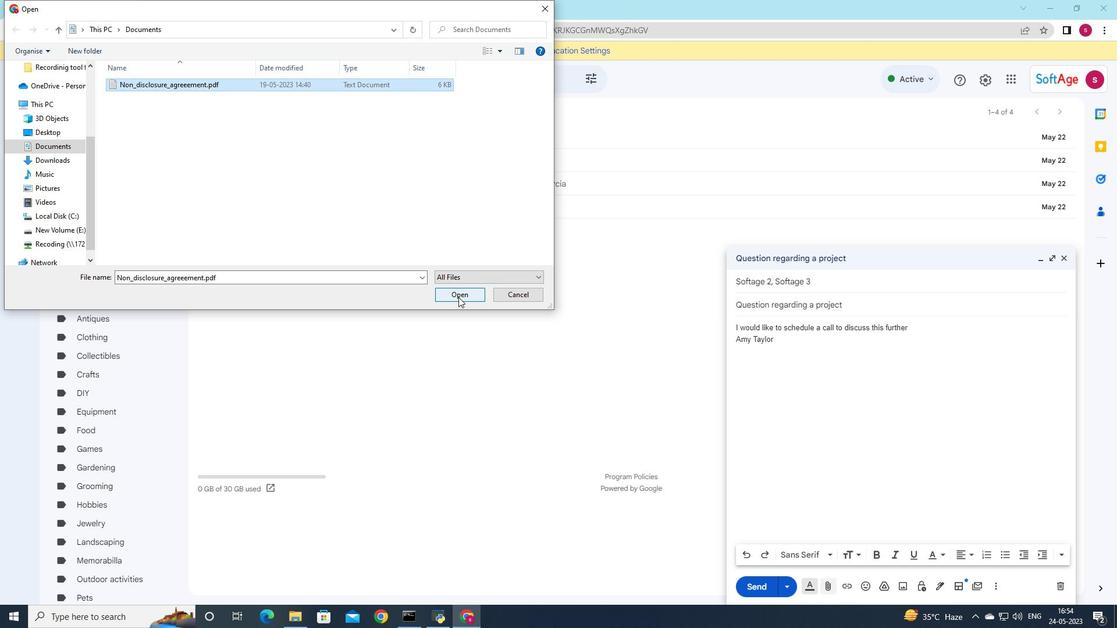 
Action: Mouse moved to (758, 589)
Screenshot: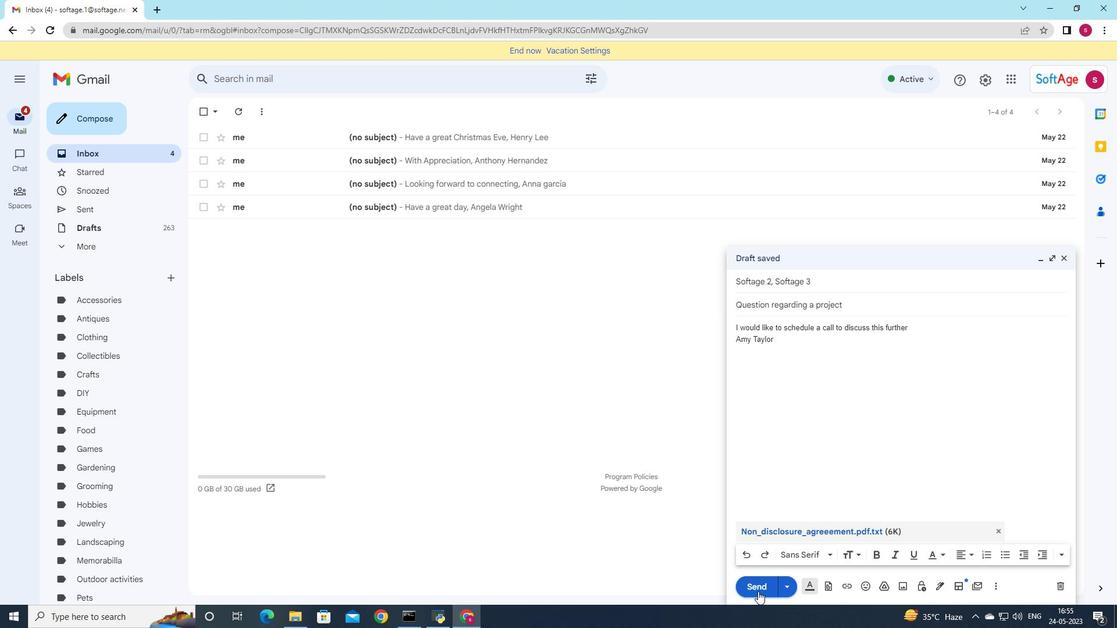 
Action: Mouse pressed left at (758, 589)
Screenshot: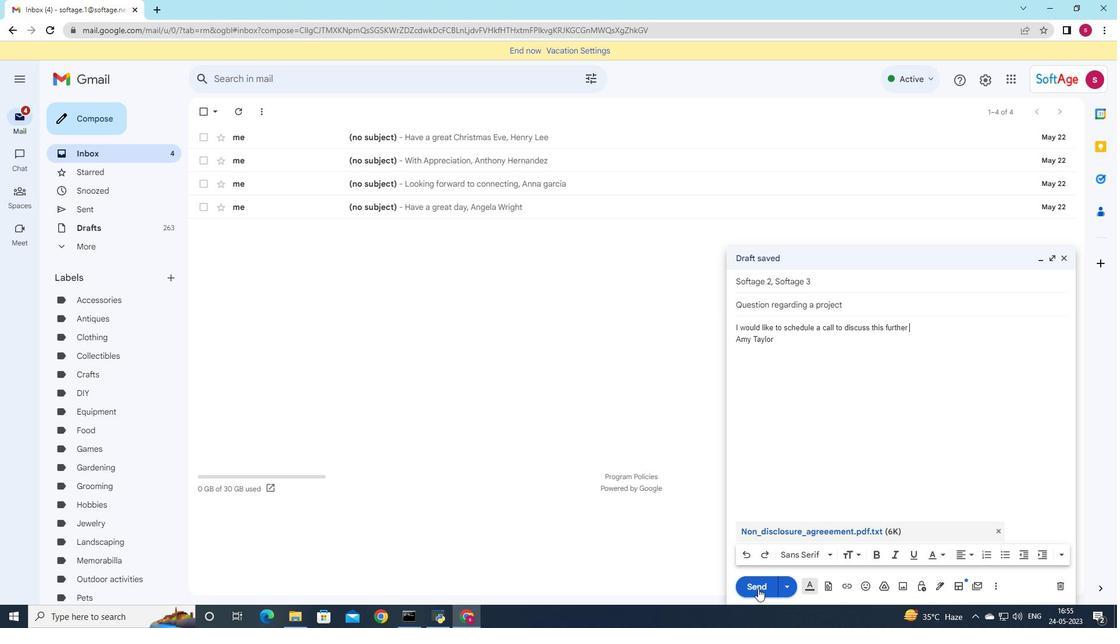 
Action: Mouse moved to (94, 209)
Screenshot: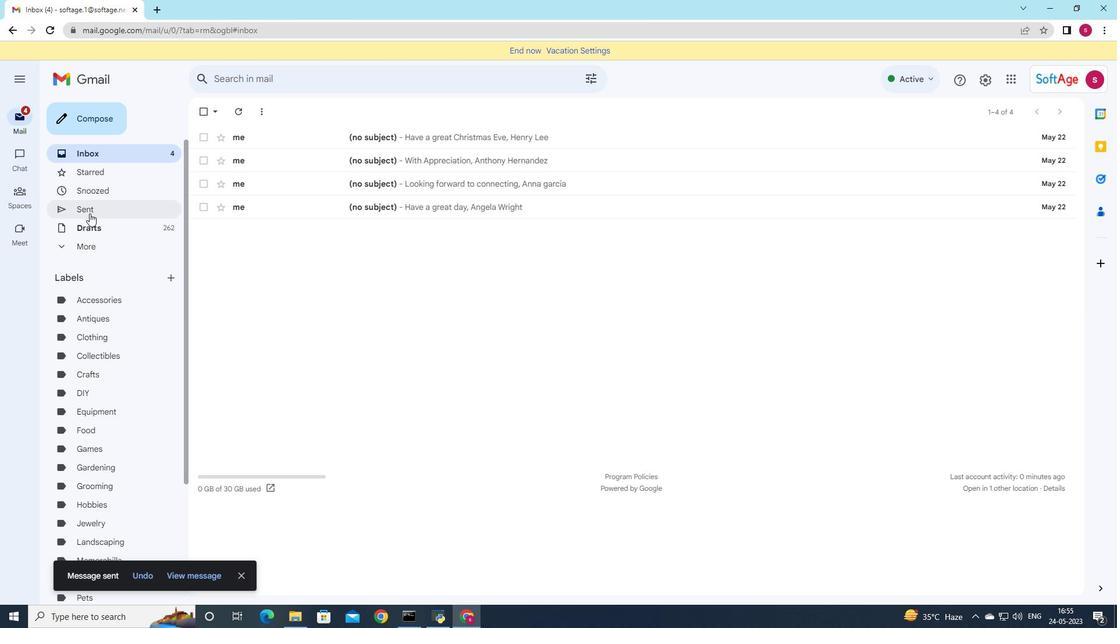 
Action: Mouse pressed left at (94, 209)
Screenshot: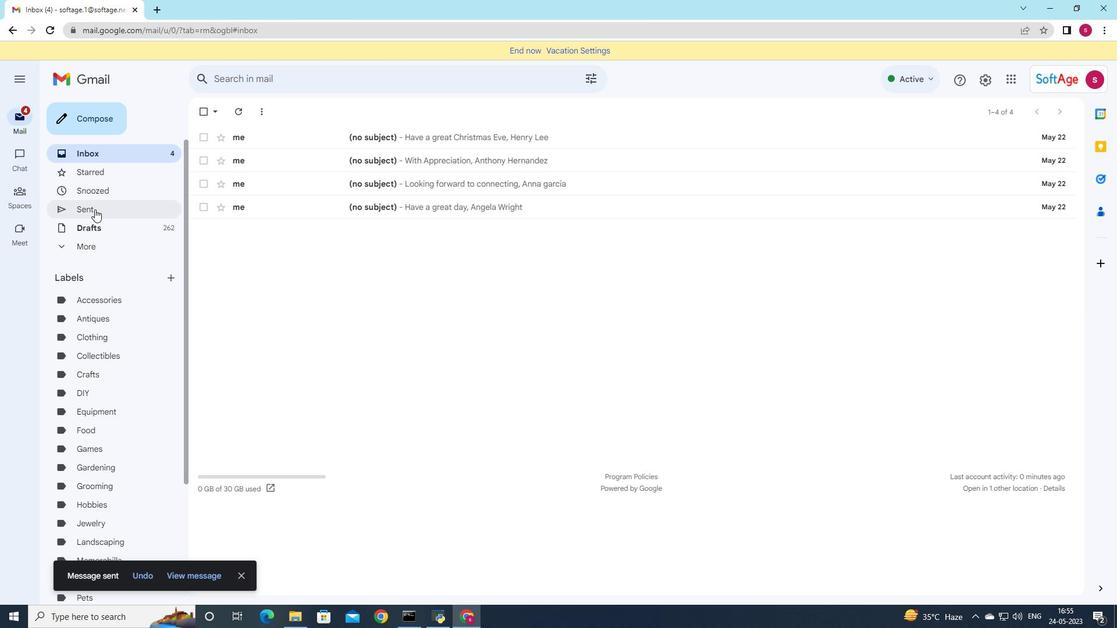 
Action: Mouse moved to (447, 175)
Screenshot: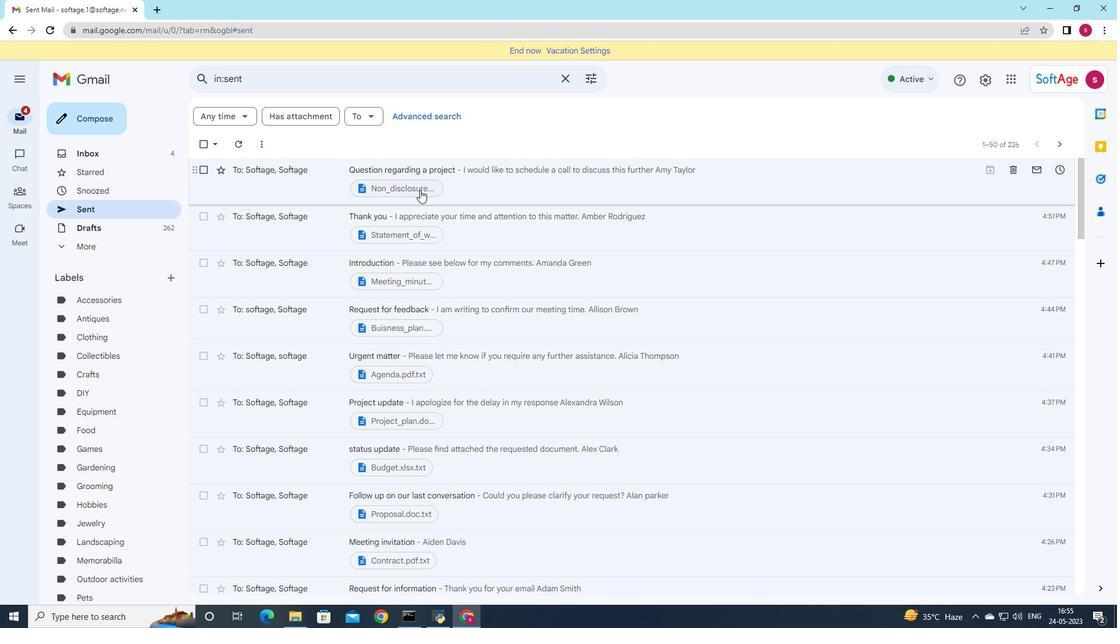 
Action: Mouse pressed left at (447, 175)
Screenshot: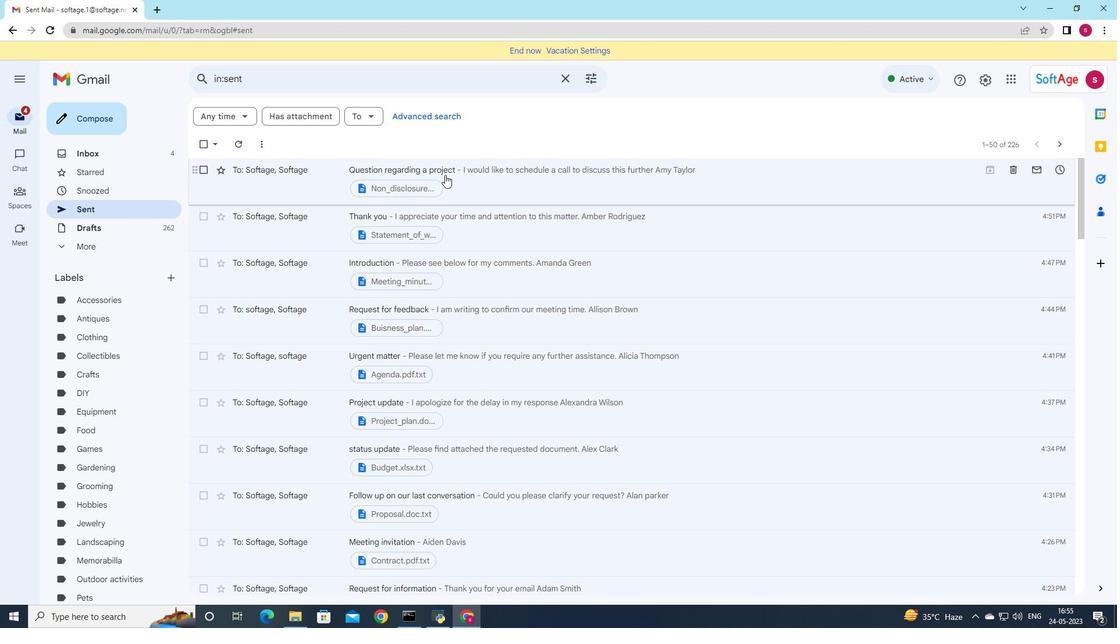 
Action: Mouse moved to (494, 180)
Screenshot: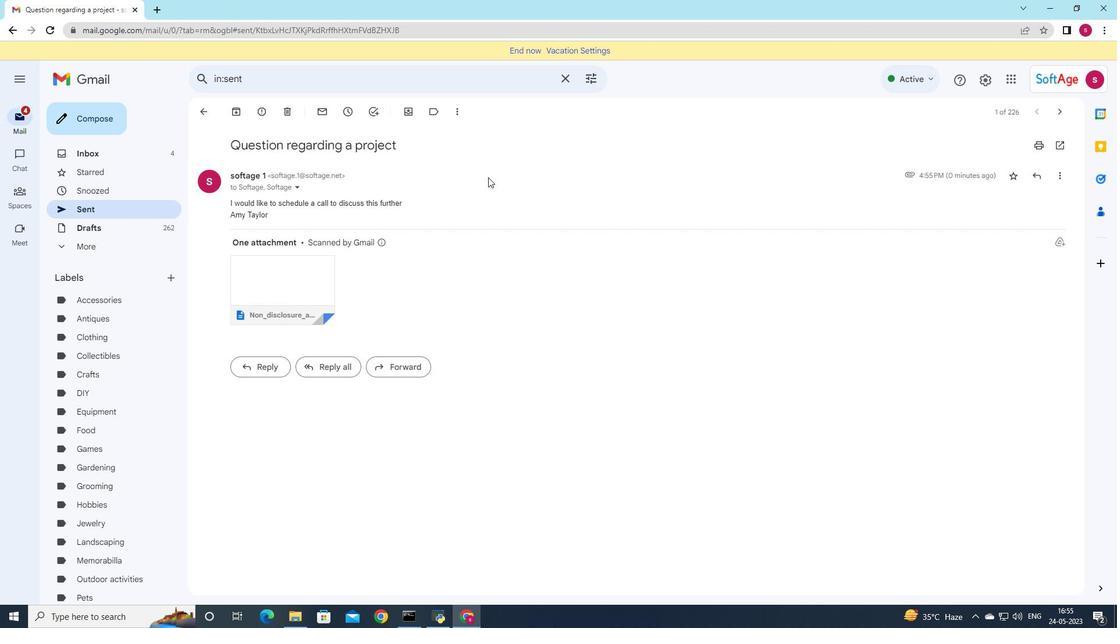 
